 Task: Look for space in Wangon, Indonesia from 12th  July, 2023 to 15th July, 2023 for 3 adults in price range Rs.12000 to Rs.16000. Place can be entire place with 2 bedrooms having 3 beds and 1 bathroom. Property type can be house, flat, guest house. Booking option can be shelf check-in. Required host language is English.
Action: Mouse moved to (519, 89)
Screenshot: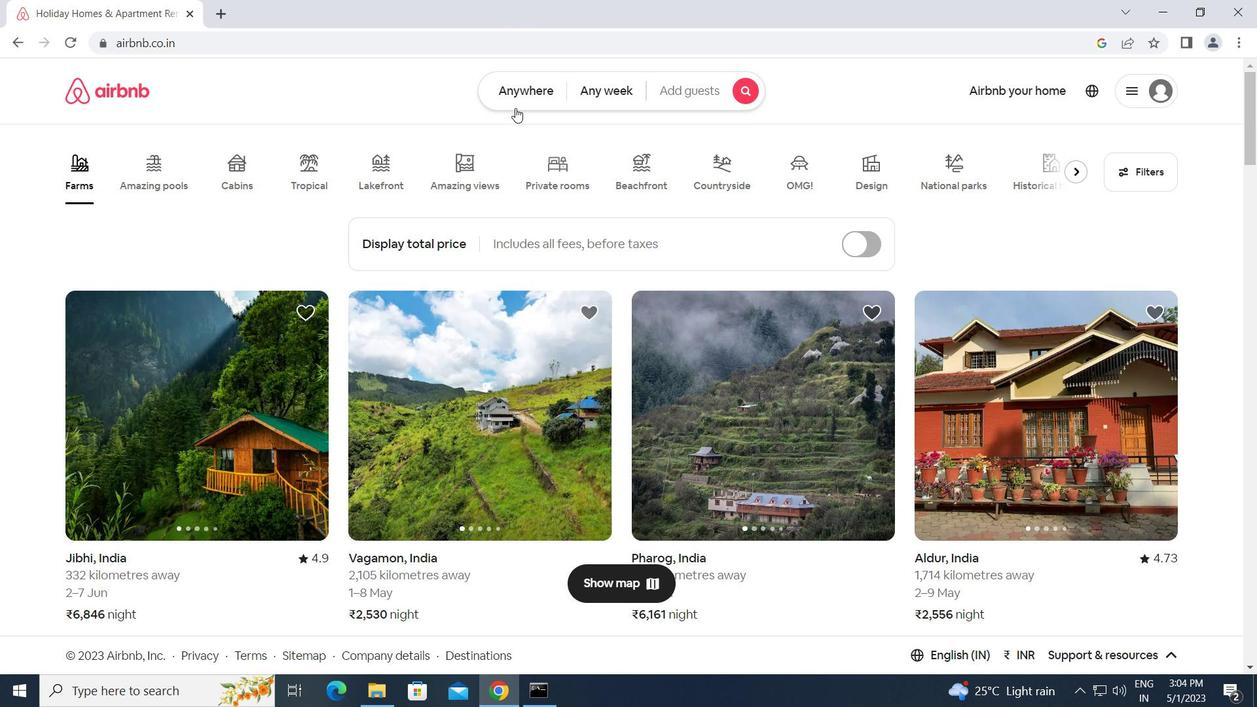 
Action: Mouse pressed left at (519, 89)
Screenshot: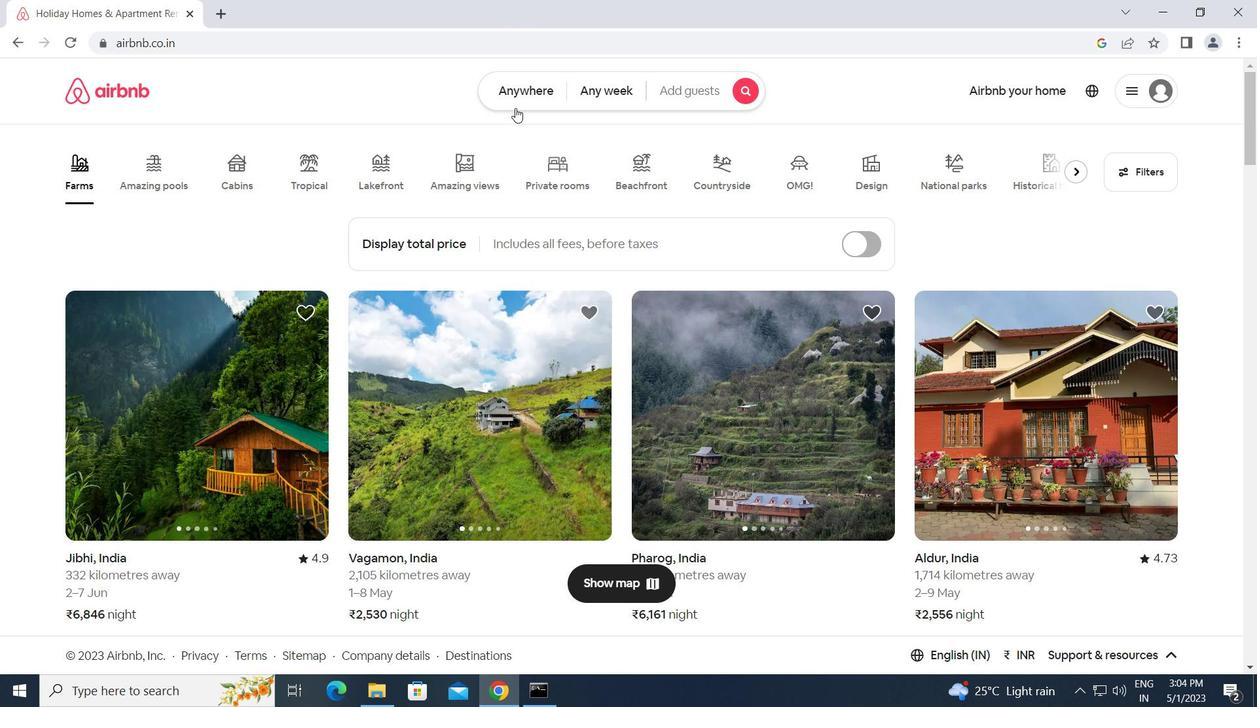 
Action: Mouse moved to (402, 147)
Screenshot: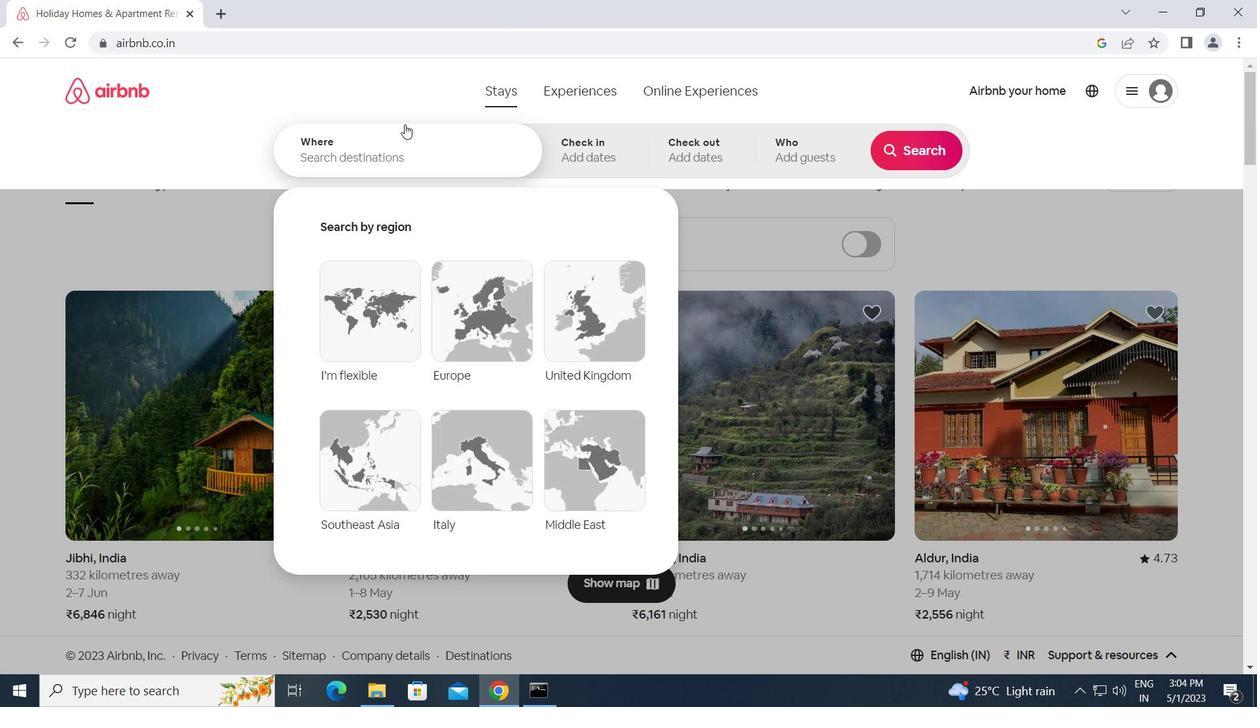 
Action: Mouse pressed left at (402, 147)
Screenshot: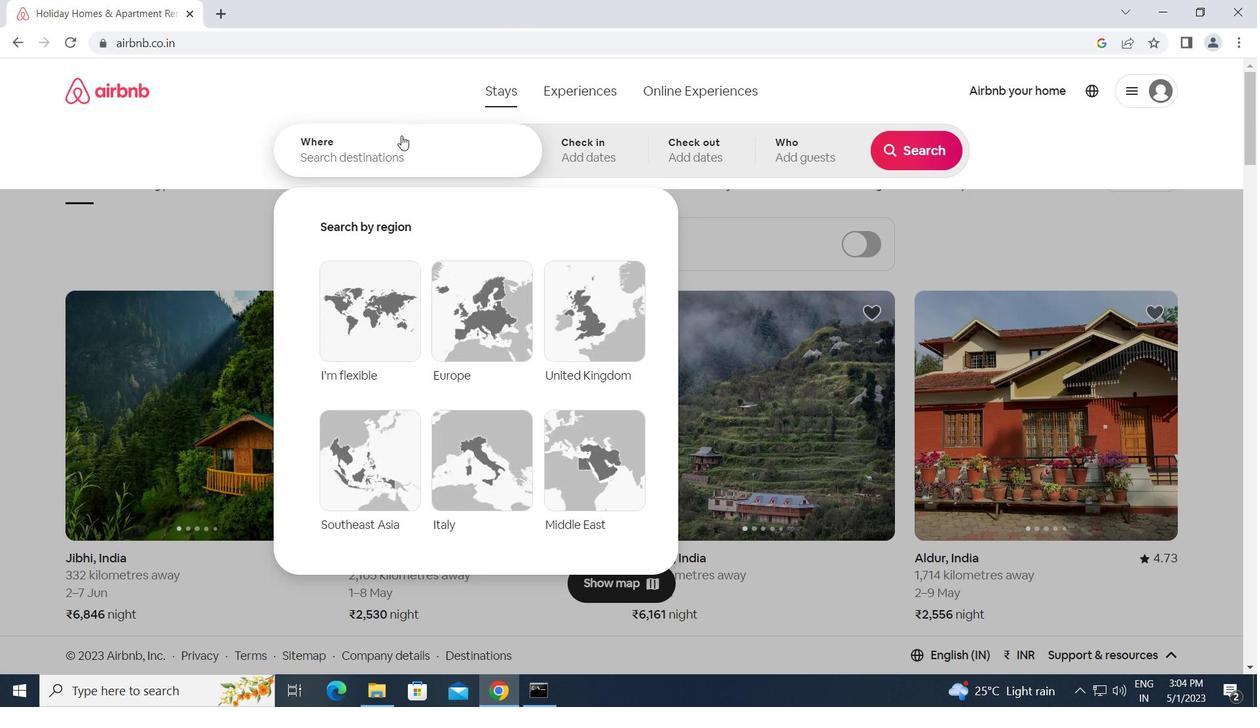 
Action: Key pressed <Key.caps_lock>w<Key.caps_lock>angon,<Key.space><Key.caps_lock>i<Key.caps_lock>ndonesia<Key.enter>
Screenshot: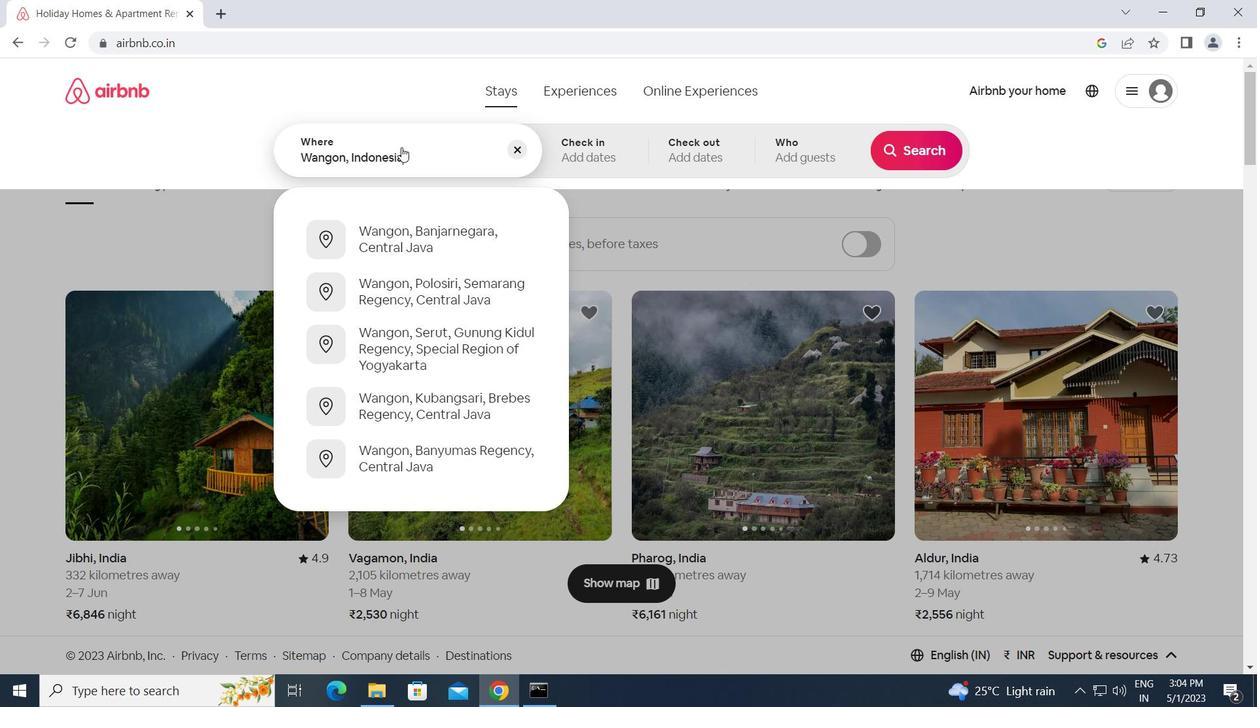 
Action: Mouse moved to (907, 279)
Screenshot: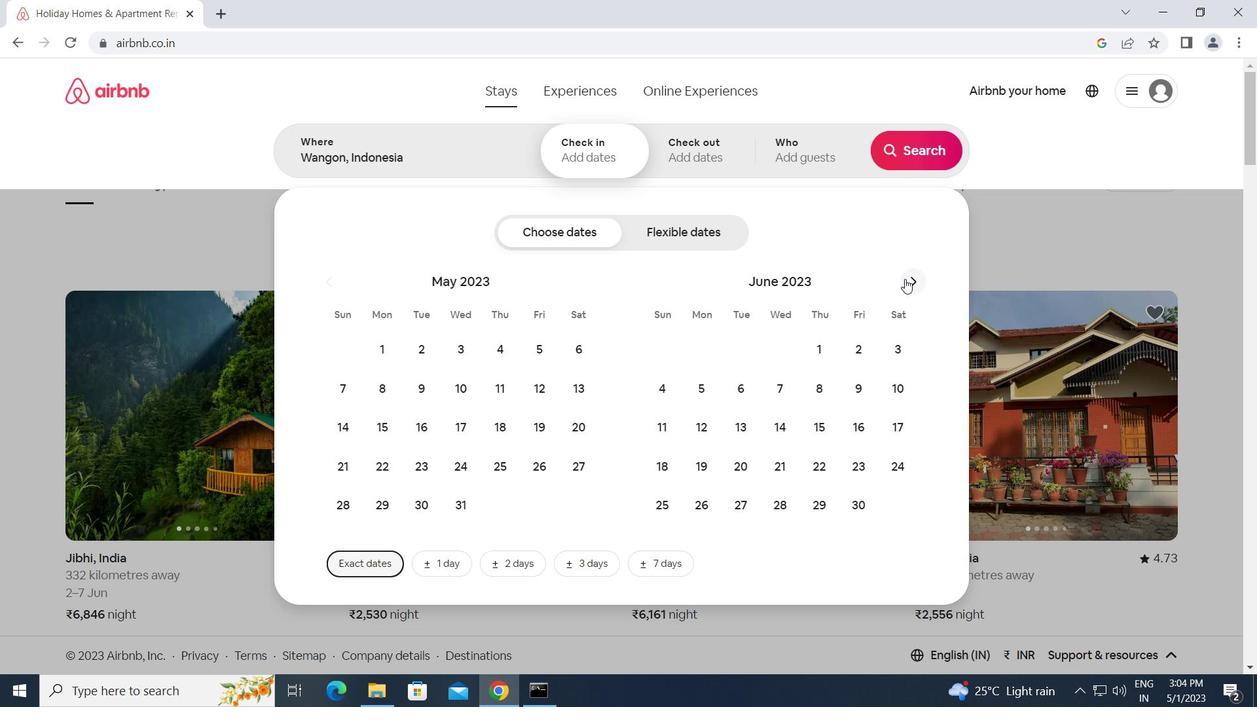 
Action: Mouse pressed left at (907, 279)
Screenshot: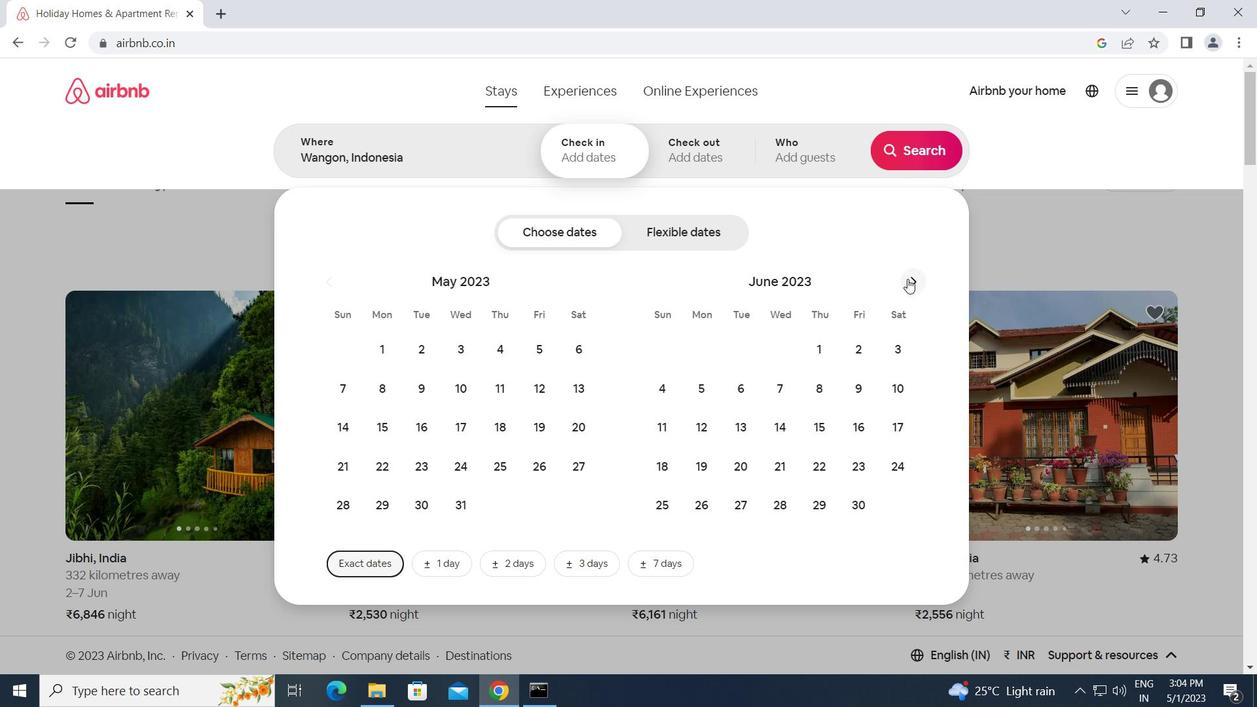 
Action: Mouse moved to (776, 428)
Screenshot: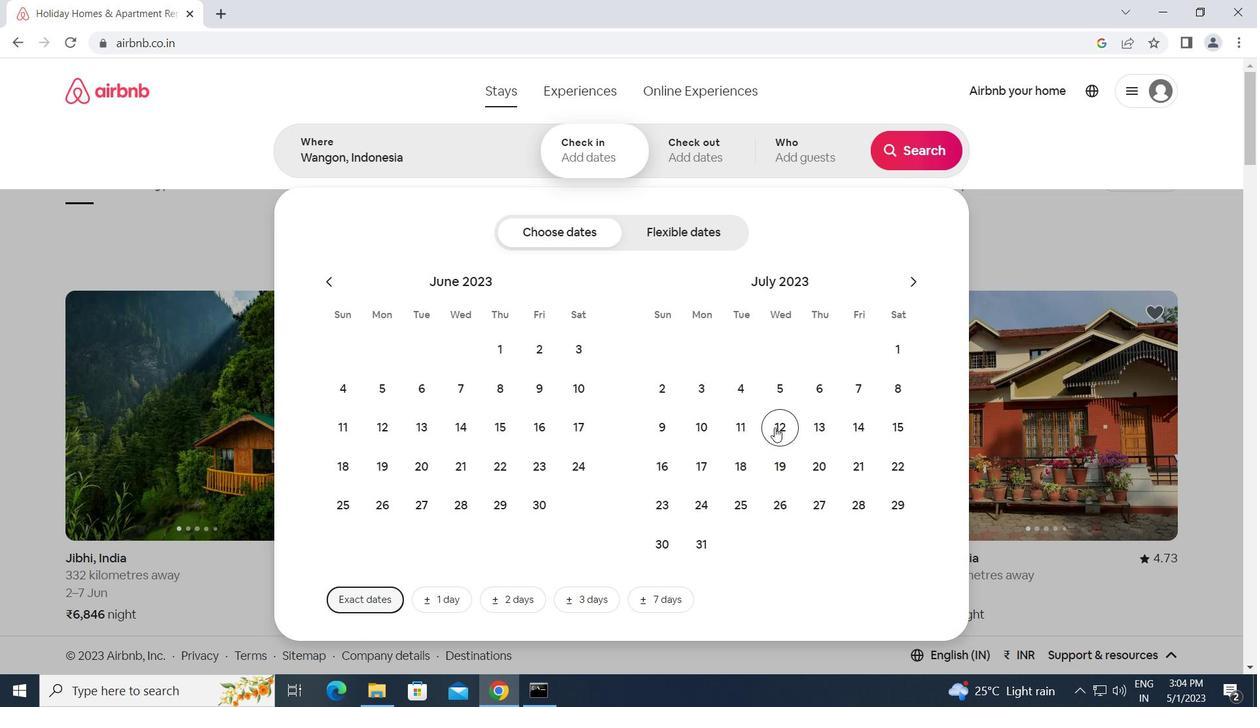 
Action: Mouse pressed left at (776, 428)
Screenshot: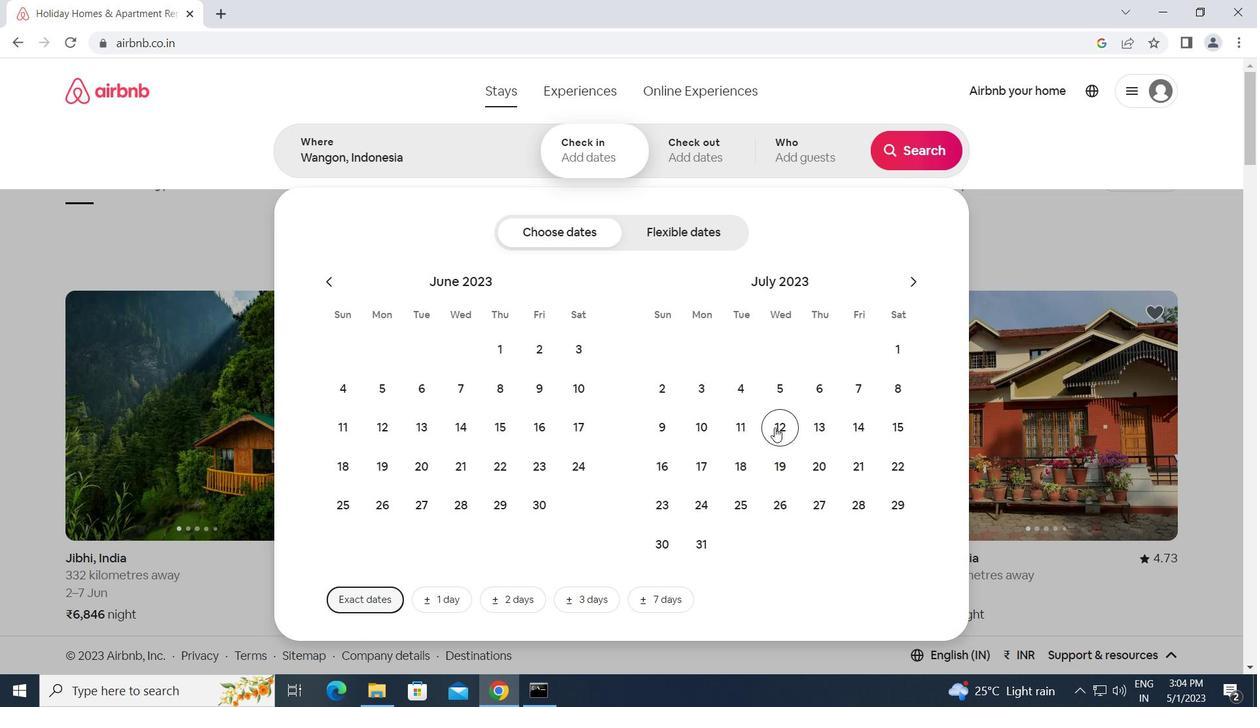 
Action: Mouse moved to (903, 429)
Screenshot: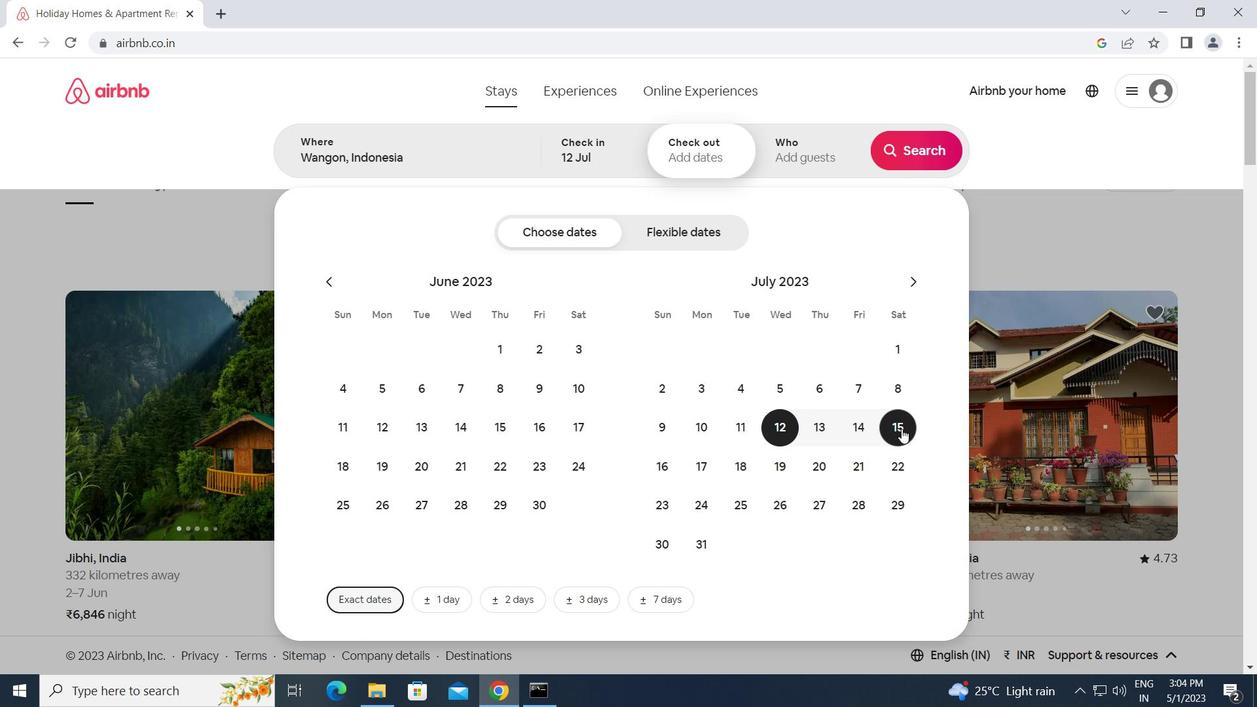 
Action: Mouse pressed left at (903, 429)
Screenshot: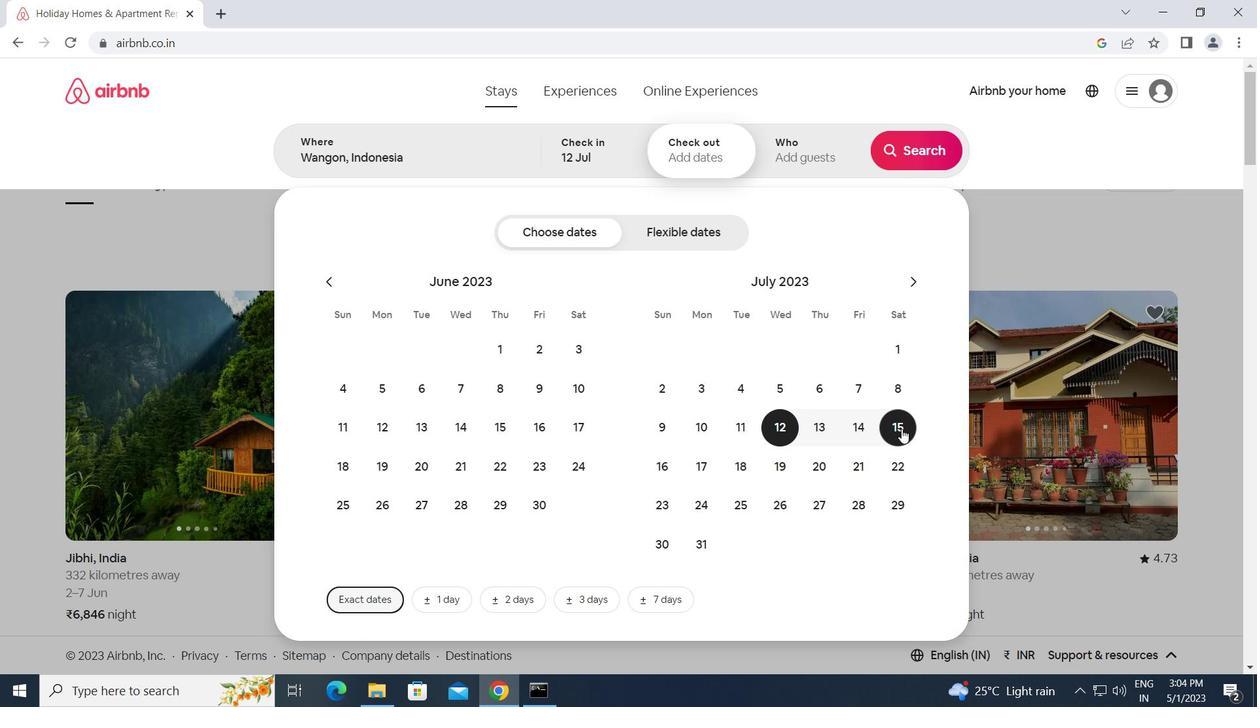 
Action: Mouse moved to (812, 149)
Screenshot: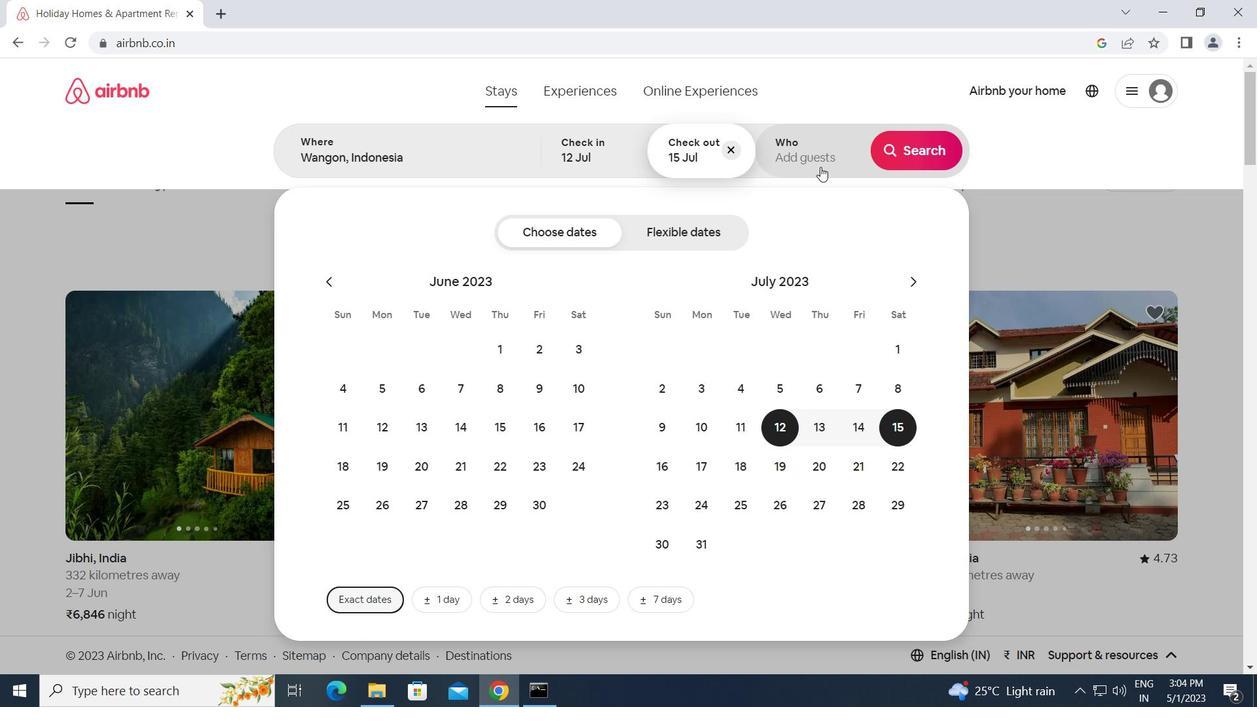 
Action: Mouse pressed left at (812, 149)
Screenshot: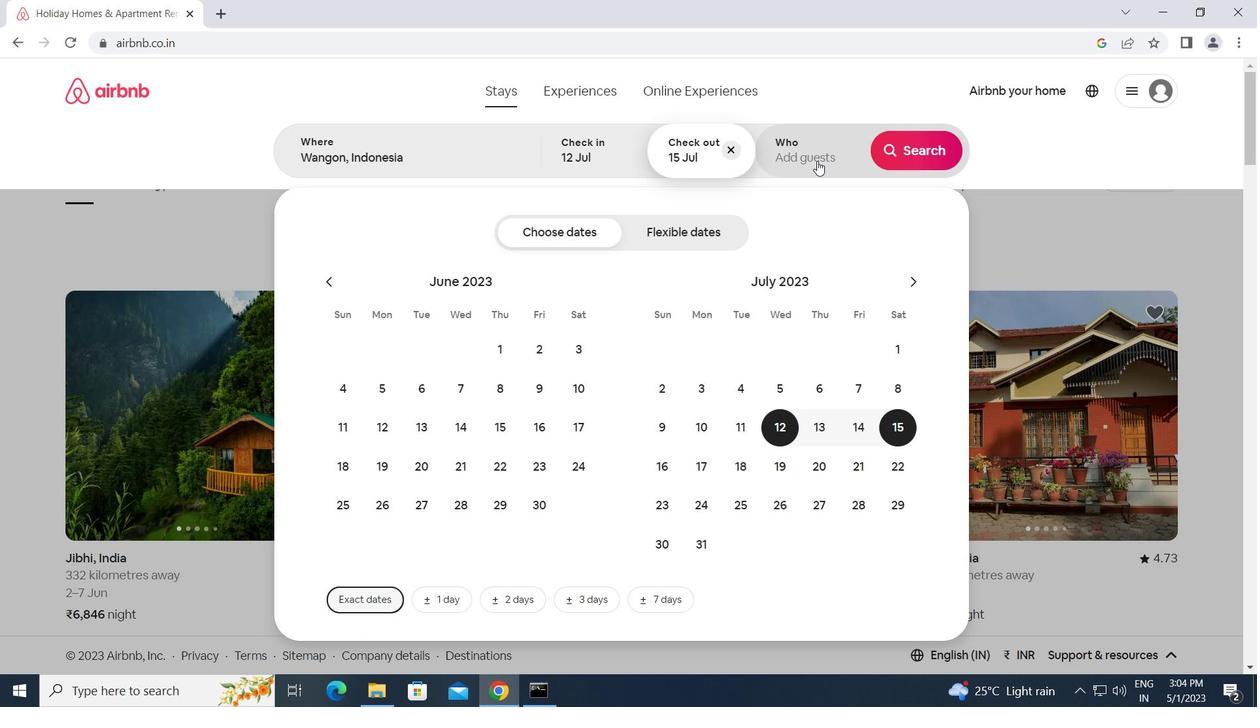 
Action: Mouse moved to (924, 231)
Screenshot: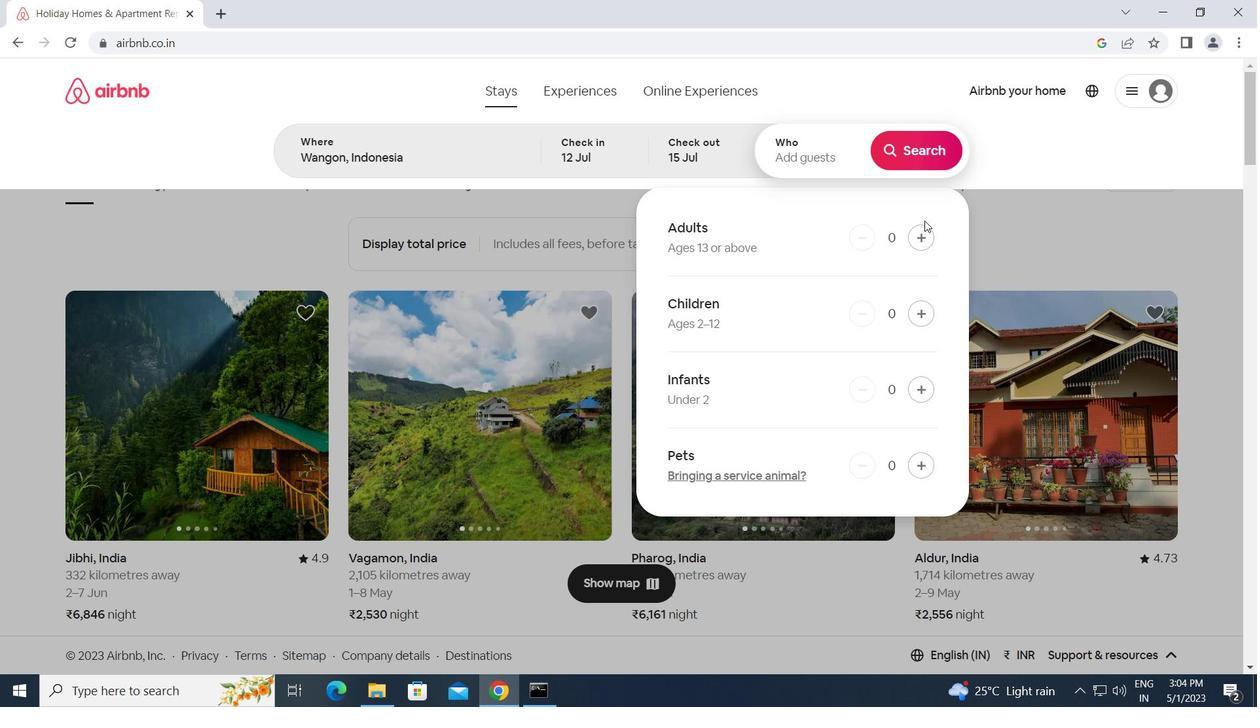 
Action: Mouse pressed left at (924, 231)
Screenshot: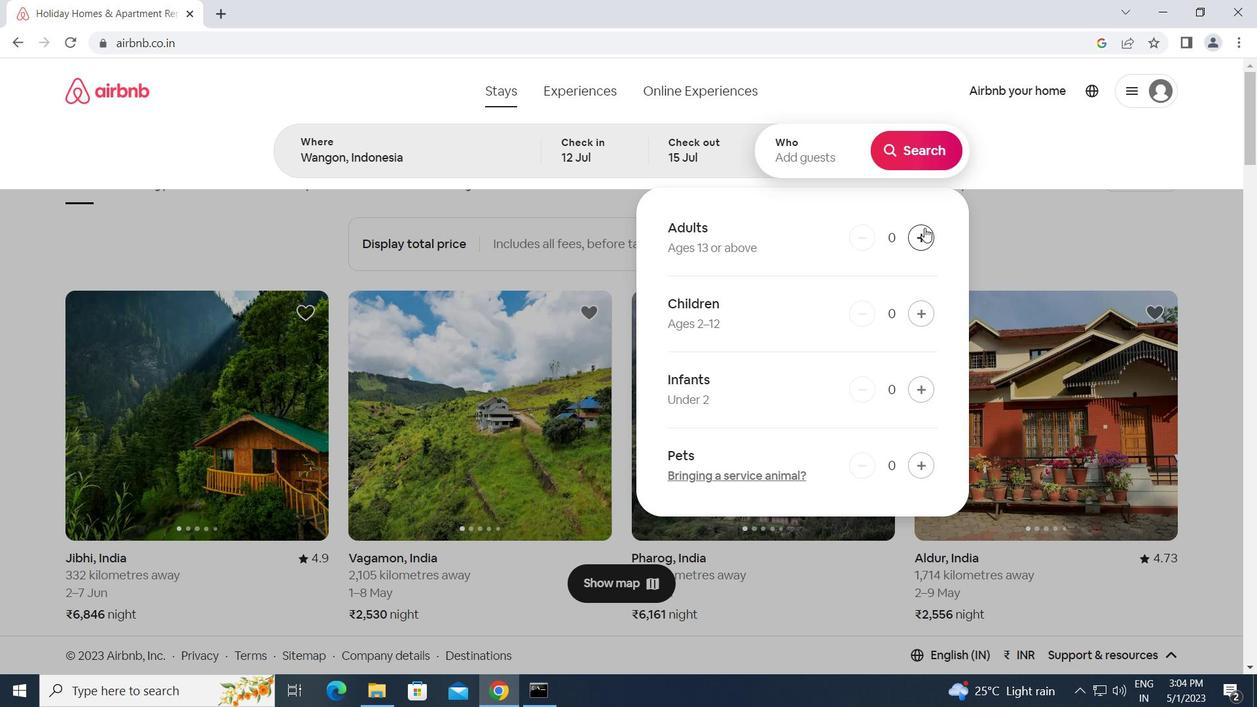 
Action: Mouse pressed left at (924, 231)
Screenshot: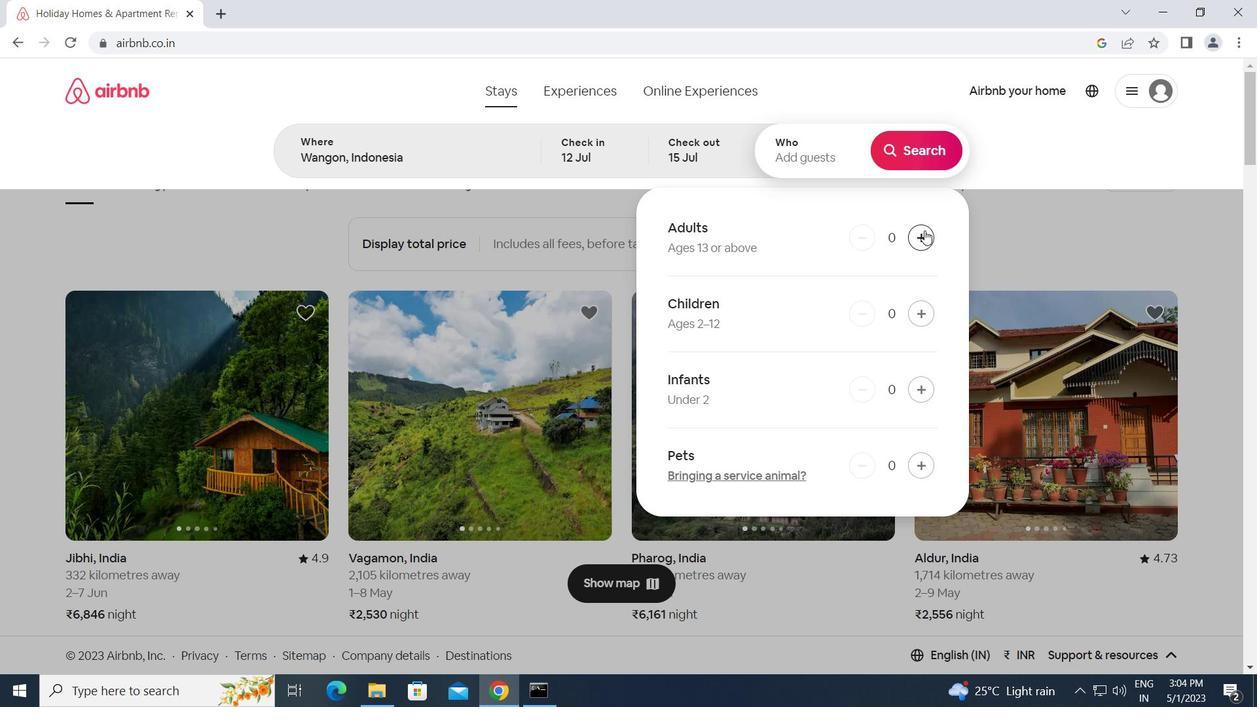 
Action: Mouse pressed left at (924, 231)
Screenshot: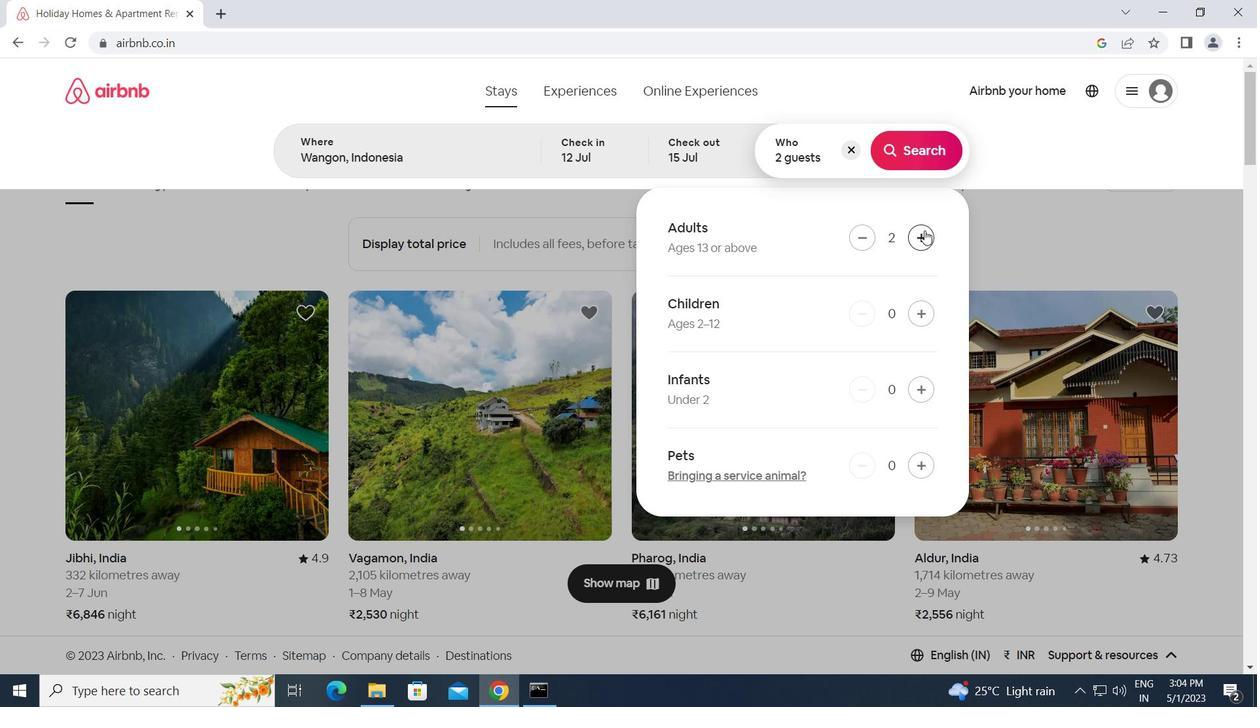 
Action: Mouse moved to (909, 147)
Screenshot: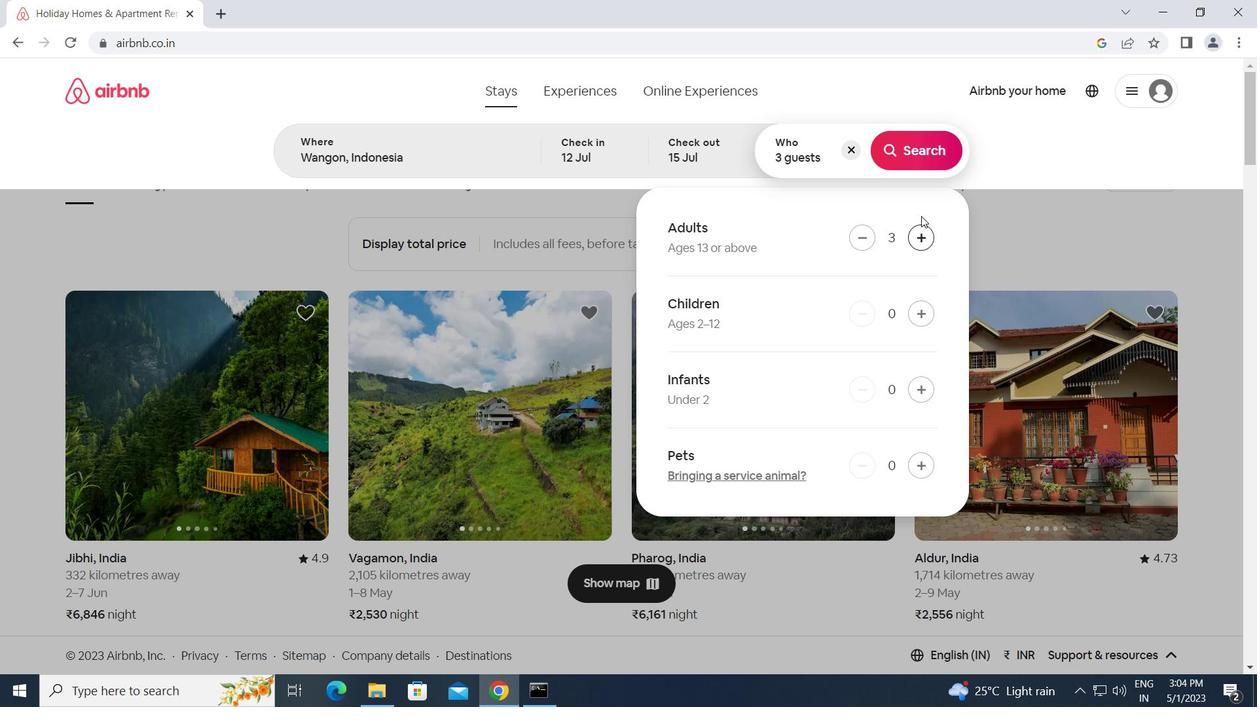 
Action: Mouse pressed left at (909, 147)
Screenshot: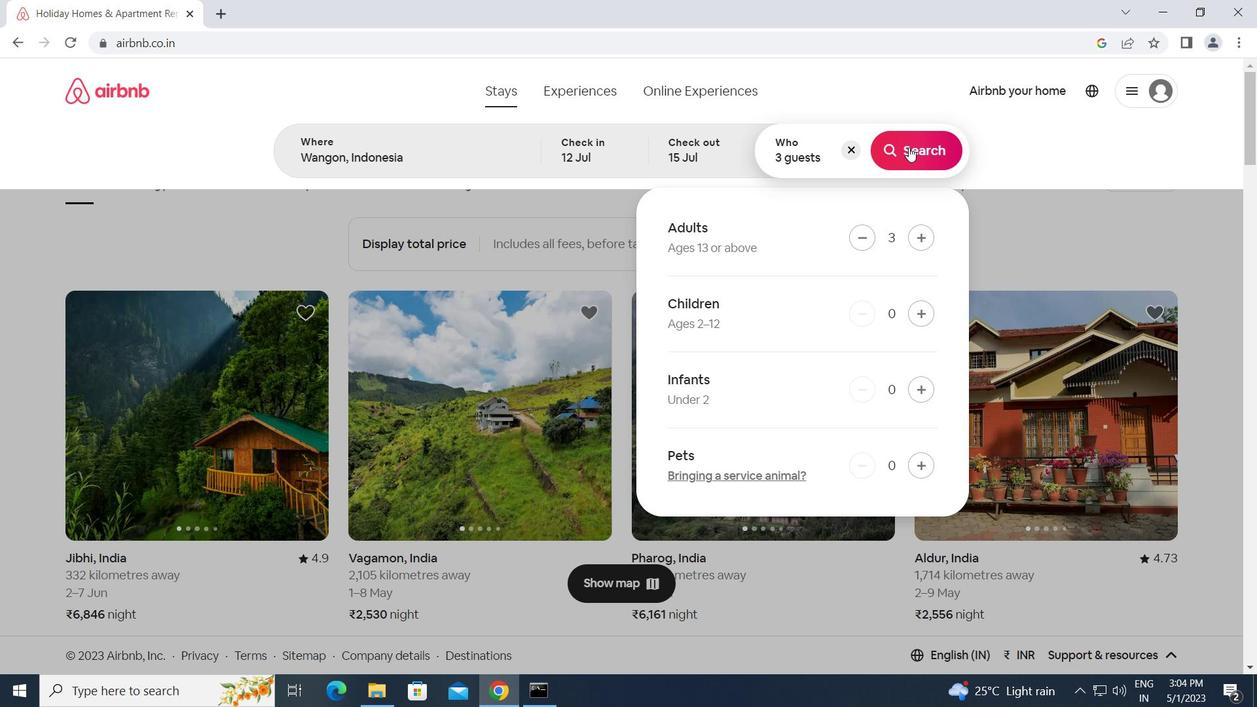 
Action: Mouse moved to (1189, 153)
Screenshot: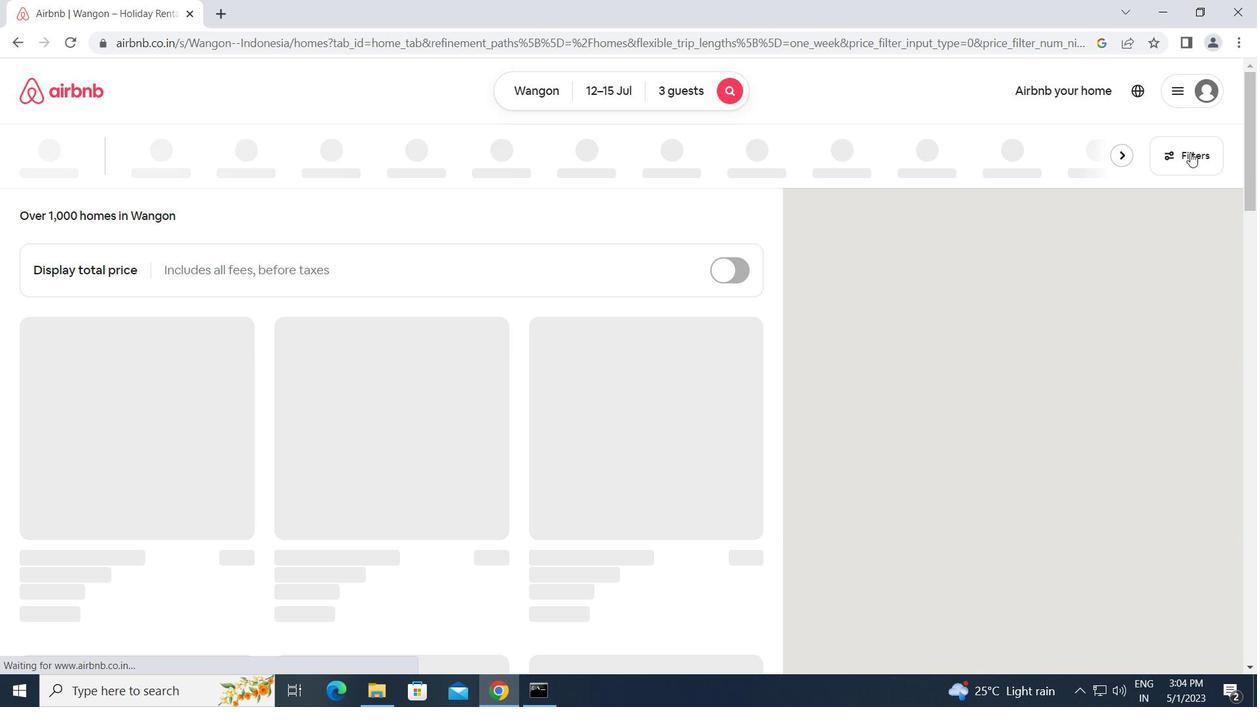 
Action: Mouse pressed left at (1189, 153)
Screenshot: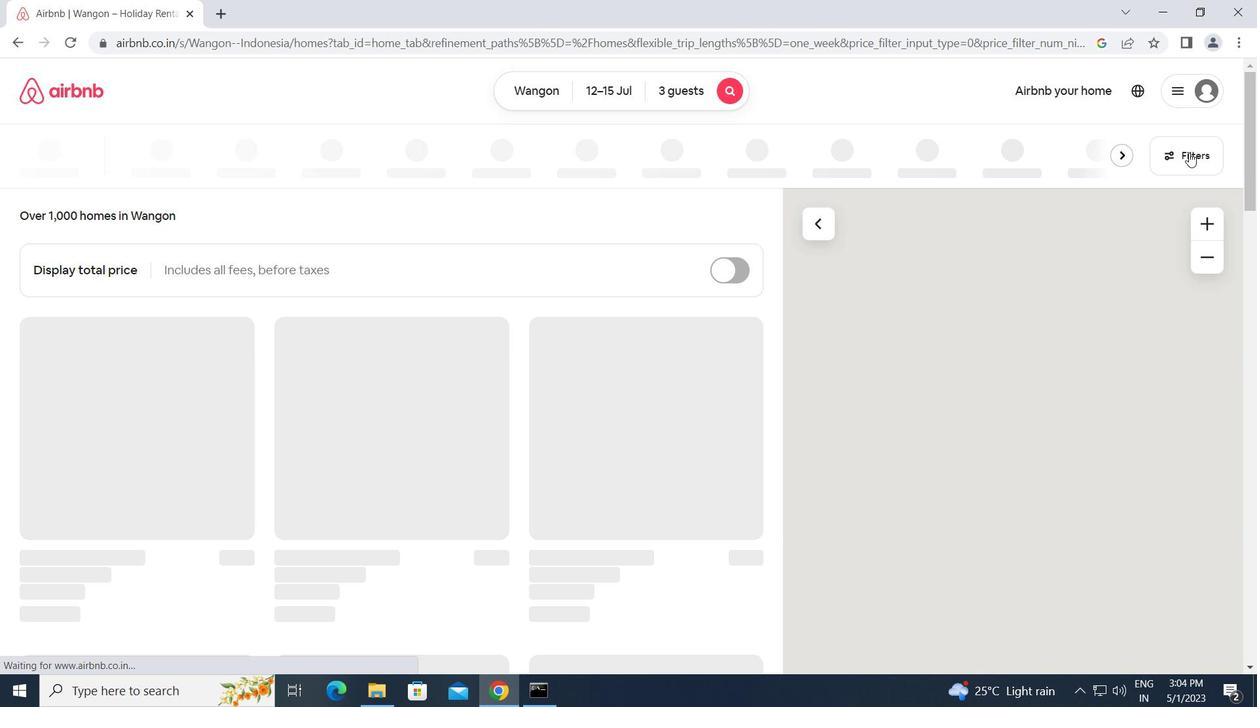 
Action: Mouse moved to (435, 359)
Screenshot: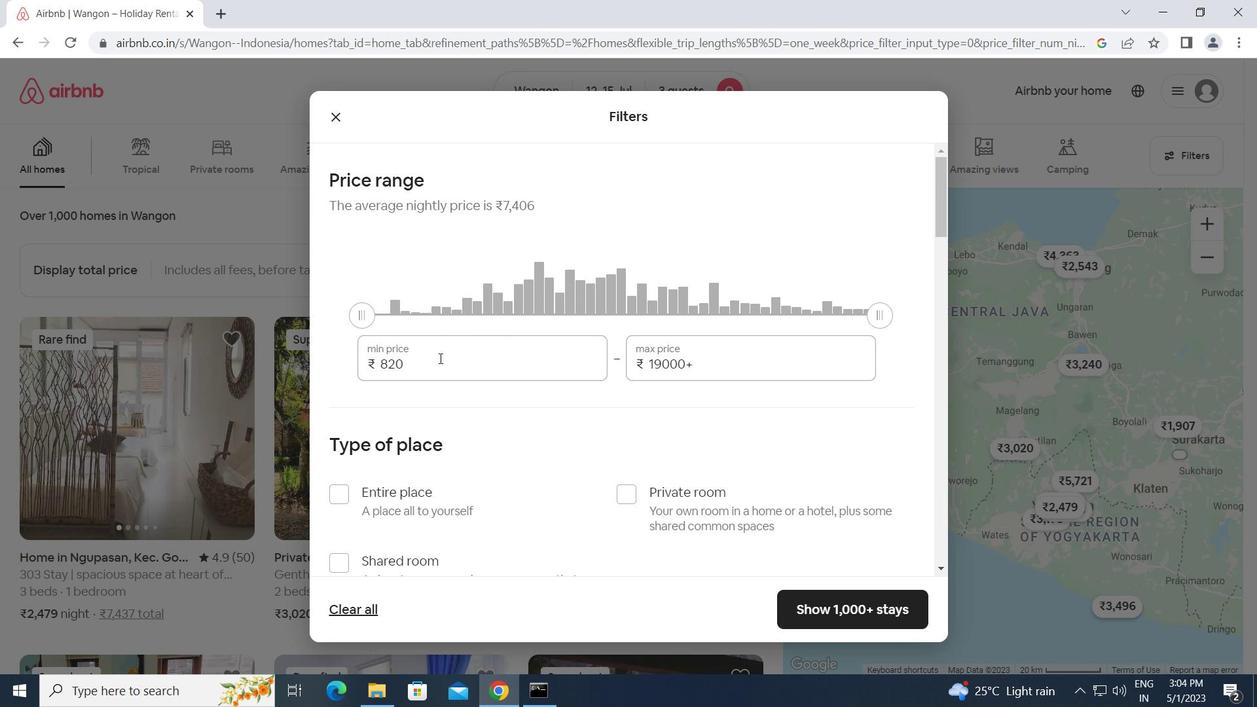
Action: Mouse pressed left at (435, 359)
Screenshot: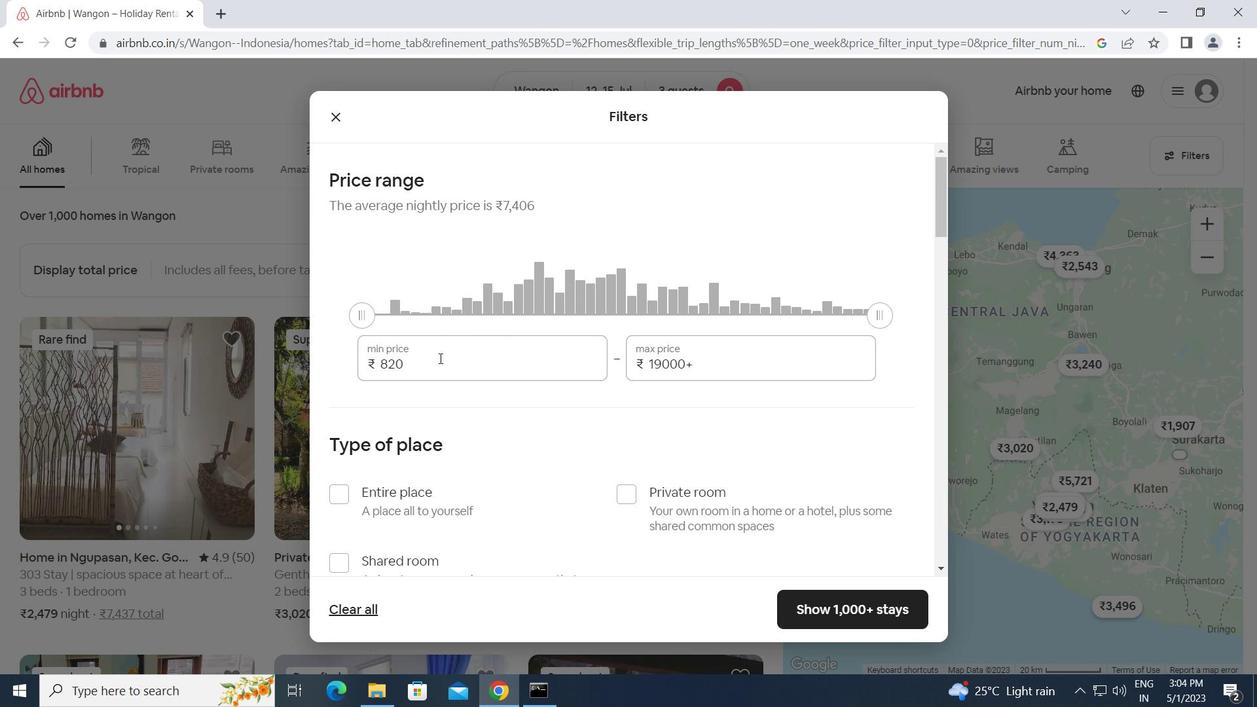 
Action: Mouse moved to (336, 368)
Screenshot: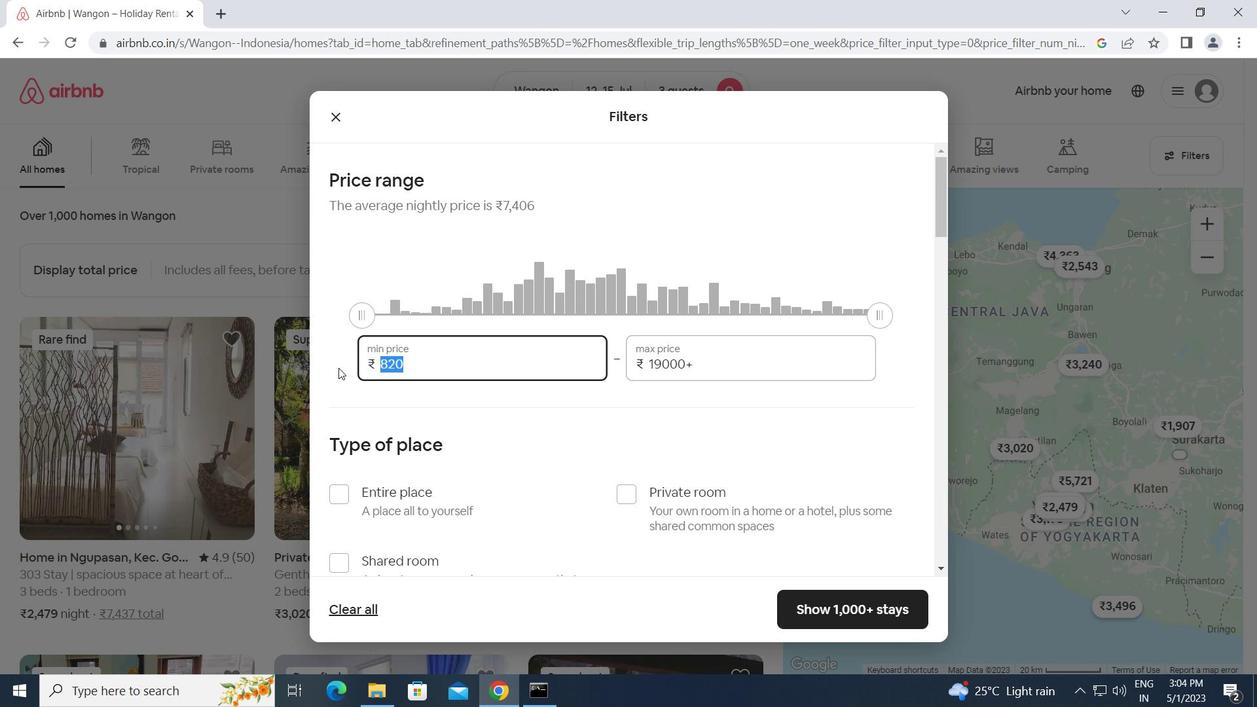 
Action: Key pressed 1
Screenshot: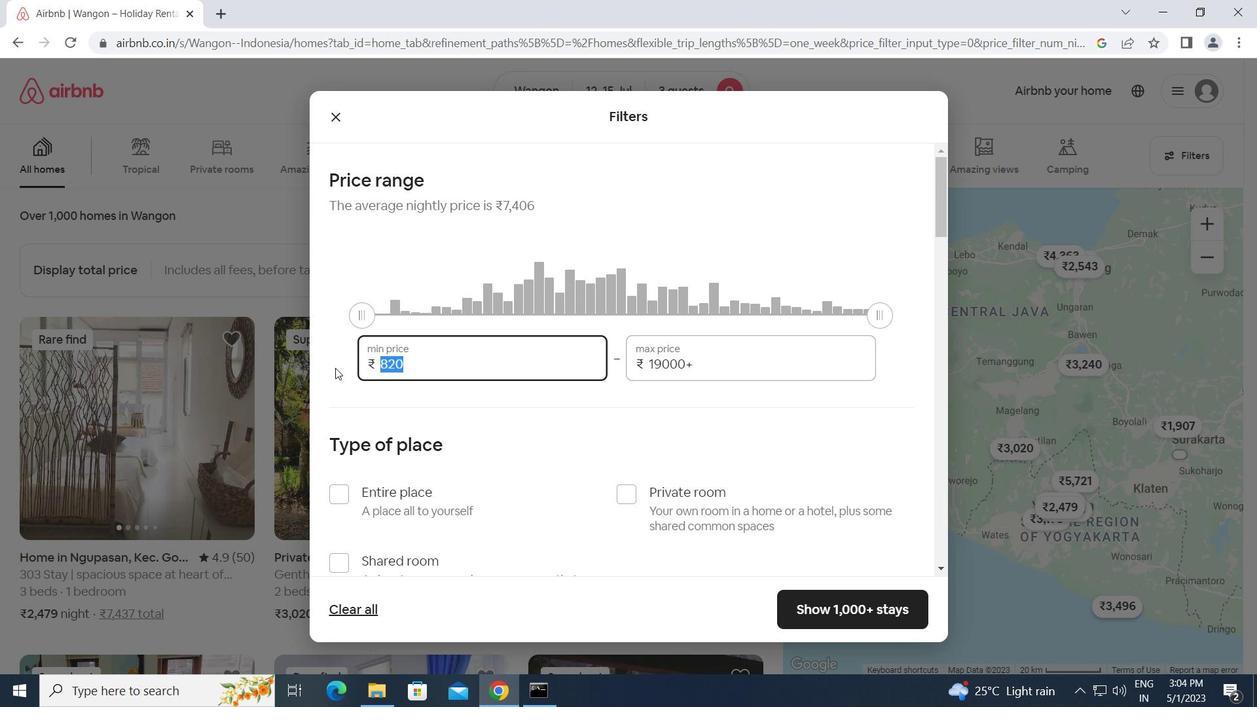 
Action: Mouse moved to (334, 369)
Screenshot: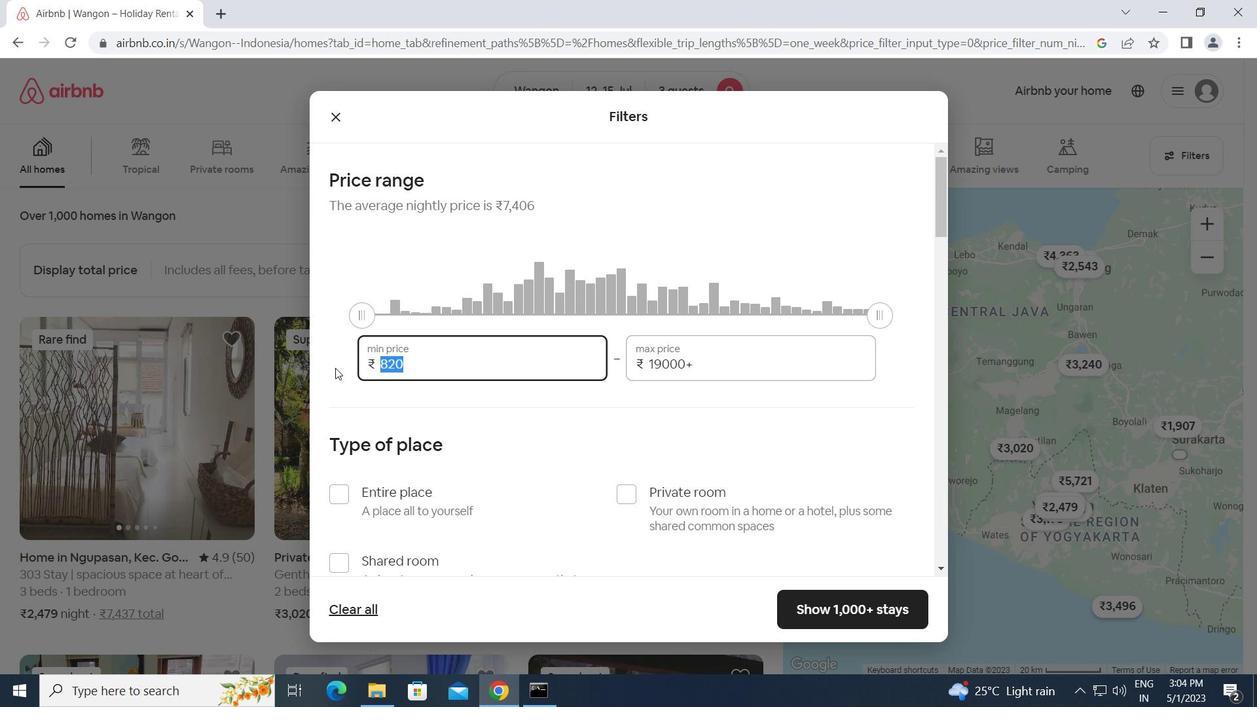 
Action: Key pressed 2000<Key.tab><Key.backspace><Key.backspace><Key.backspace><Key.backspace><Key.backspace><Key.backspace><Key.backspace><Key.backspace><Key.backspace><Key.backspace><Key.backspace><Key.backspace><Key.backspace><Key.backspace><Key.backspace><Key.backspace>16000
Screenshot: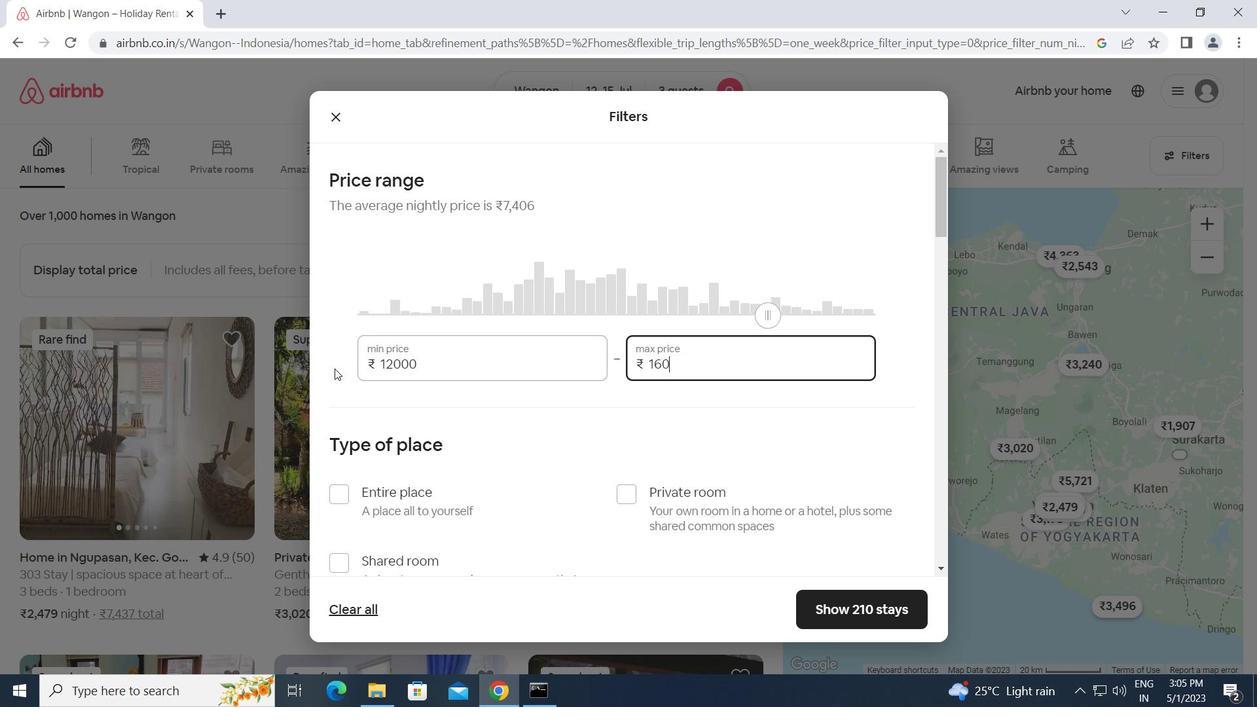 
Action: Mouse moved to (335, 369)
Screenshot: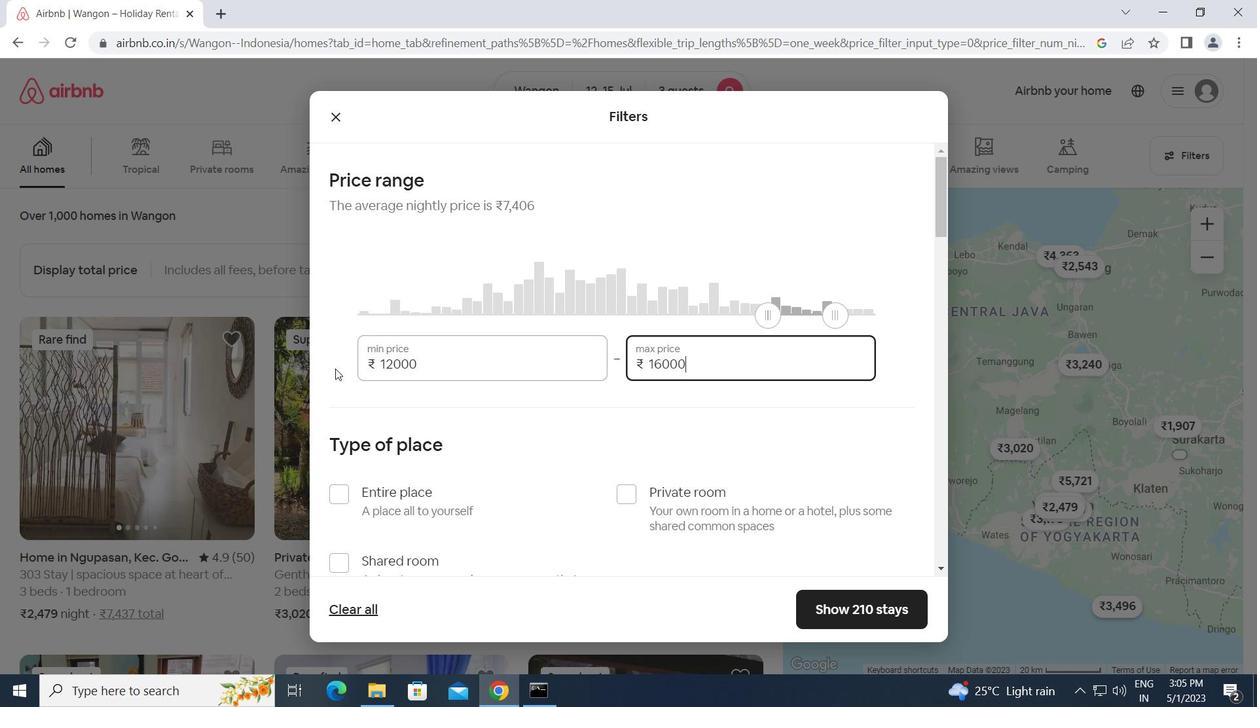 
Action: Mouse scrolled (335, 368) with delta (0, 0)
Screenshot: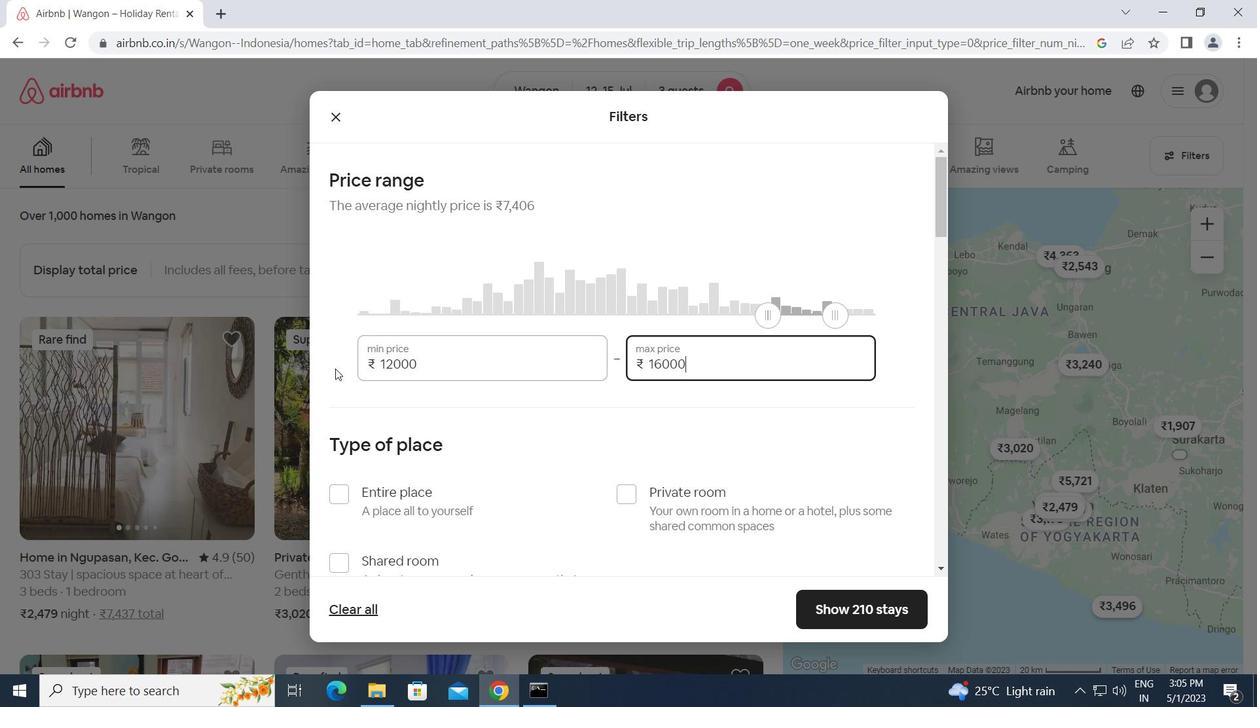 
Action: Mouse moved to (342, 415)
Screenshot: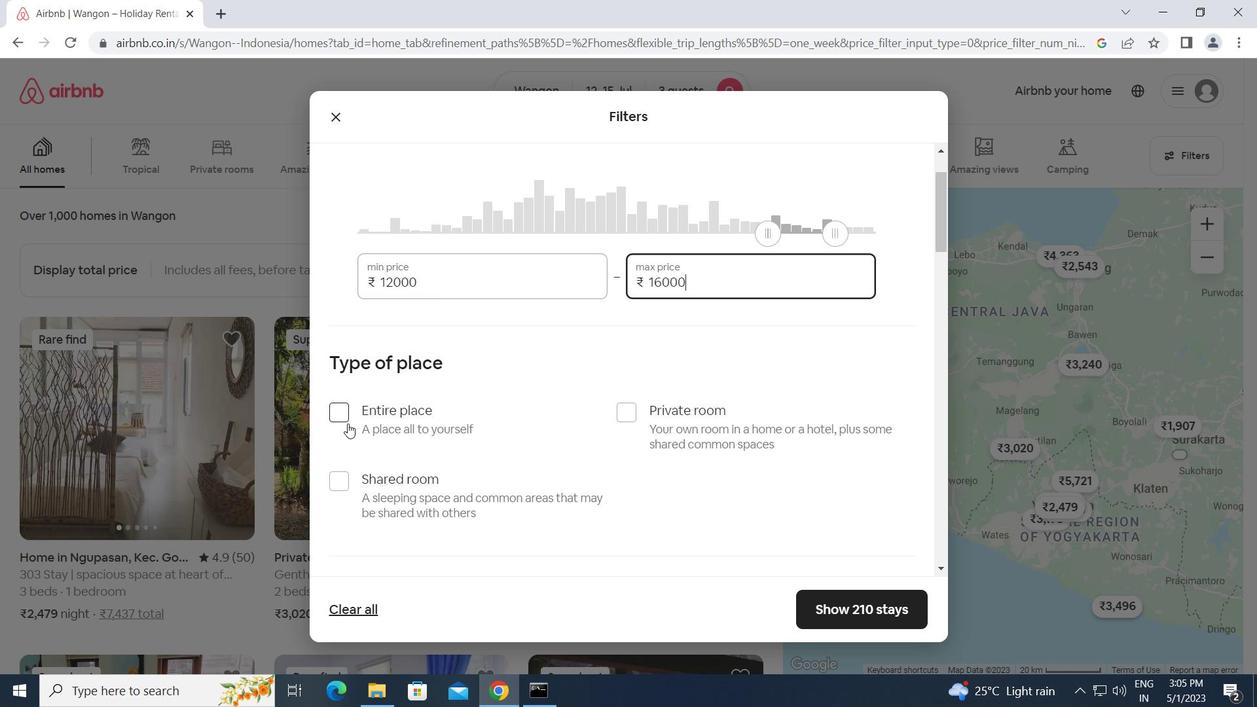 
Action: Mouse pressed left at (342, 415)
Screenshot: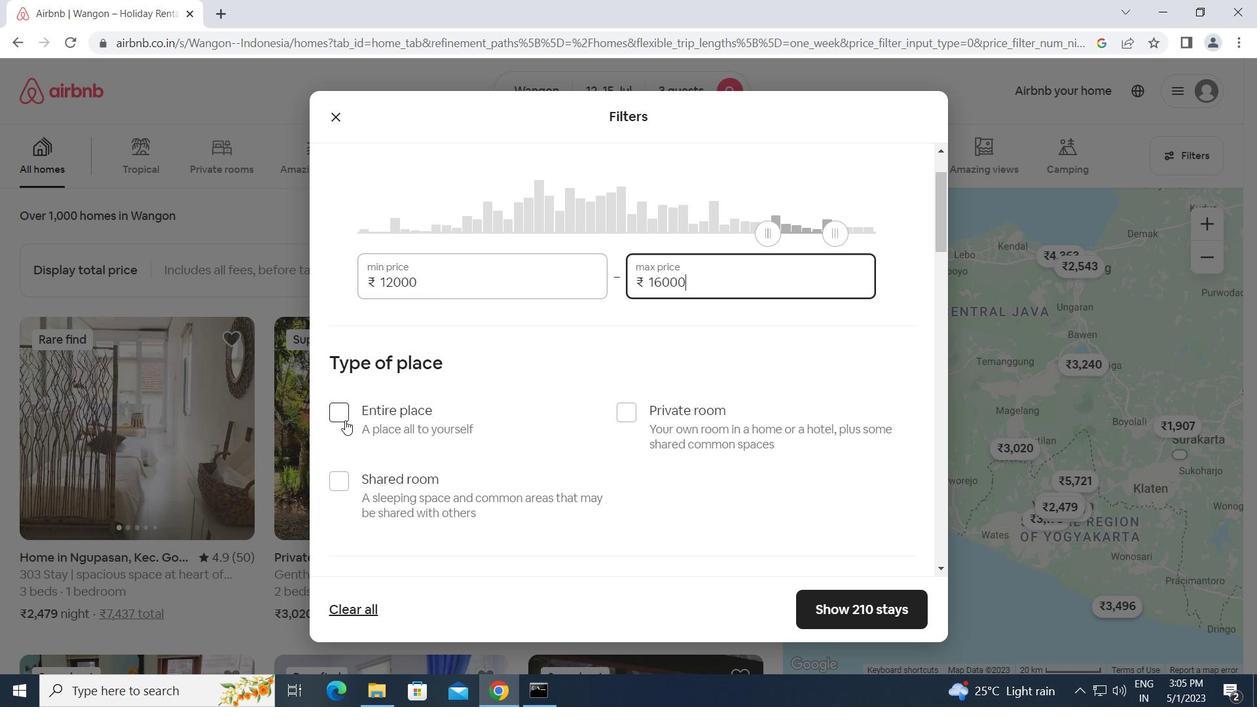 
Action: Mouse moved to (442, 423)
Screenshot: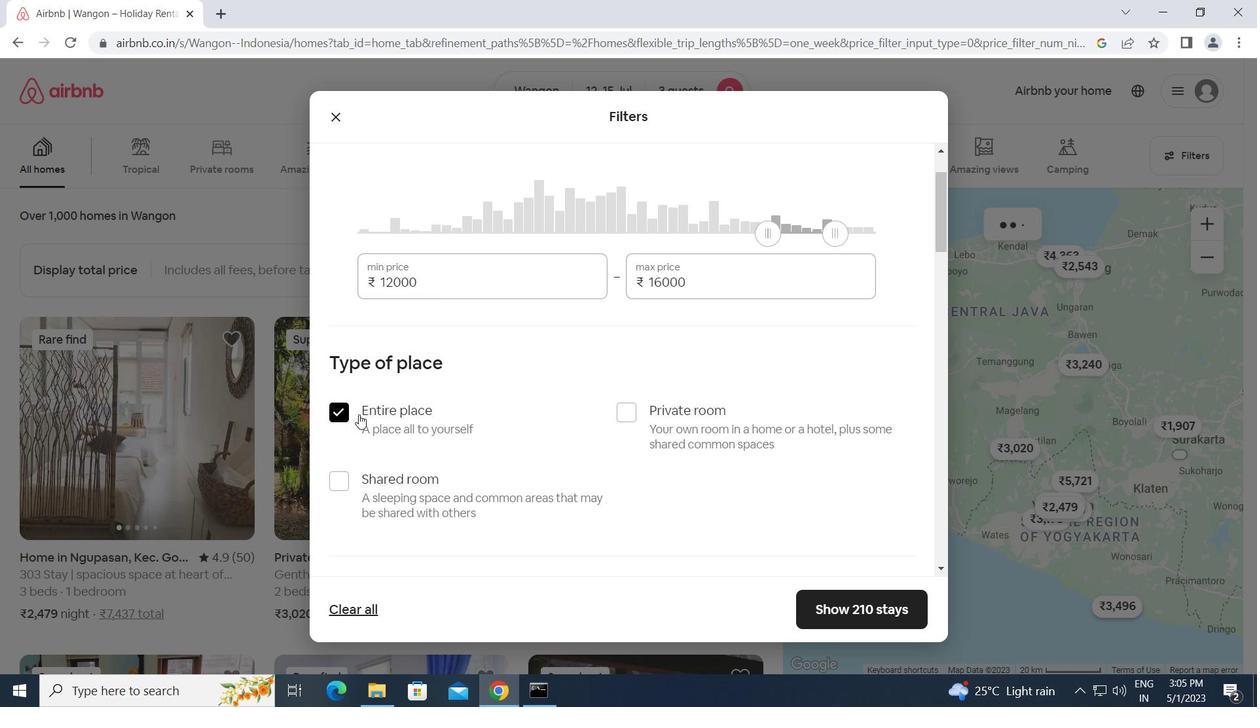 
Action: Mouse scrolled (442, 423) with delta (0, 0)
Screenshot: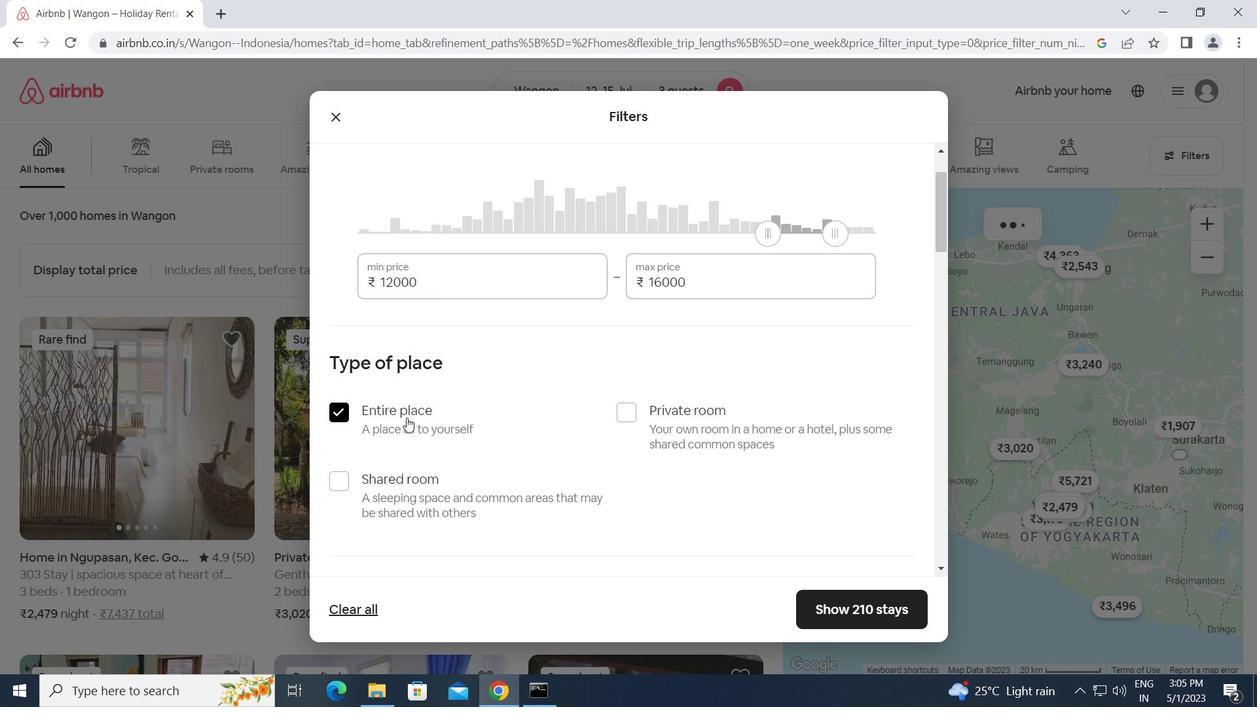 
Action: Mouse scrolled (442, 423) with delta (0, 0)
Screenshot: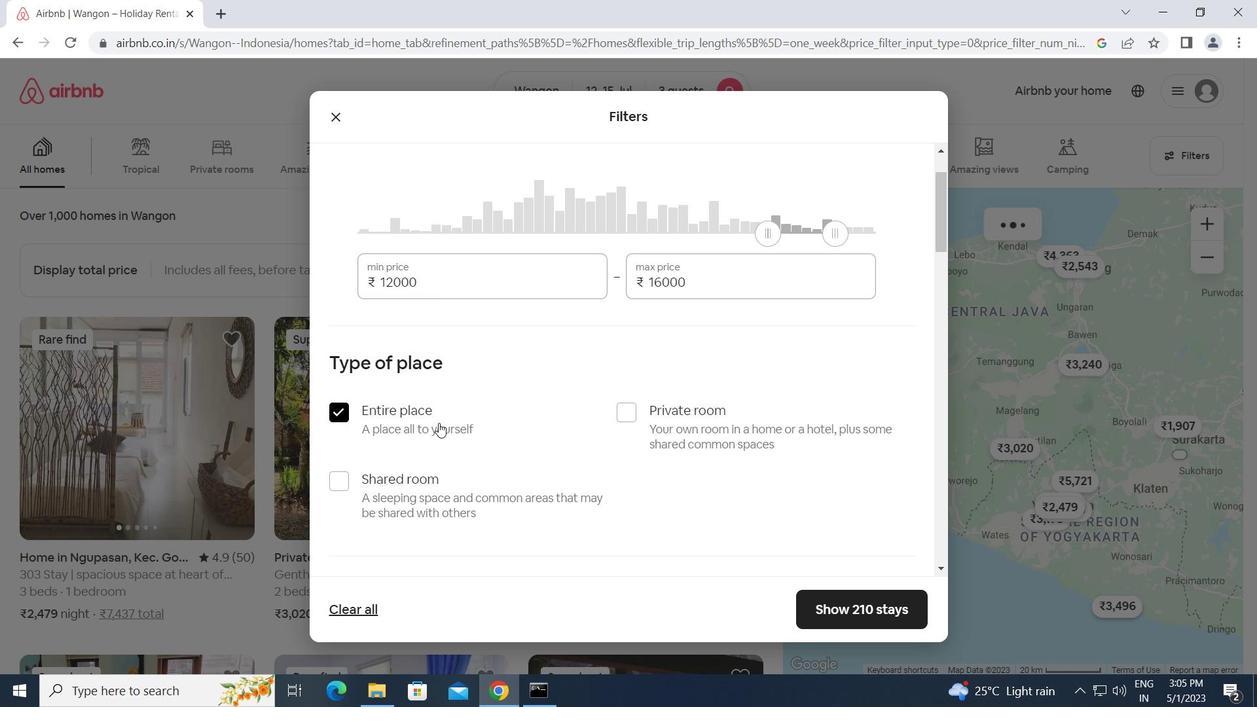 
Action: Mouse scrolled (442, 423) with delta (0, 0)
Screenshot: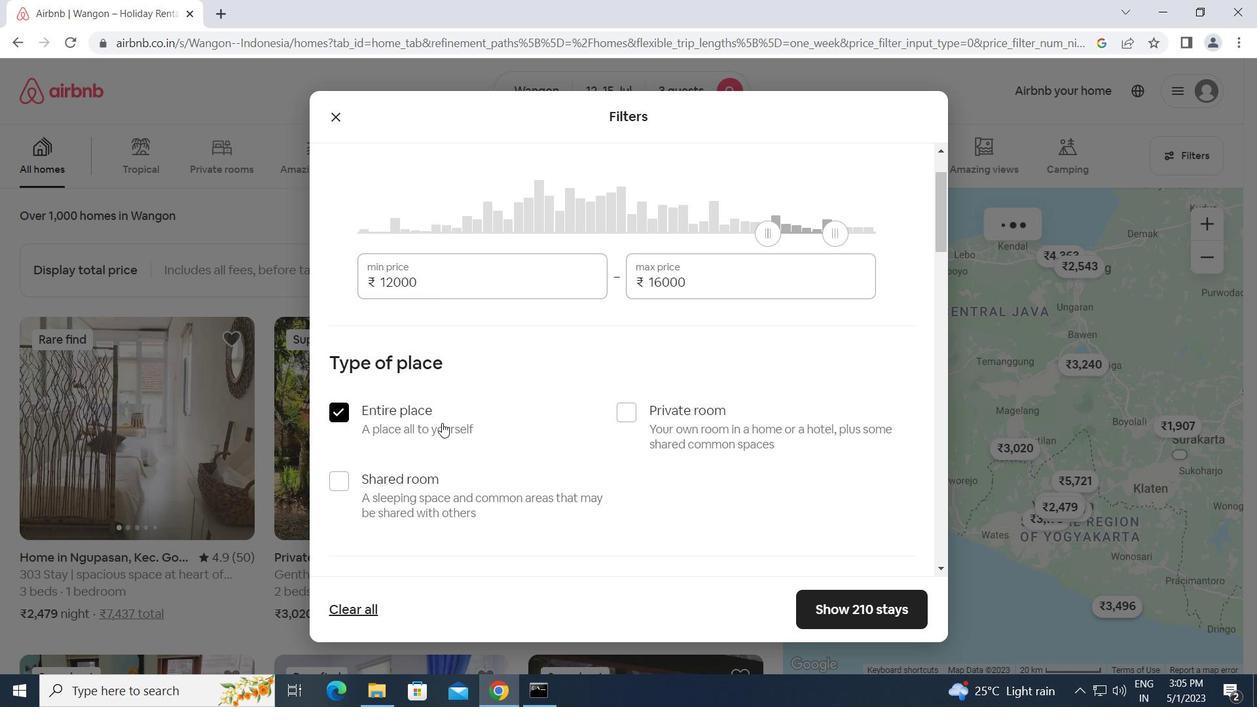
Action: Mouse scrolled (442, 423) with delta (0, 0)
Screenshot: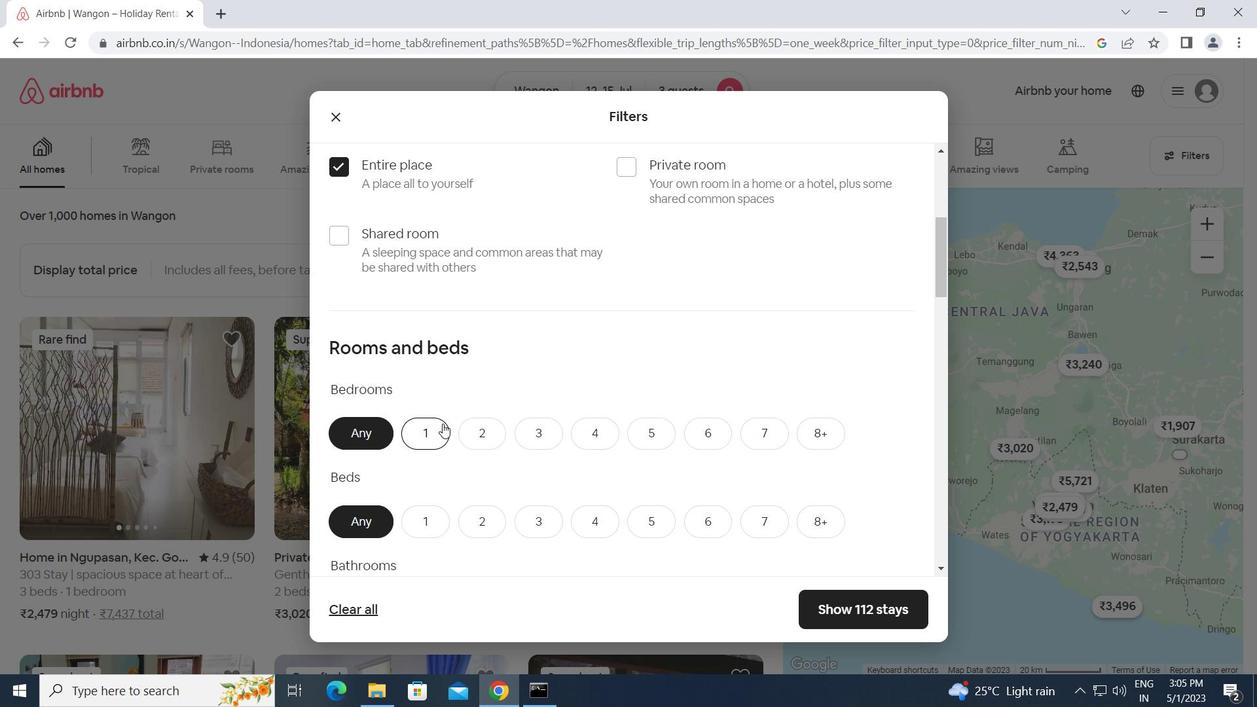 
Action: Mouse moved to (491, 356)
Screenshot: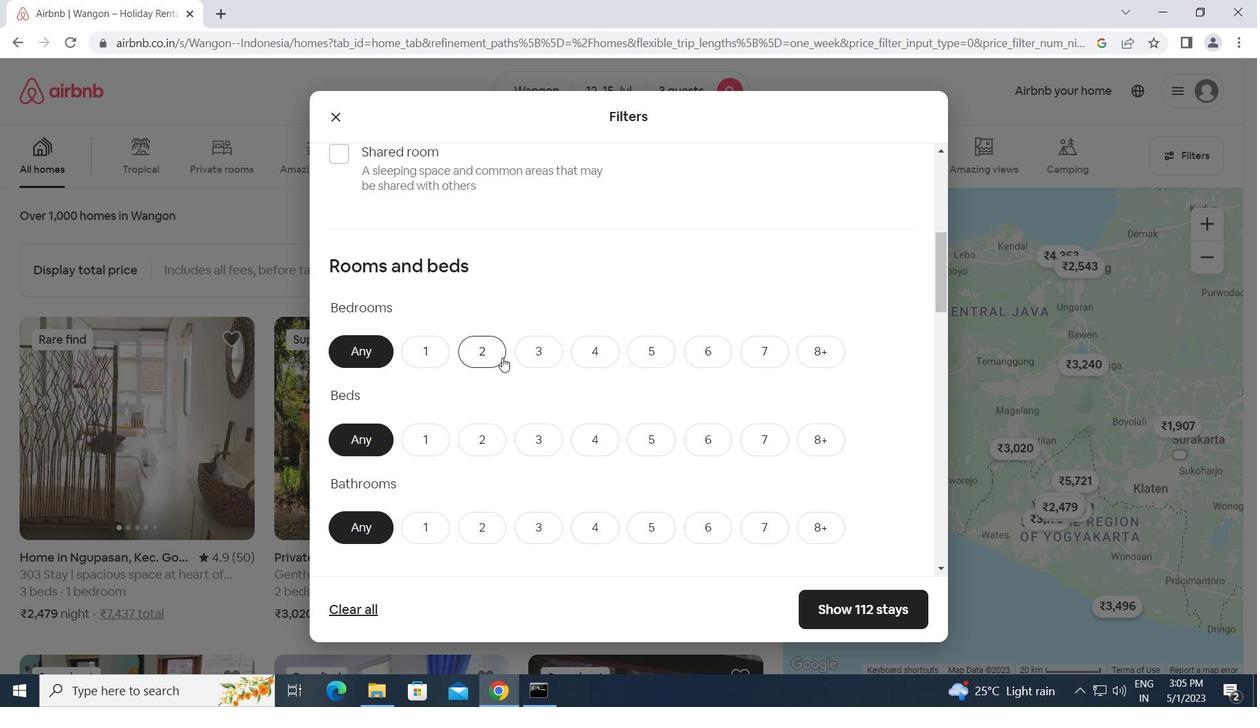 
Action: Mouse pressed left at (491, 356)
Screenshot: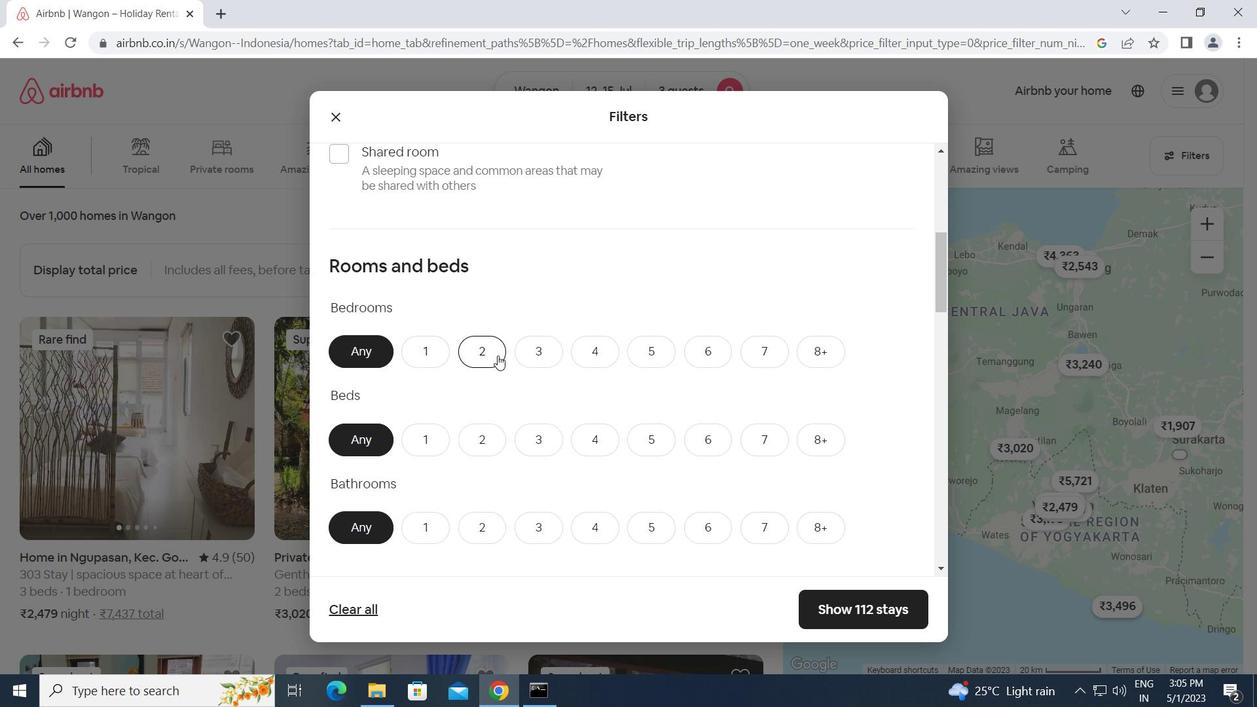 
Action: Mouse moved to (546, 446)
Screenshot: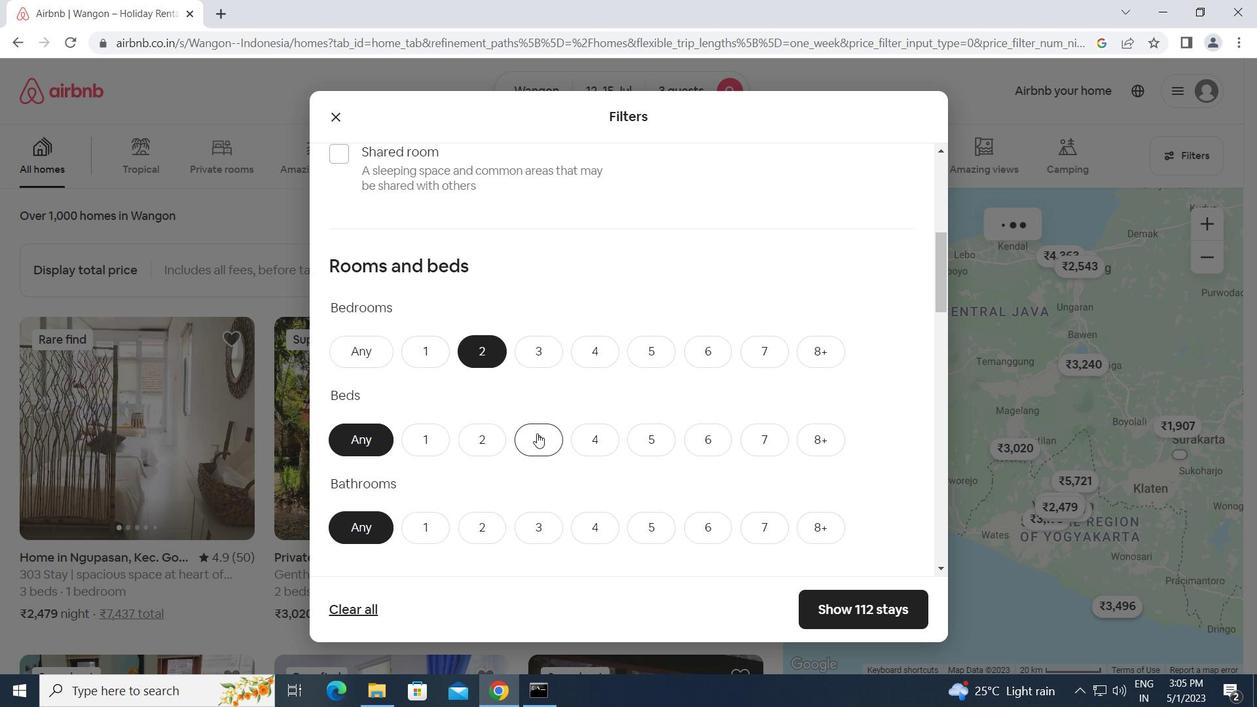 
Action: Mouse pressed left at (546, 446)
Screenshot: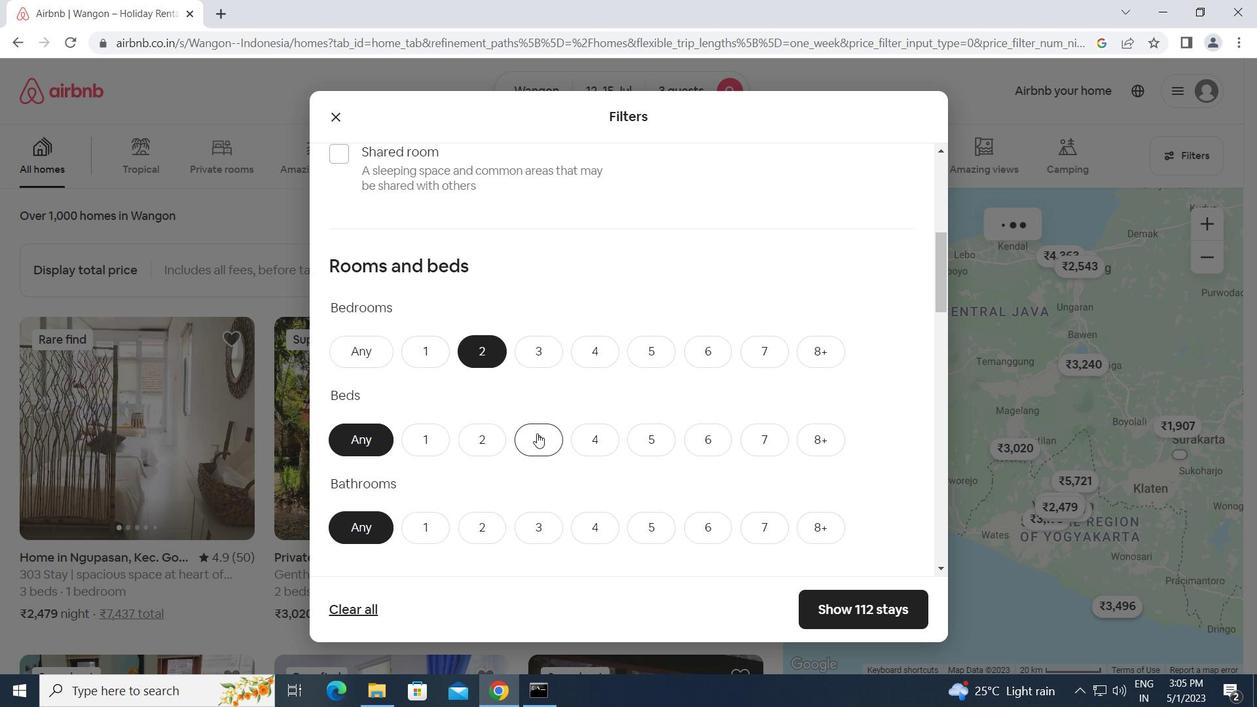 
Action: Mouse moved to (436, 529)
Screenshot: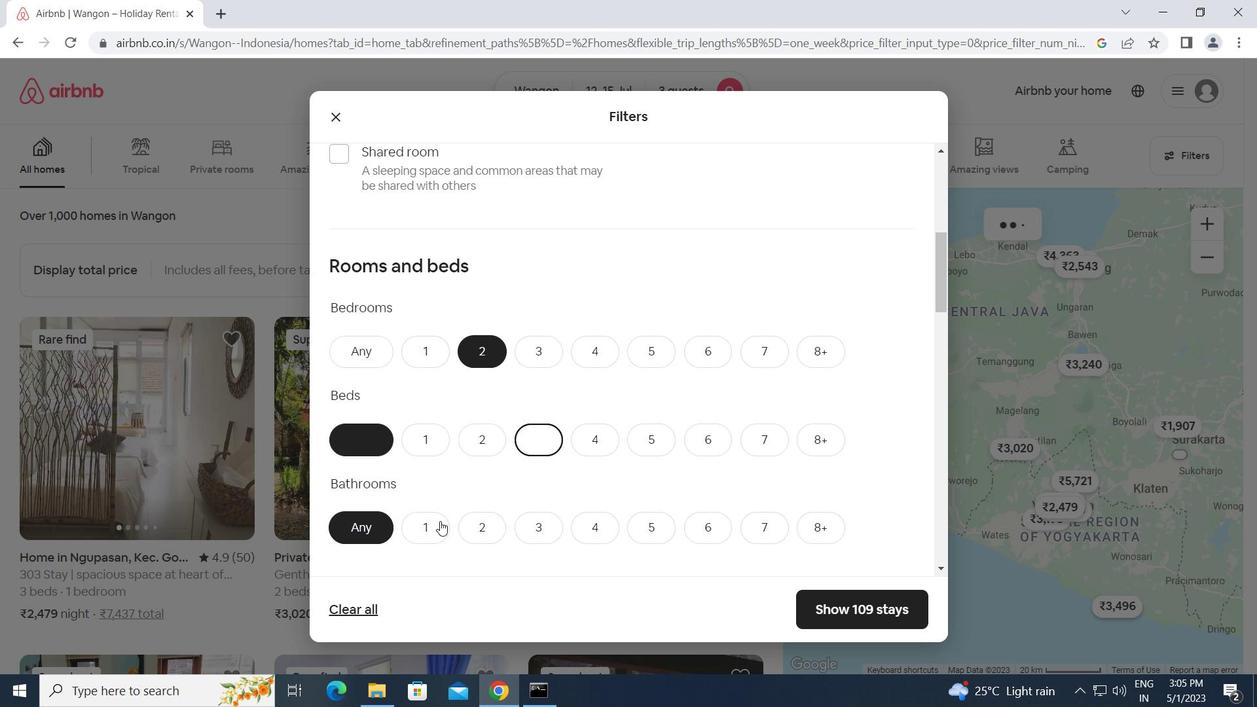 
Action: Mouse pressed left at (436, 529)
Screenshot: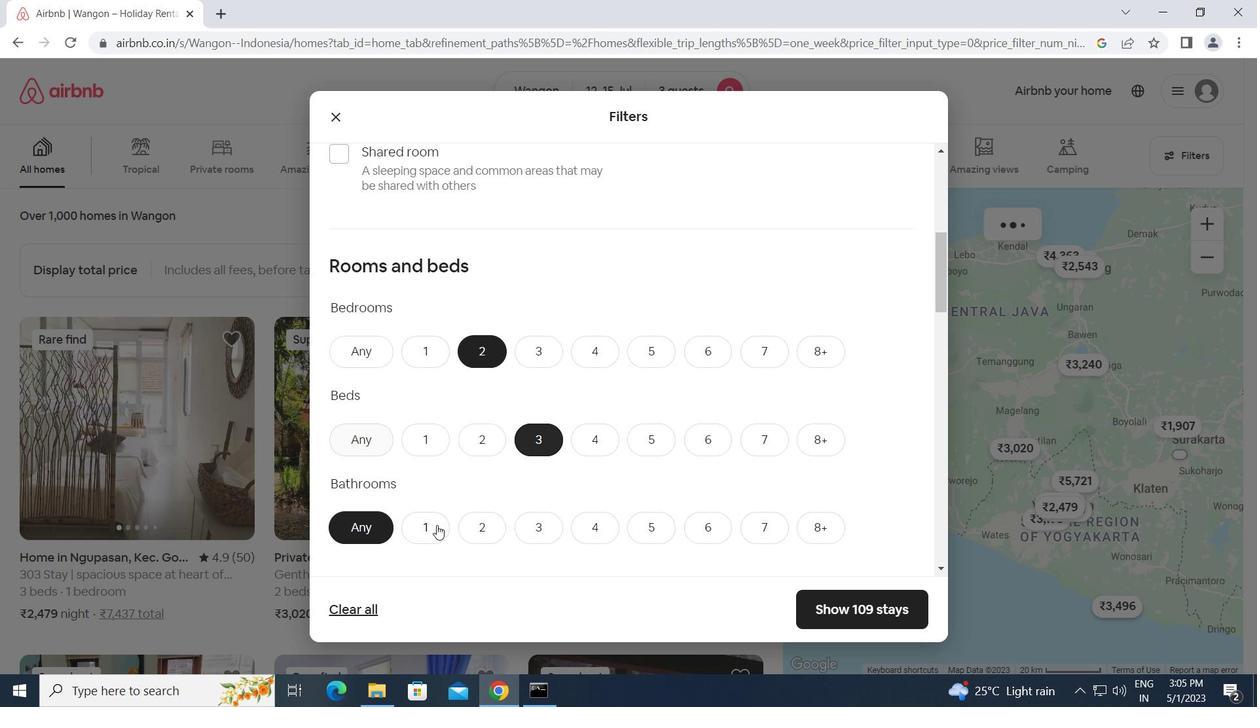 
Action: Mouse moved to (531, 508)
Screenshot: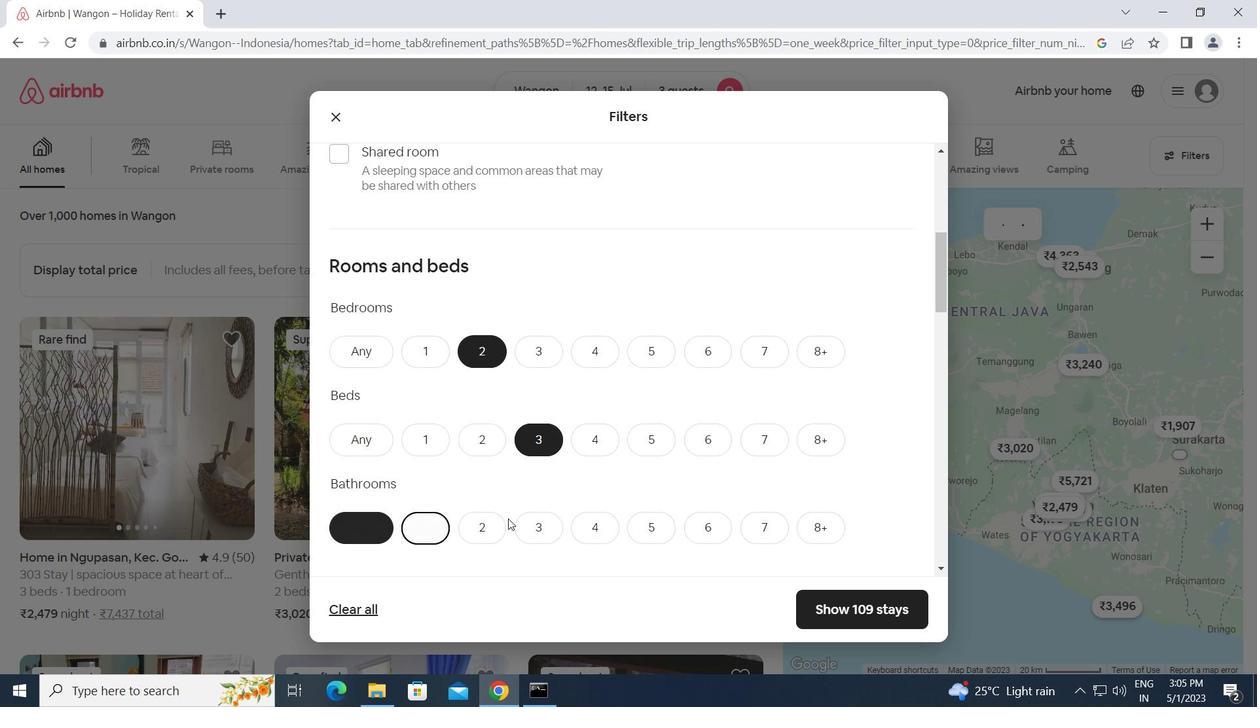 
Action: Mouse scrolled (531, 508) with delta (0, 0)
Screenshot: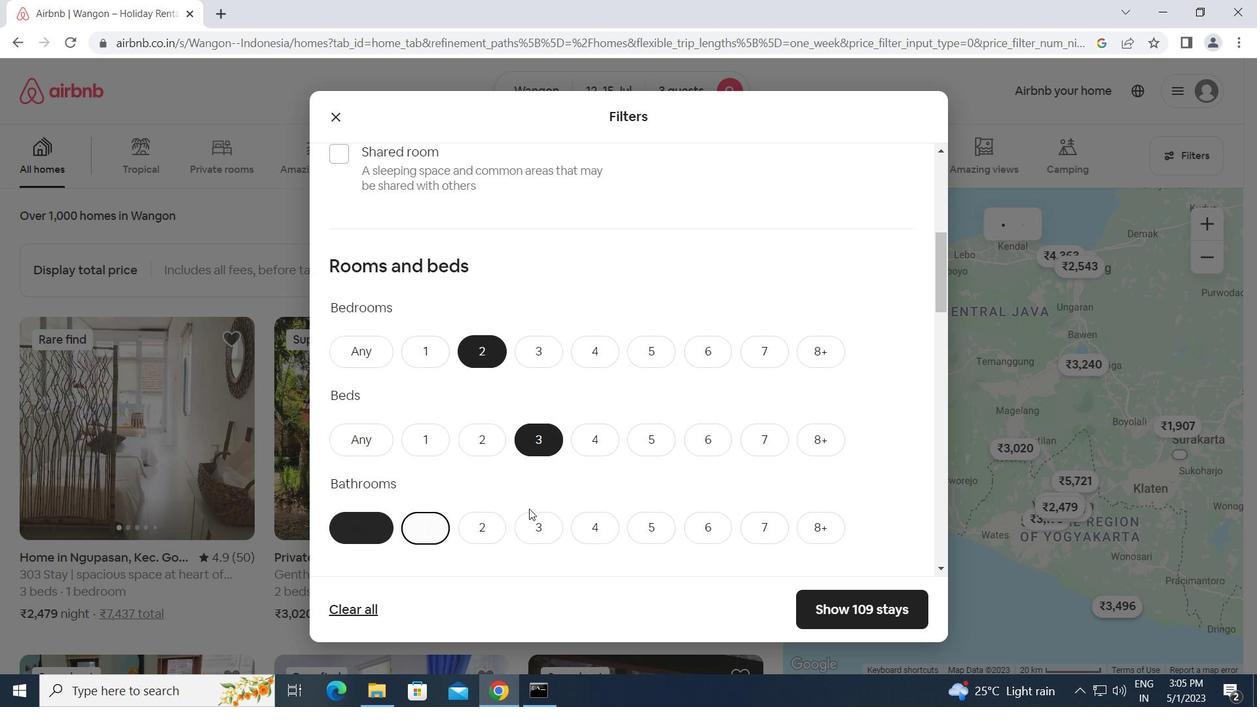
Action: Mouse scrolled (531, 508) with delta (0, 0)
Screenshot: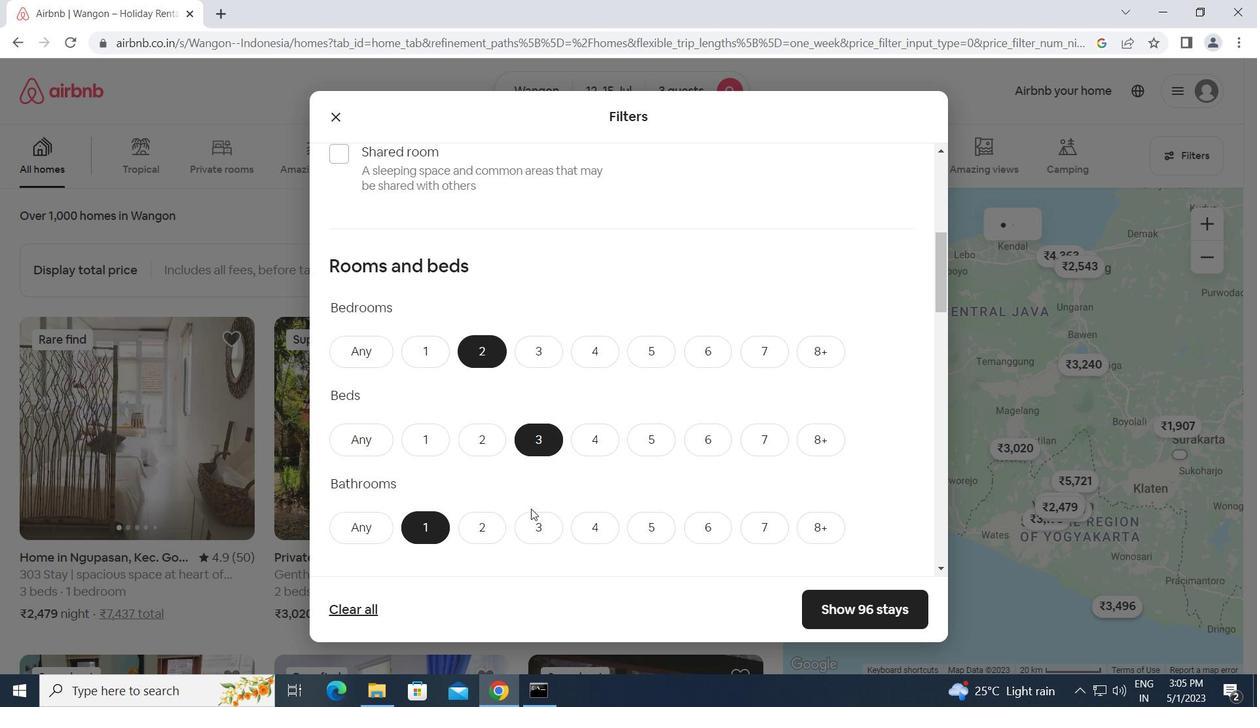 
Action: Mouse moved to (638, 419)
Screenshot: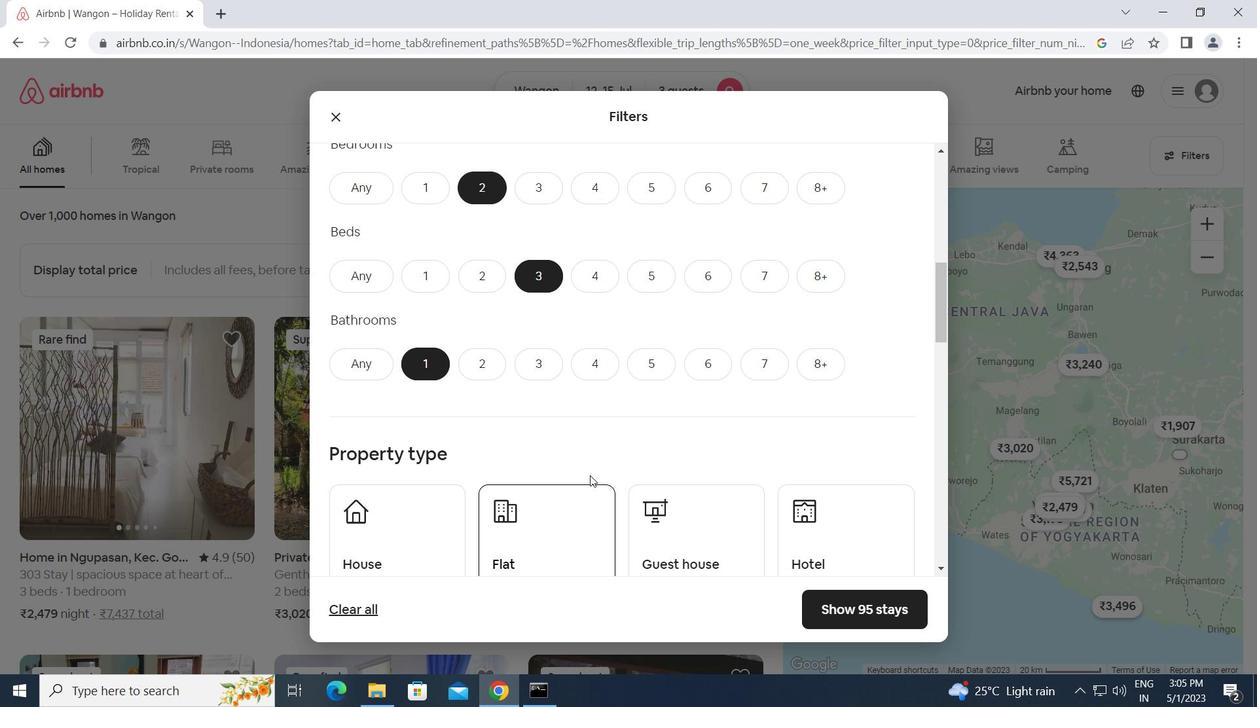 
Action: Mouse scrolled (638, 419) with delta (0, 0)
Screenshot: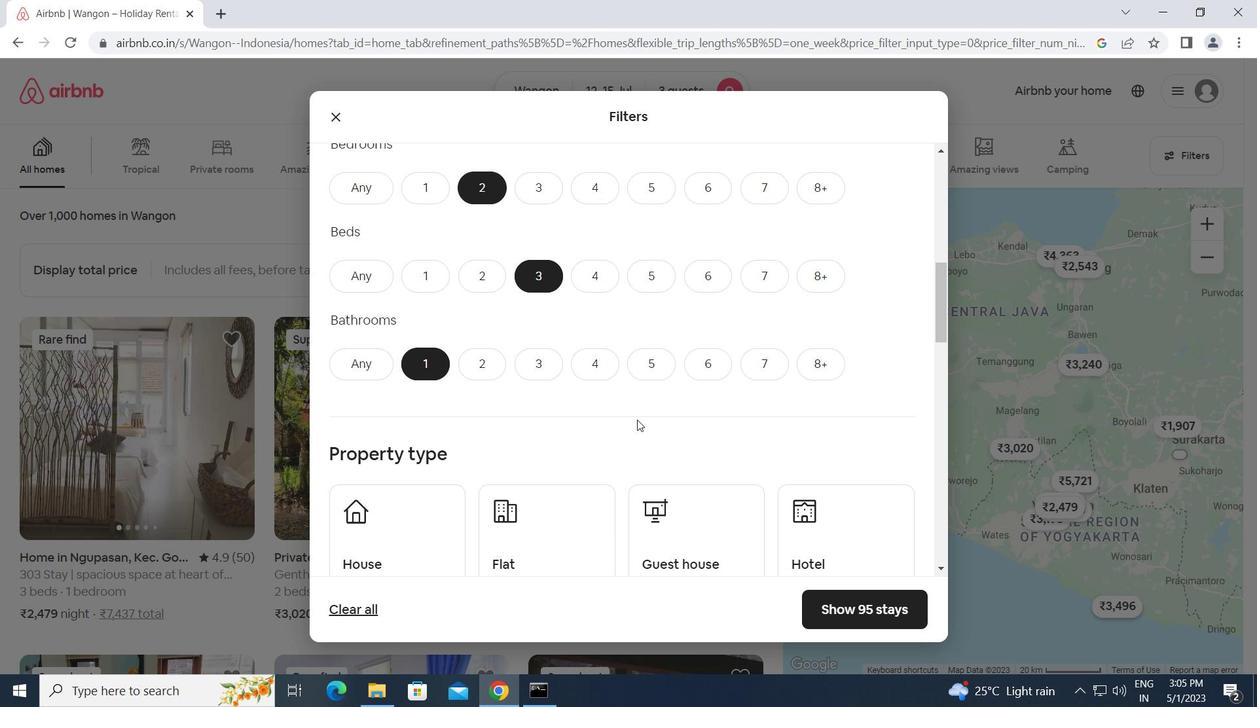 
Action: Mouse moved to (438, 448)
Screenshot: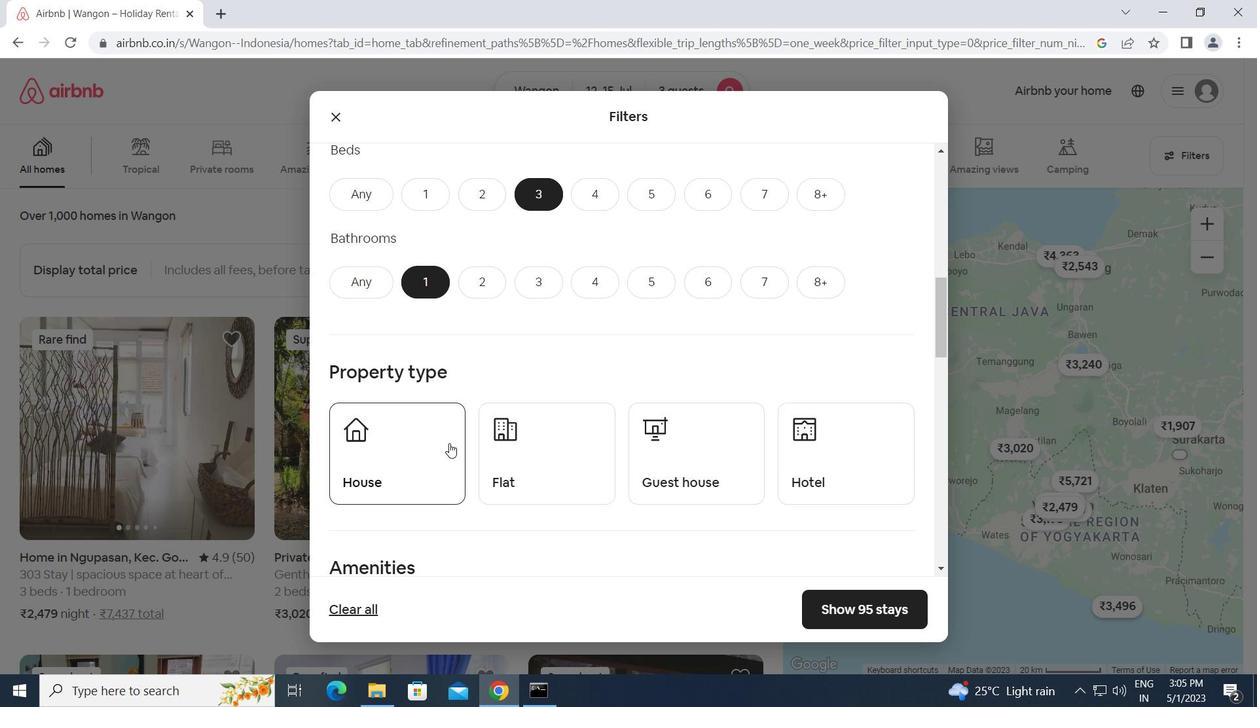 
Action: Mouse pressed left at (438, 448)
Screenshot: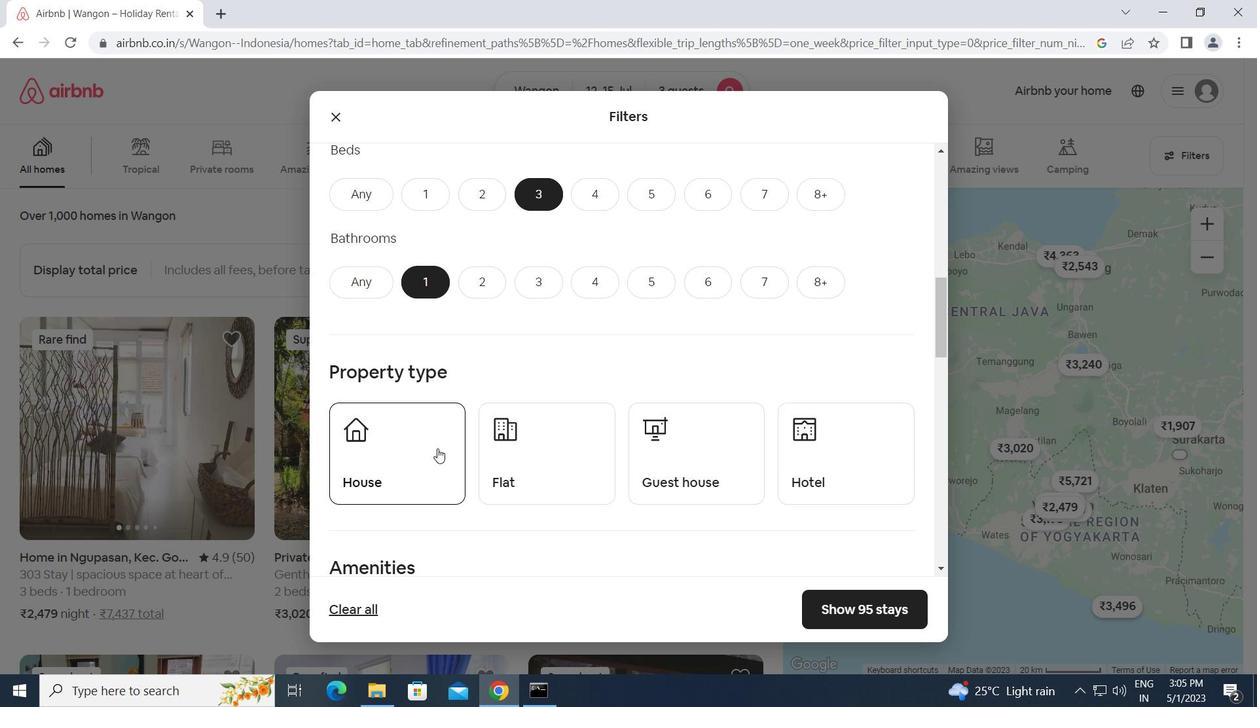 
Action: Mouse moved to (587, 448)
Screenshot: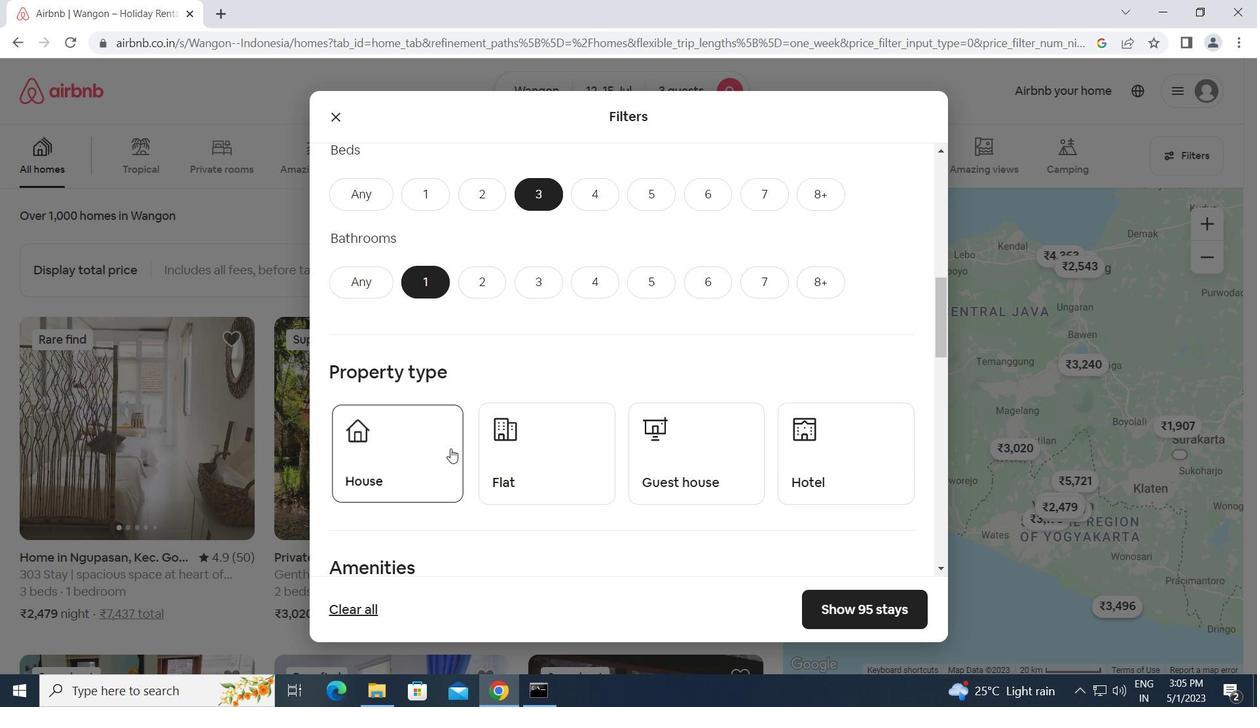 
Action: Mouse pressed left at (587, 448)
Screenshot: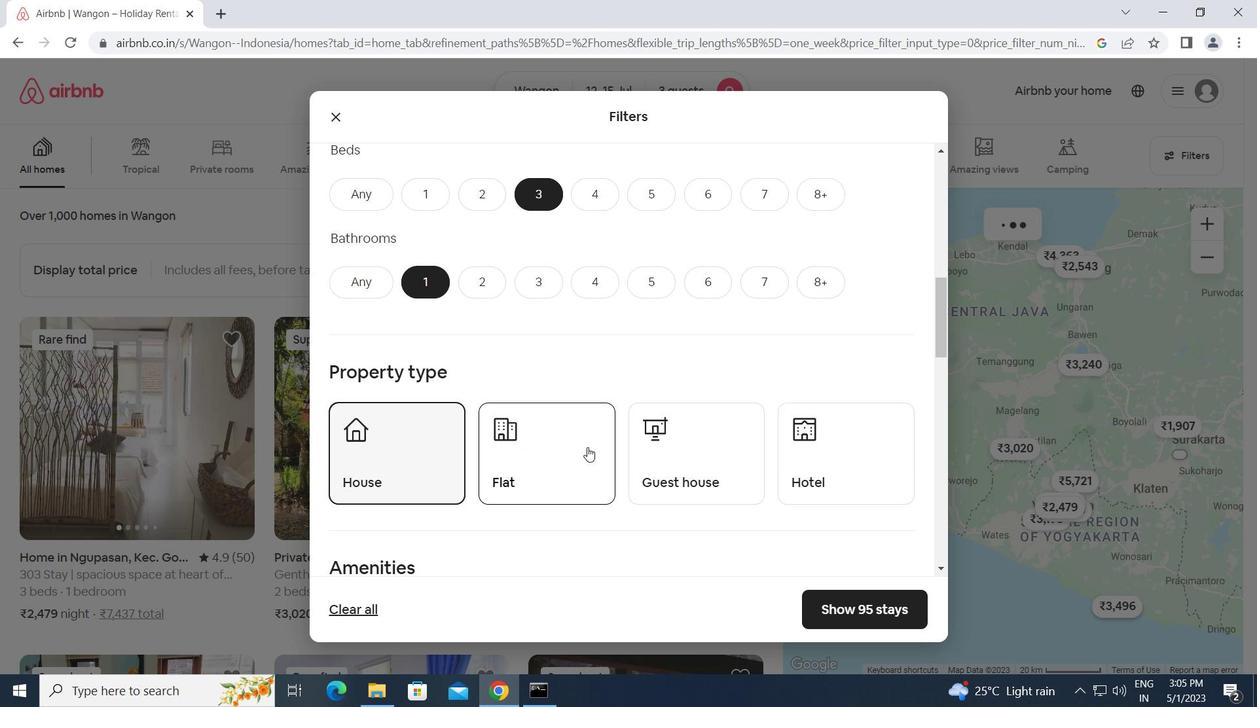 
Action: Mouse moved to (700, 447)
Screenshot: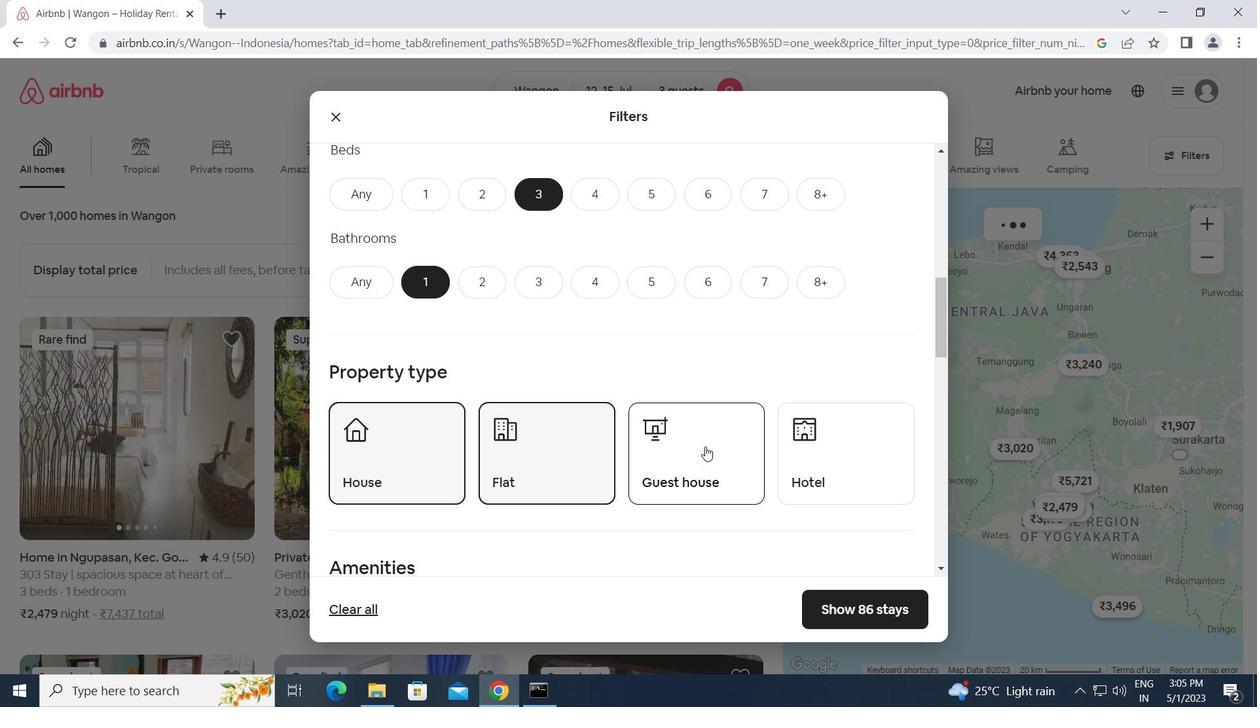 
Action: Mouse pressed left at (700, 447)
Screenshot: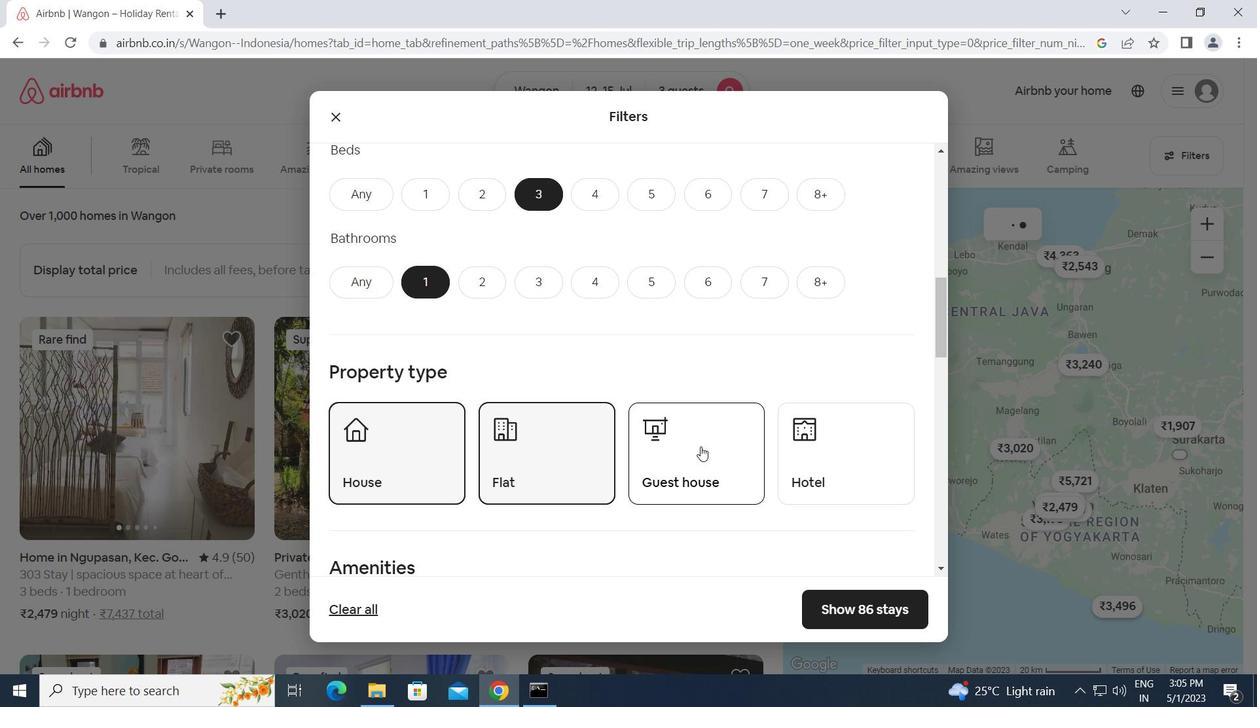 
Action: Mouse moved to (679, 455)
Screenshot: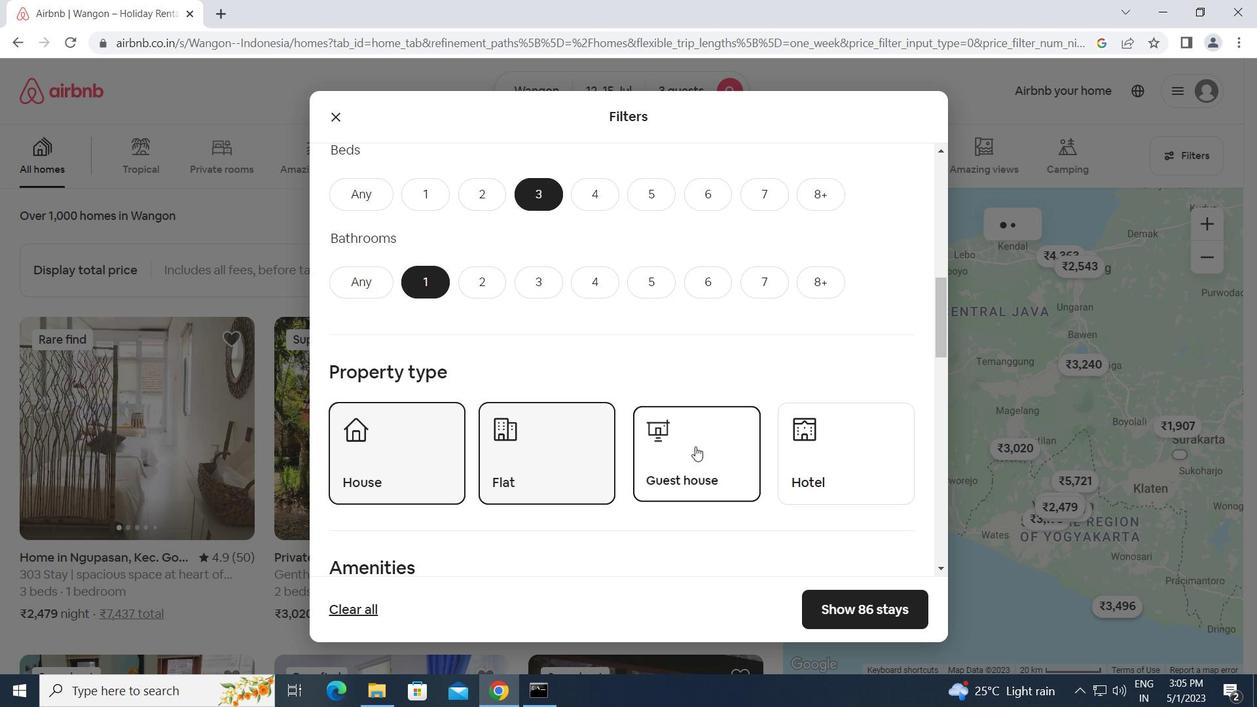 
Action: Mouse scrolled (679, 455) with delta (0, 0)
Screenshot: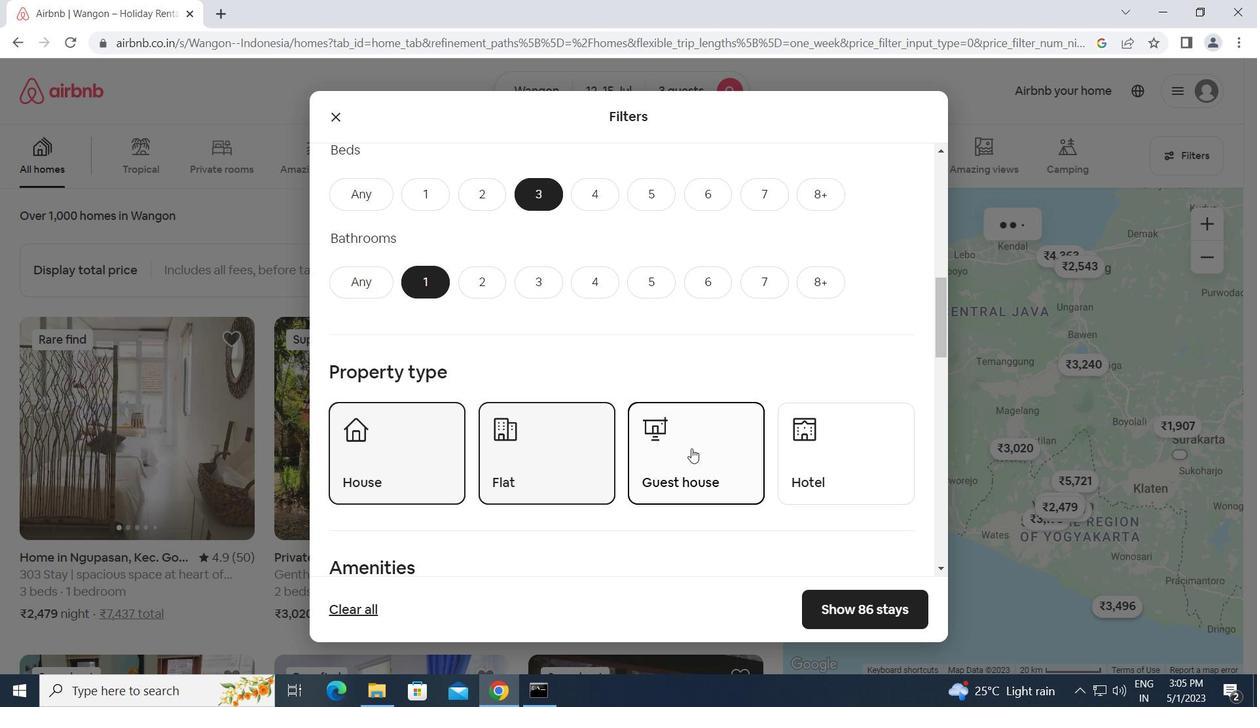 
Action: Mouse moved to (679, 456)
Screenshot: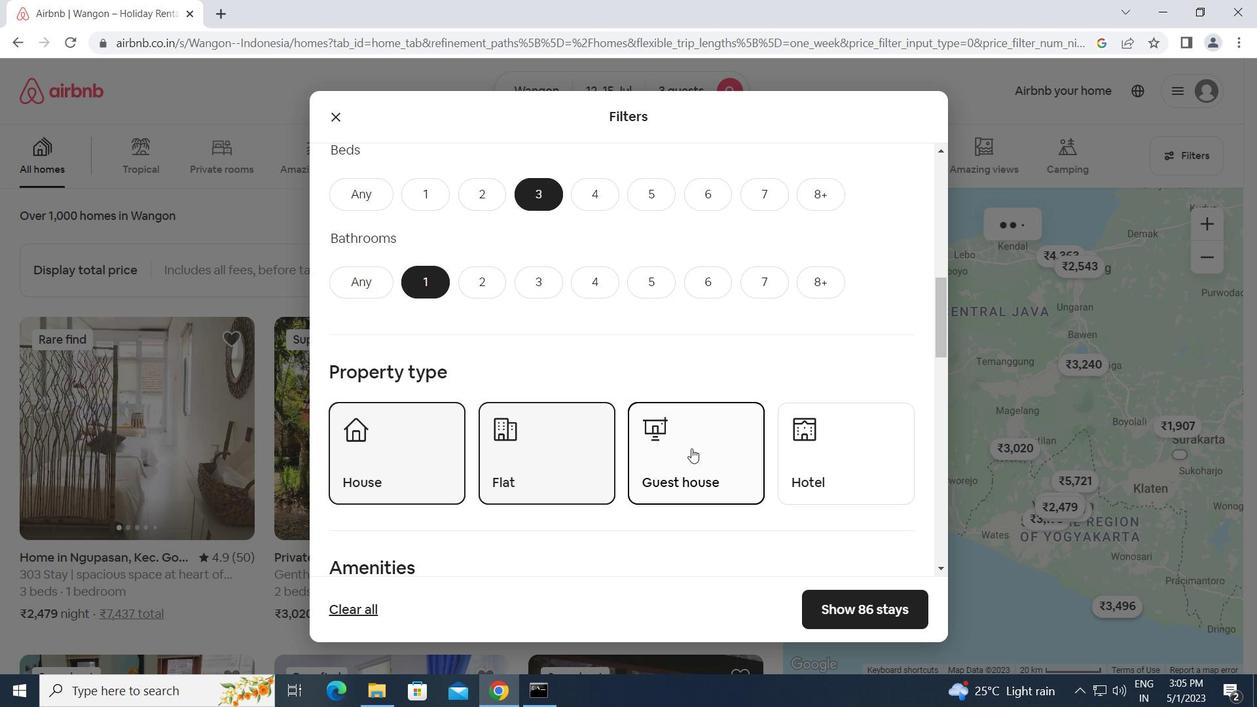 
Action: Mouse scrolled (679, 455) with delta (0, 0)
Screenshot: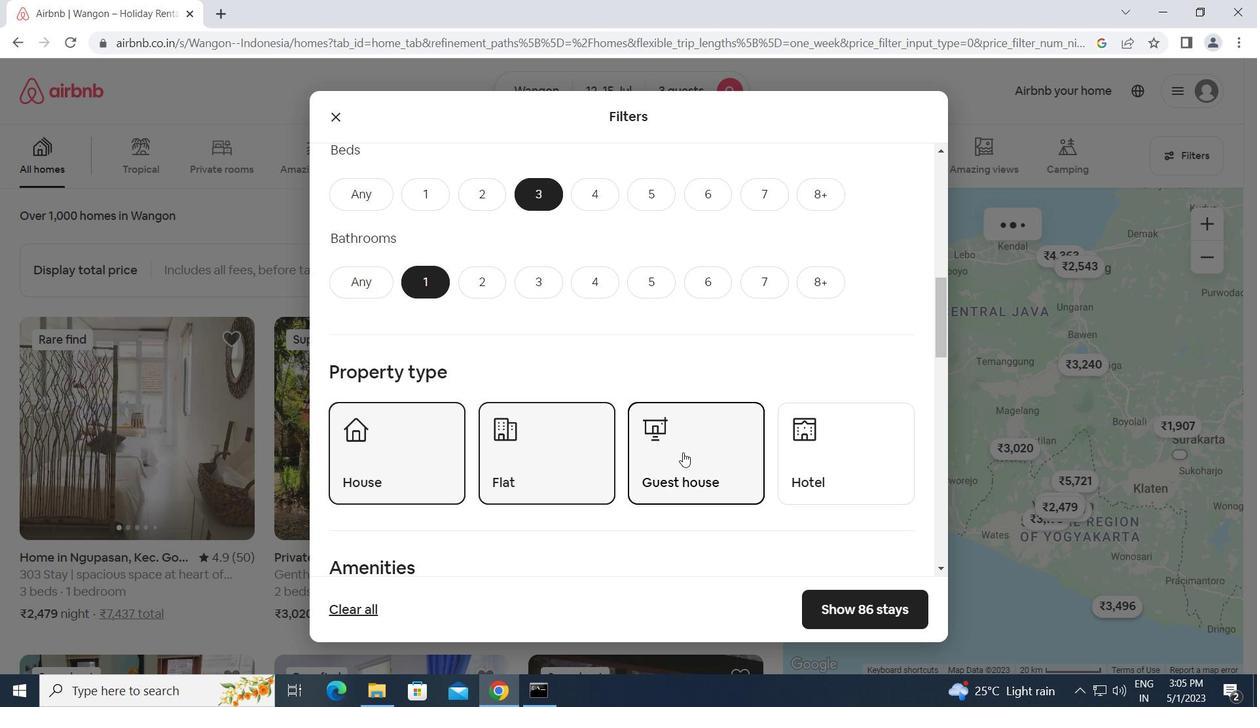 
Action: Mouse scrolled (679, 455) with delta (0, 0)
Screenshot: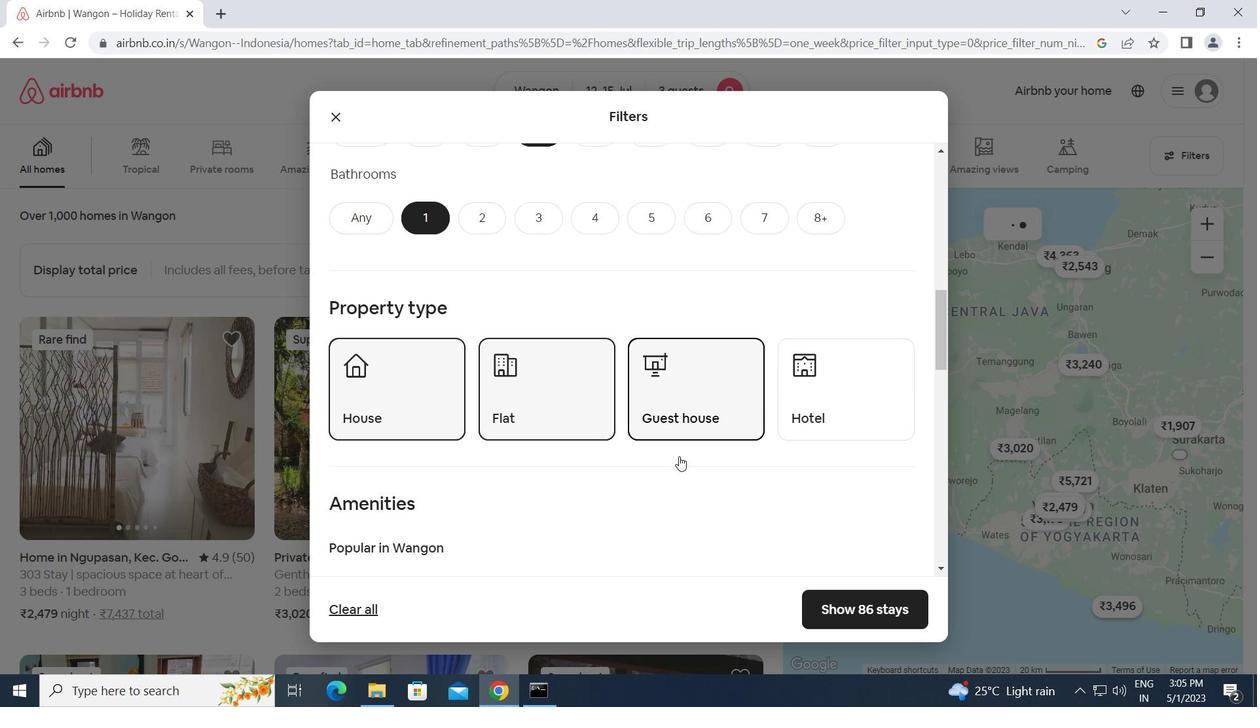
Action: Mouse moved to (393, 442)
Screenshot: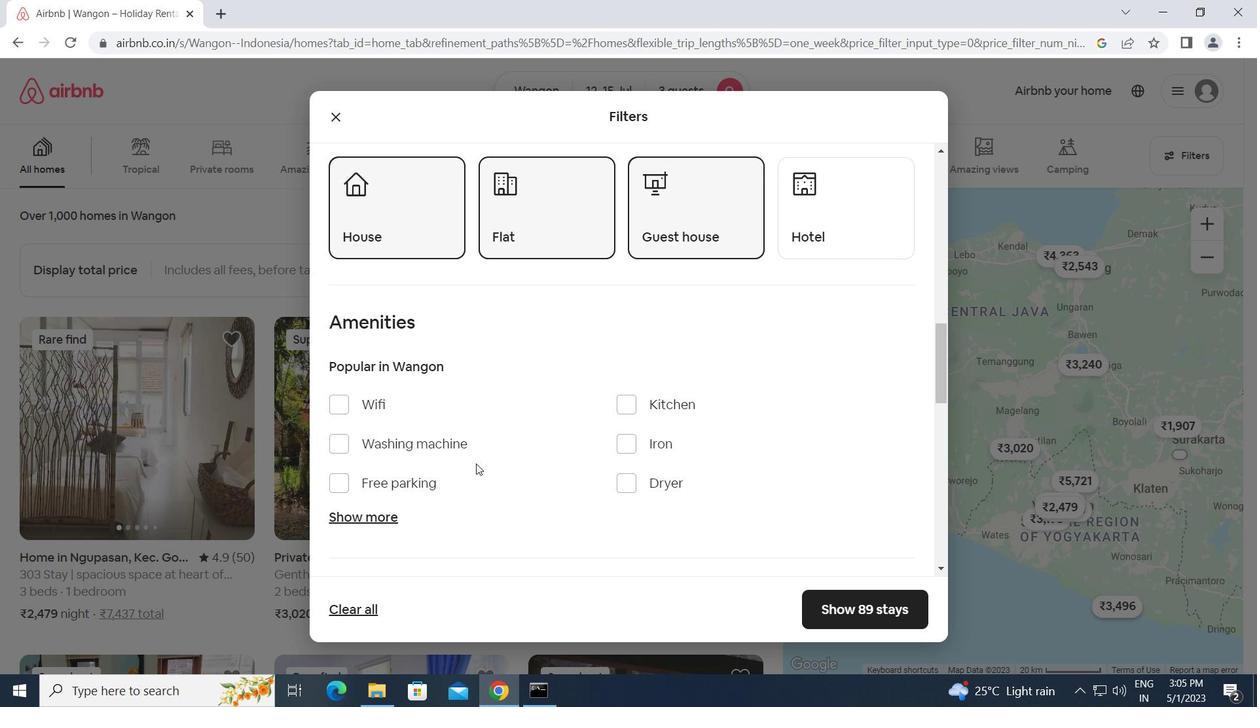 
Action: Mouse scrolled (393, 441) with delta (0, 0)
Screenshot: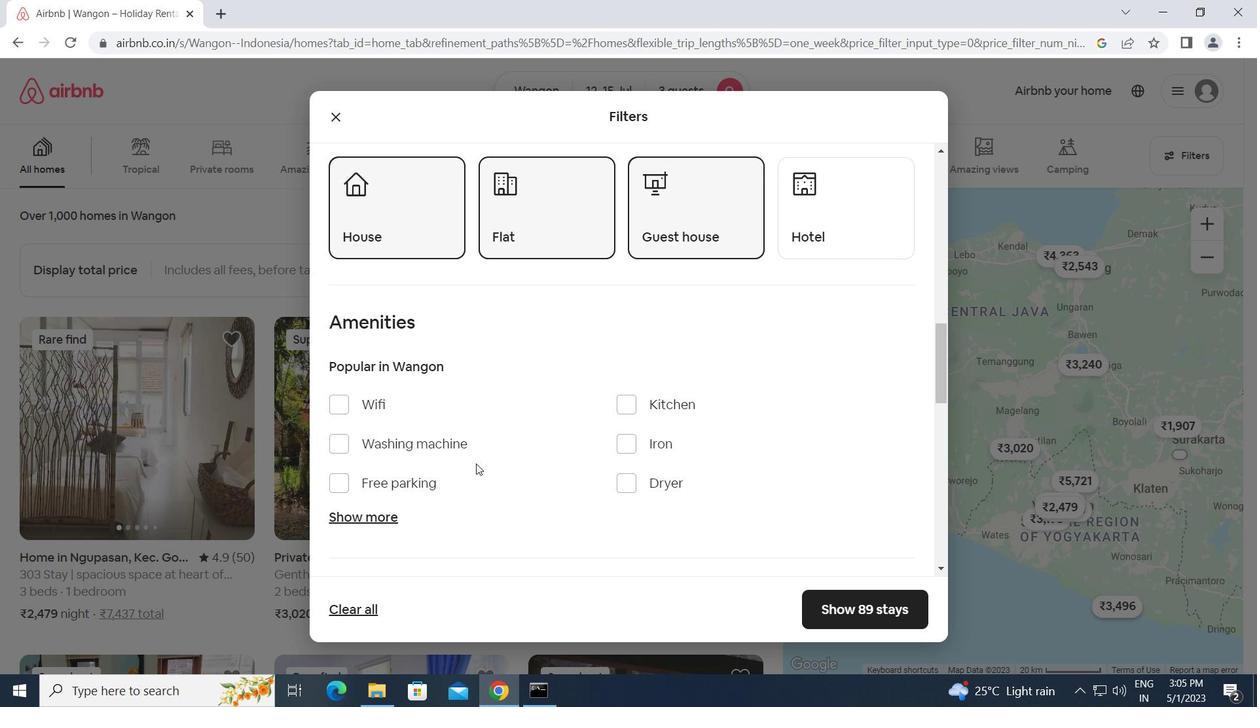 
Action: Mouse moved to (393, 443)
Screenshot: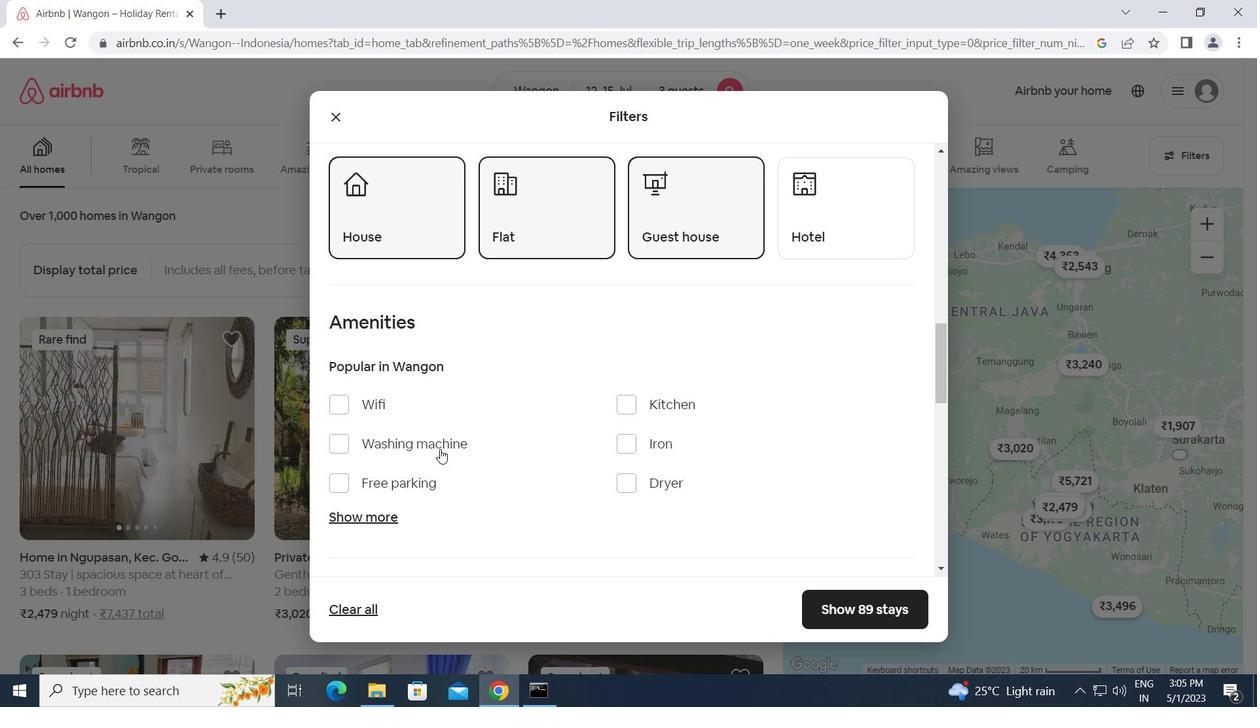 
Action: Mouse scrolled (393, 442) with delta (0, 0)
Screenshot: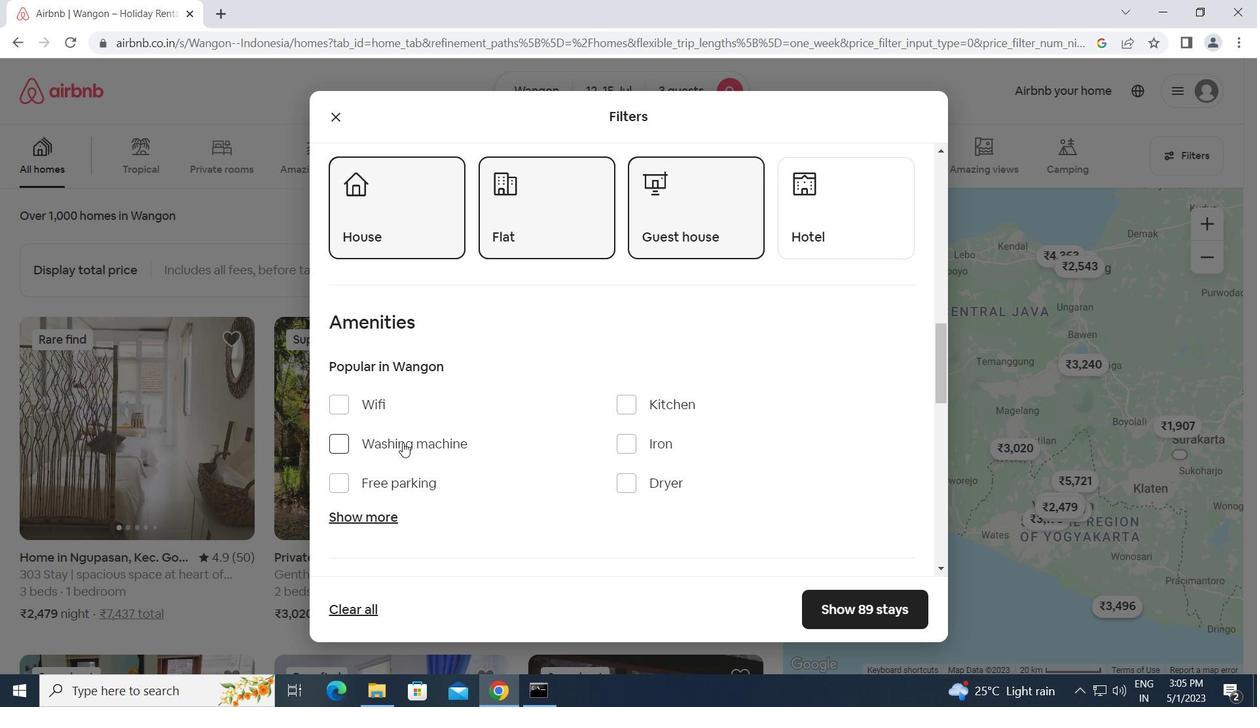 
Action: Mouse moved to (353, 495)
Screenshot: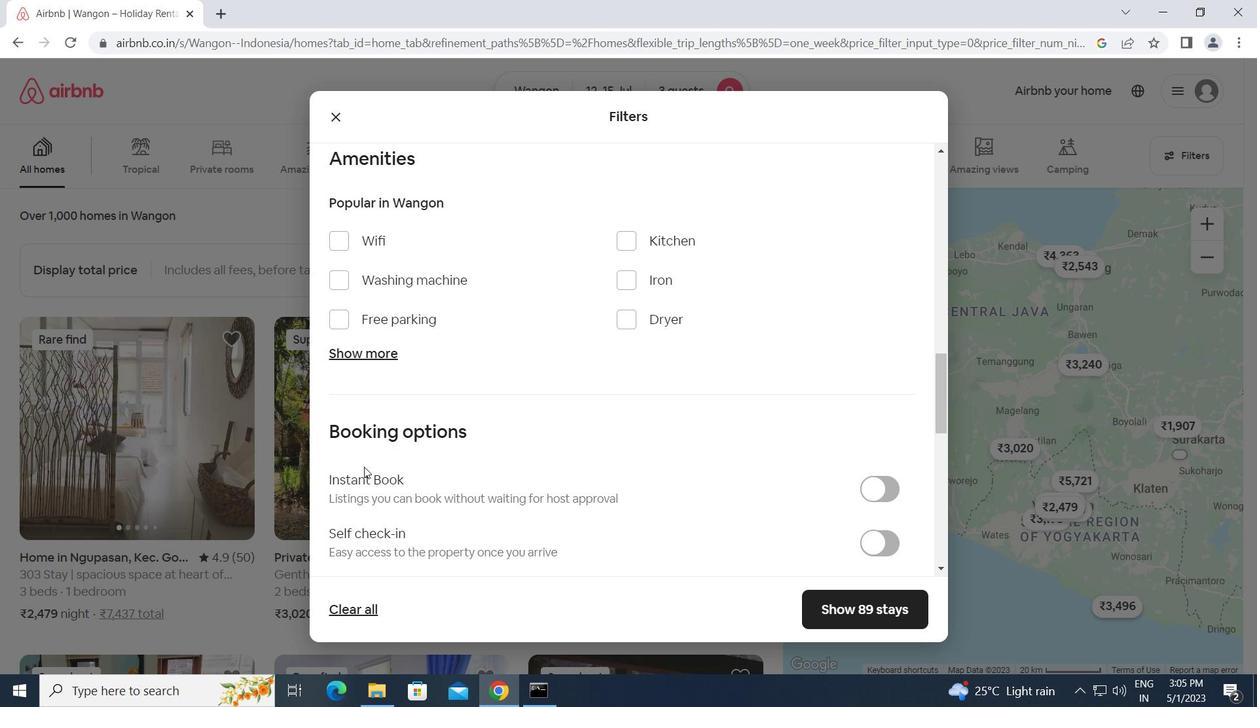 
Action: Mouse scrolled (353, 495) with delta (0, 0)
Screenshot: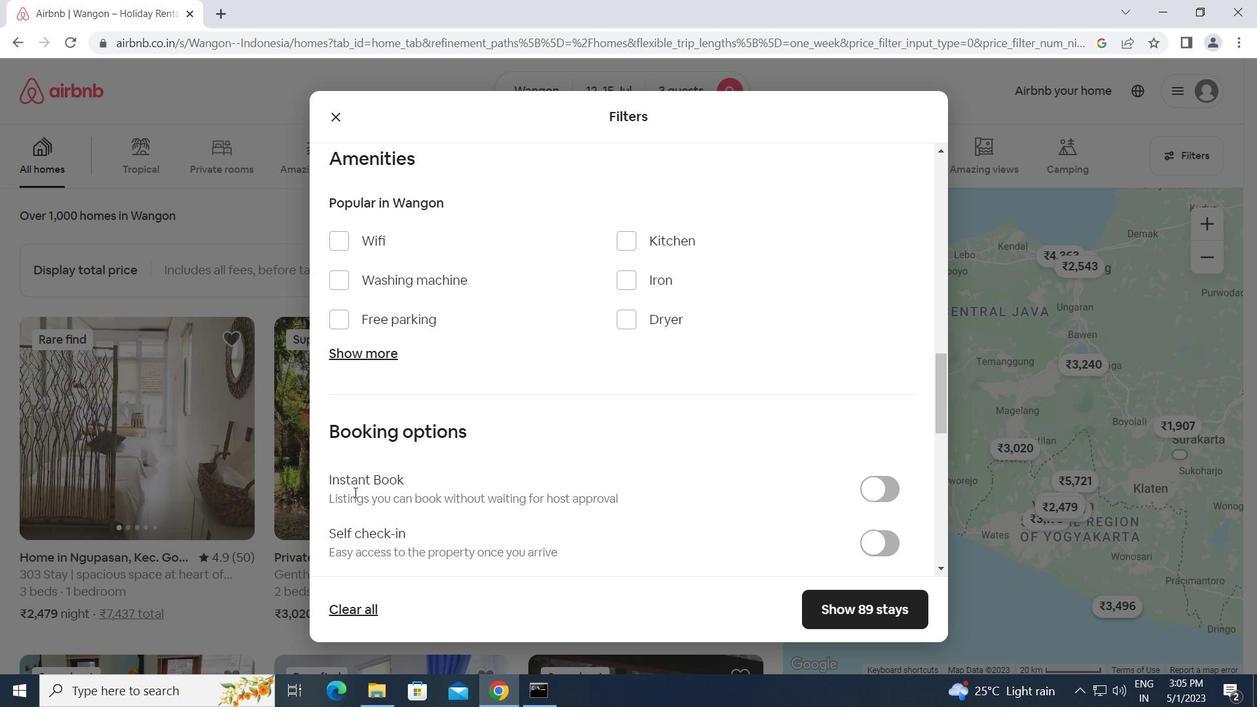 
Action: Mouse moved to (355, 497)
Screenshot: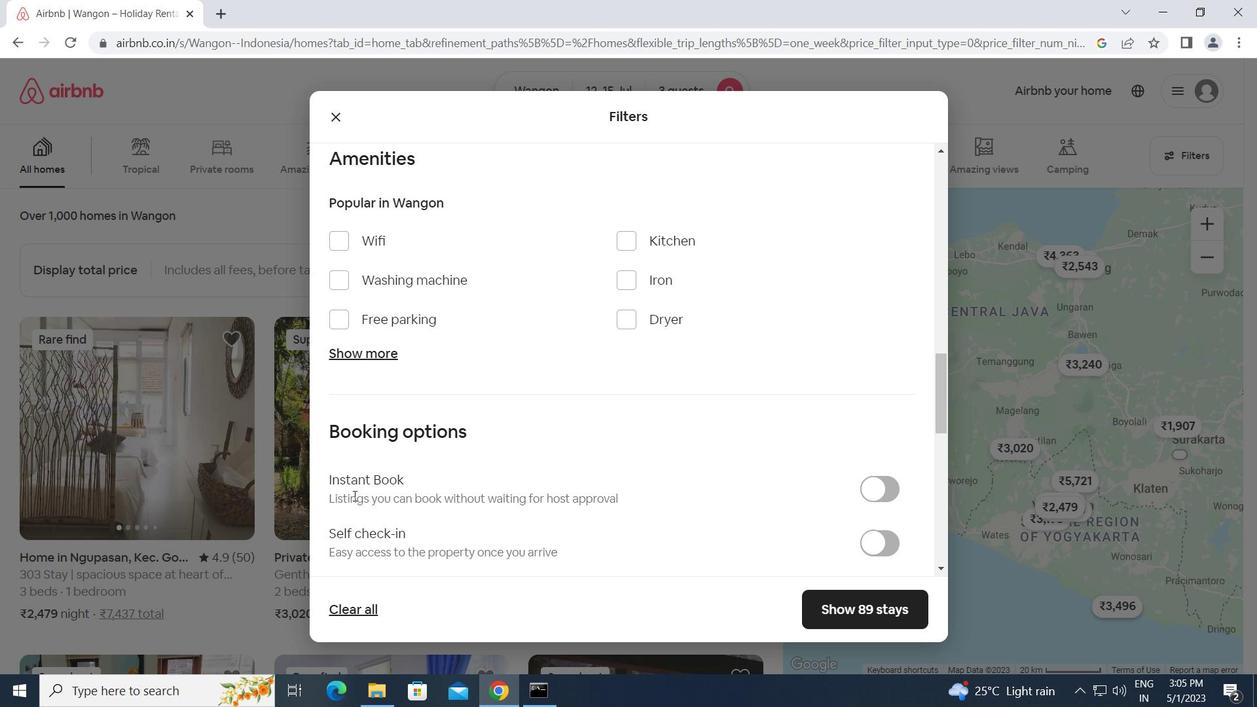 
Action: Mouse scrolled (355, 497) with delta (0, 0)
Screenshot: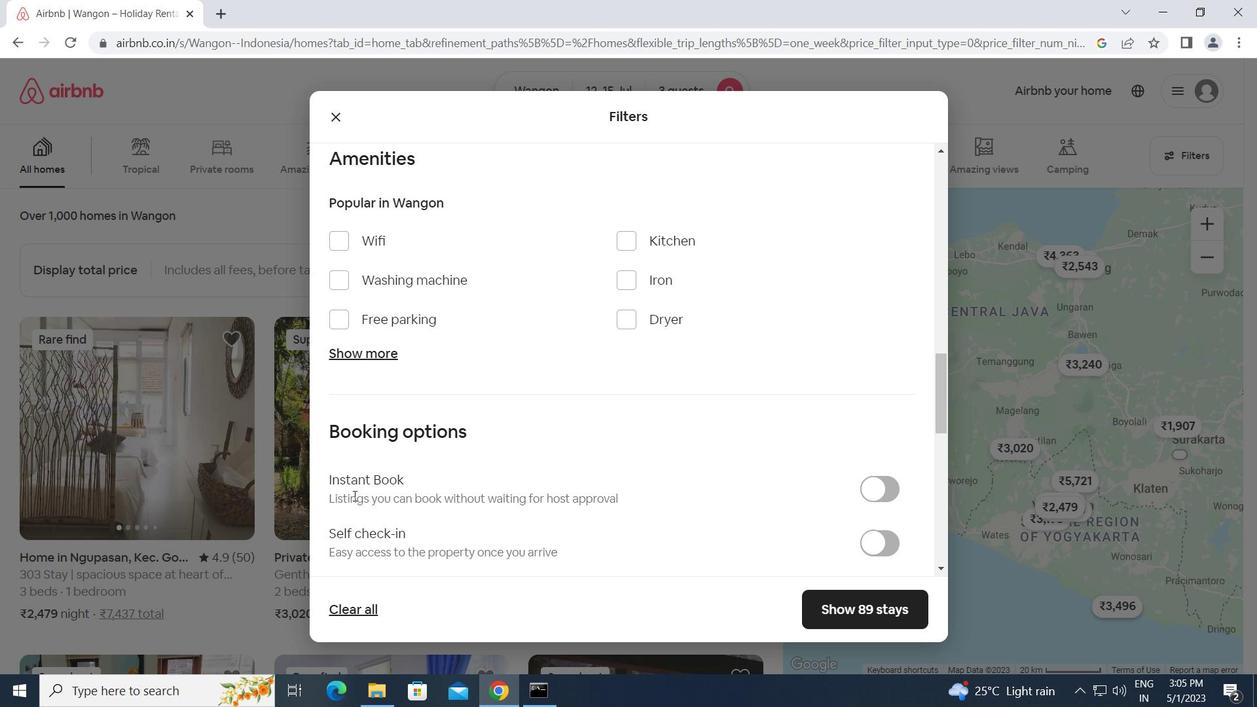 
Action: Mouse moved to (869, 386)
Screenshot: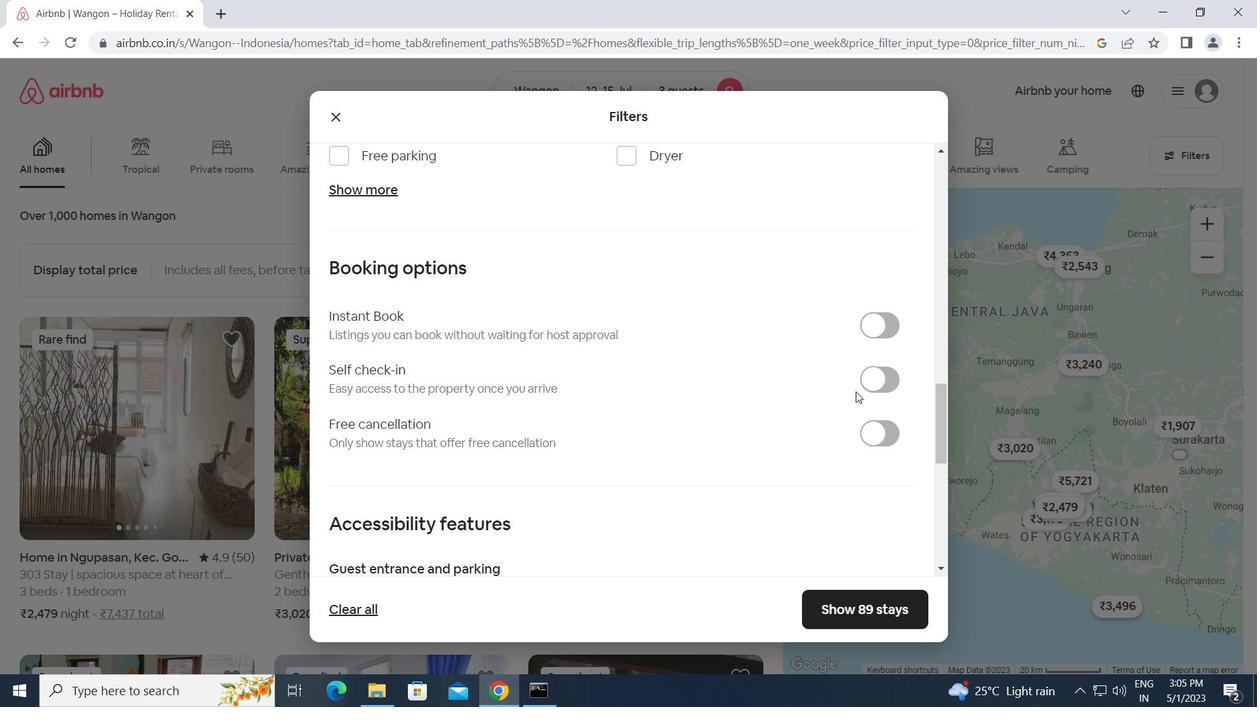 
Action: Mouse pressed left at (869, 386)
Screenshot: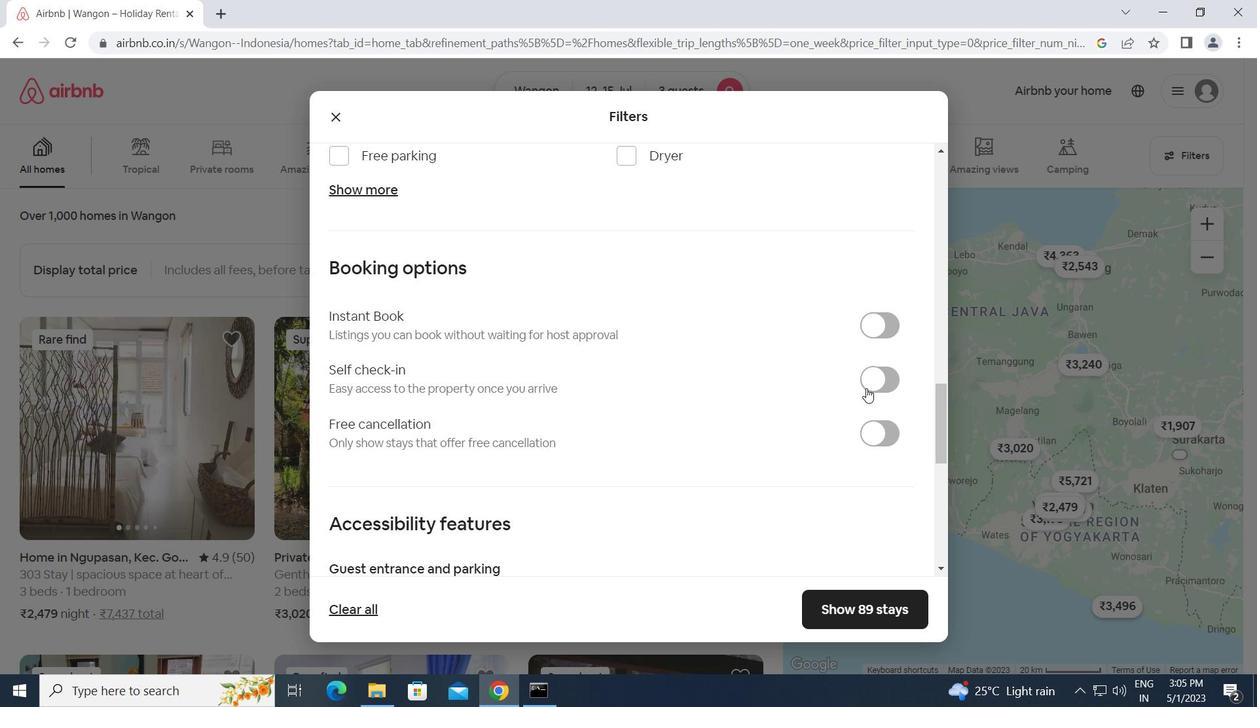 
Action: Mouse moved to (582, 441)
Screenshot: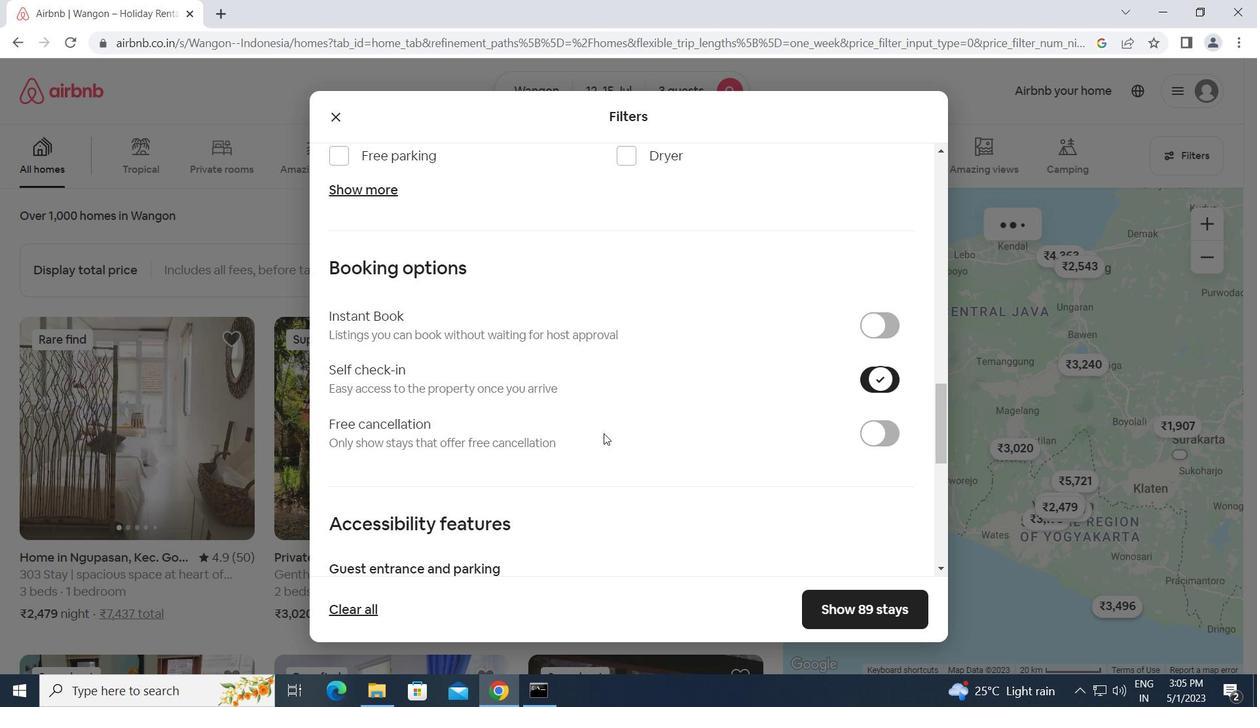 
Action: Mouse scrolled (582, 440) with delta (0, 0)
Screenshot: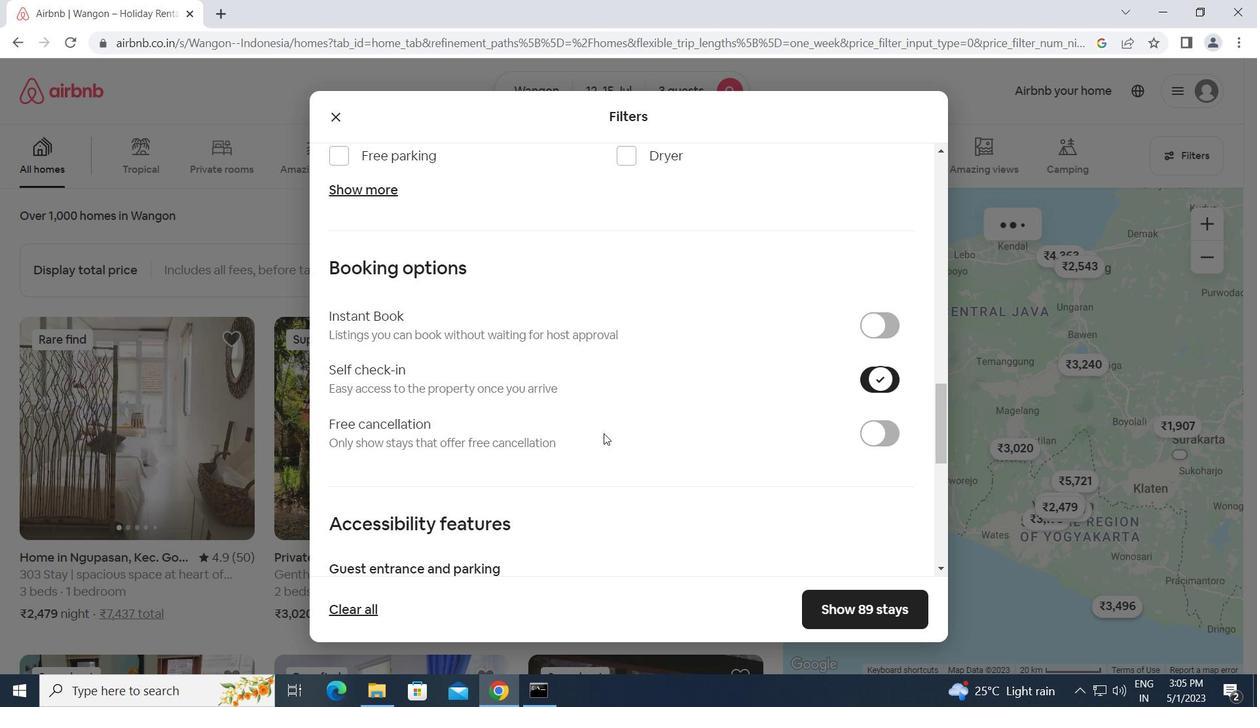 
Action: Mouse moved to (580, 443)
Screenshot: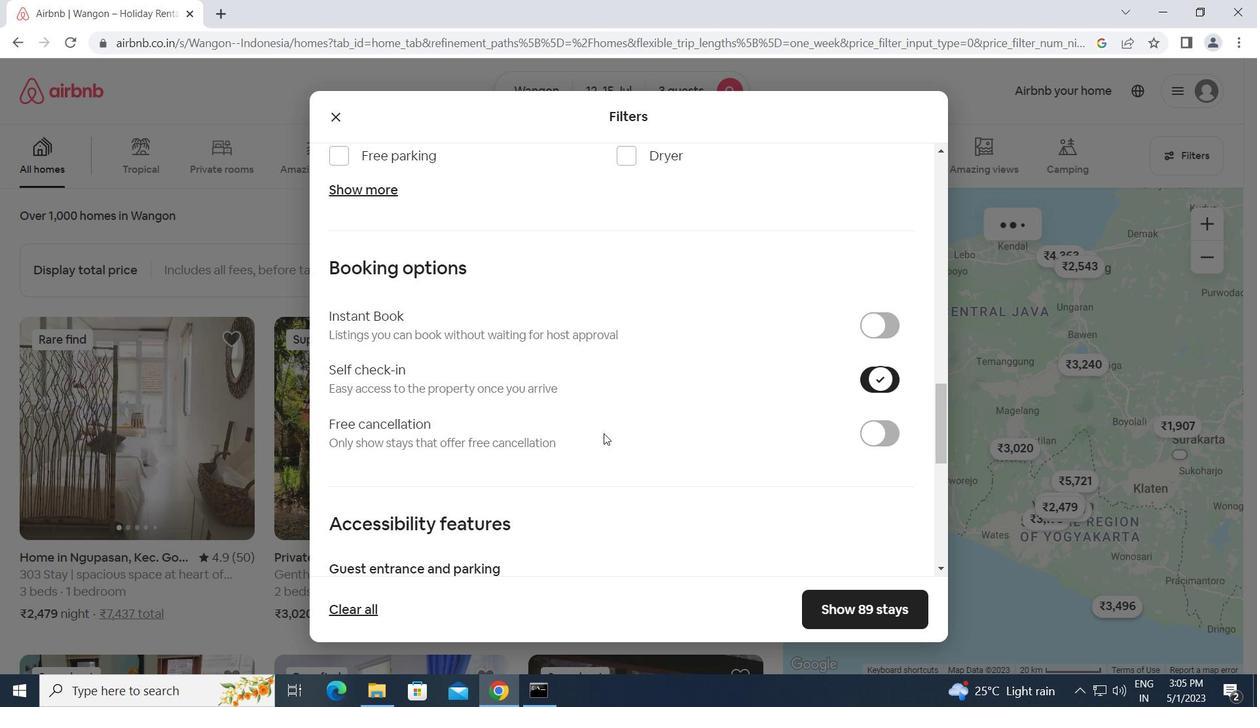 
Action: Mouse scrolled (580, 442) with delta (0, 0)
Screenshot: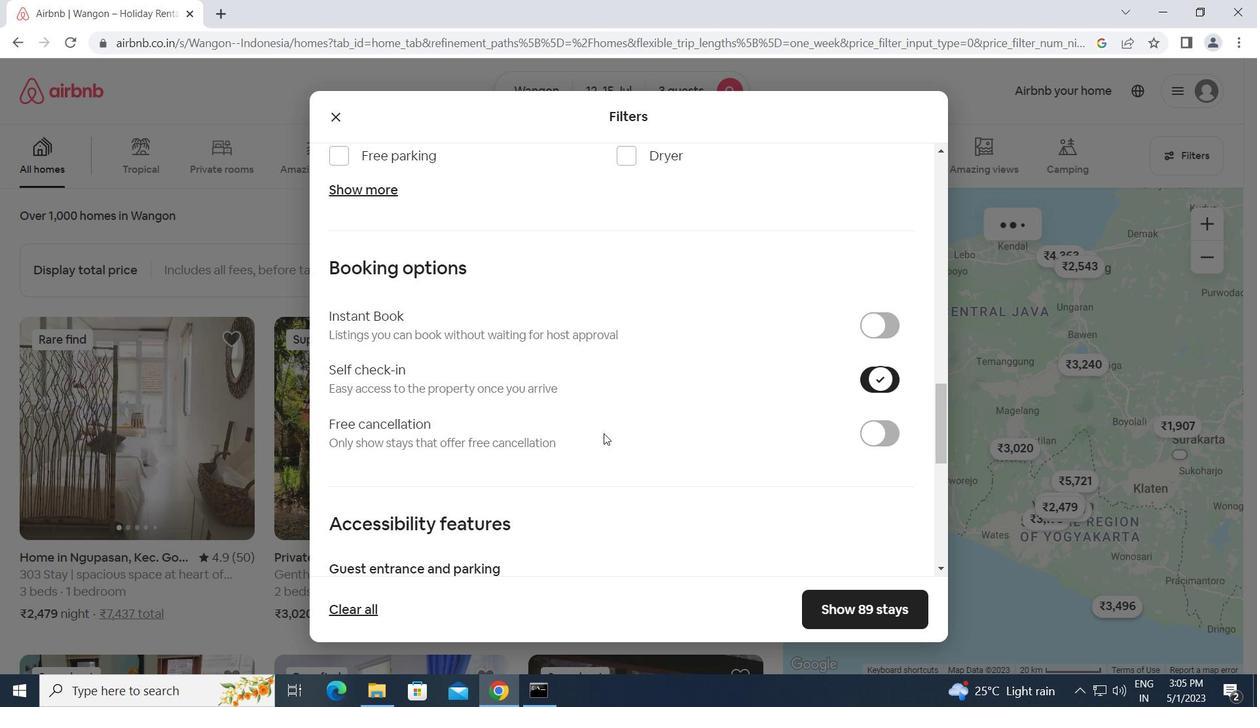 
Action: Mouse moved to (580, 444)
Screenshot: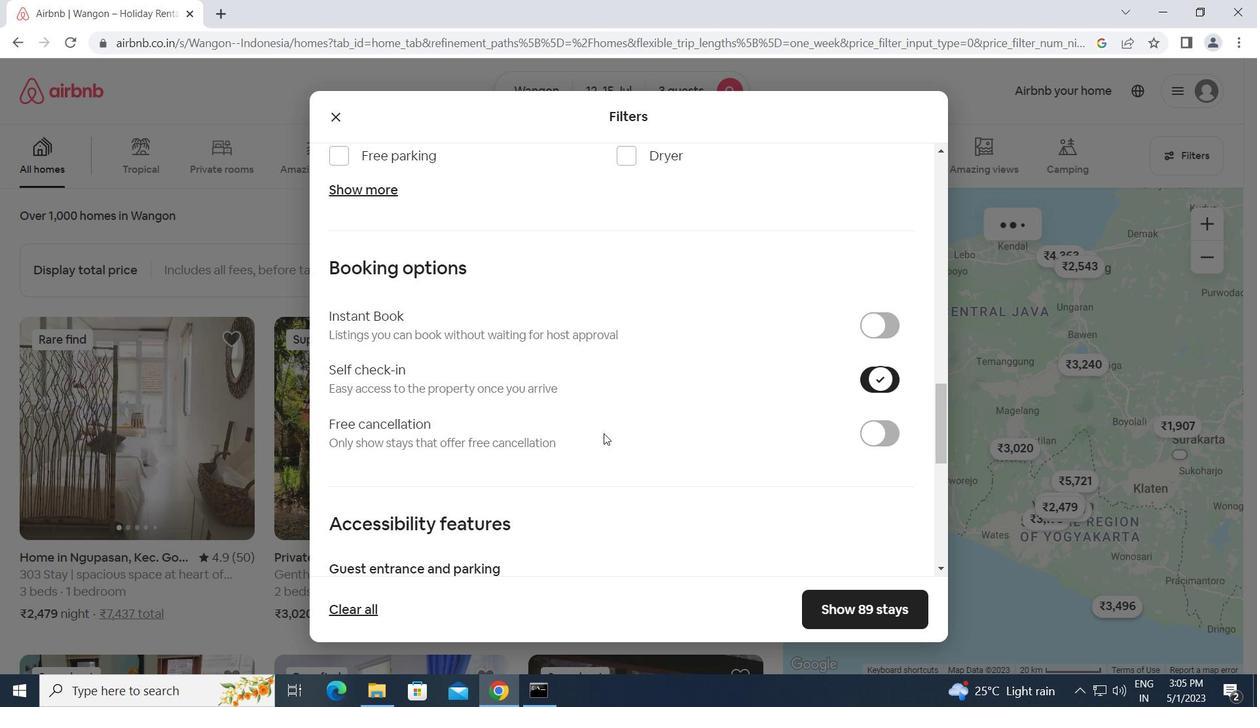 
Action: Mouse scrolled (580, 443) with delta (0, 0)
Screenshot: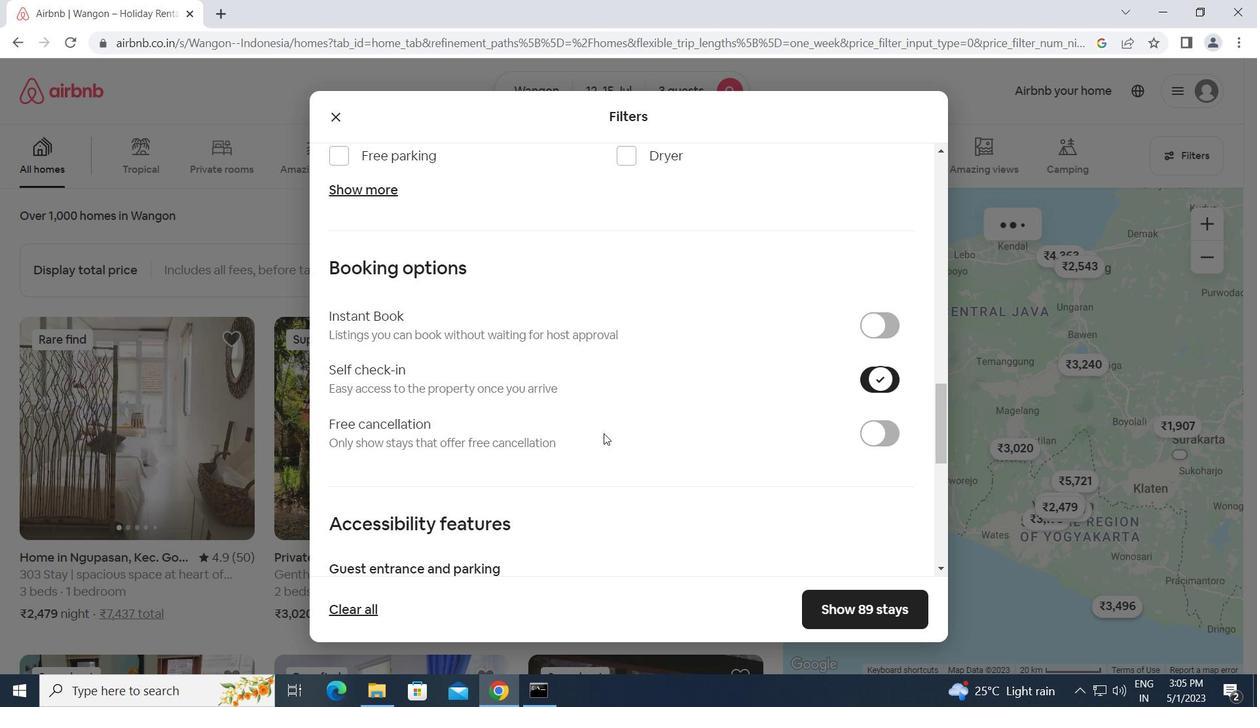 
Action: Mouse scrolled (580, 443) with delta (0, 0)
Screenshot: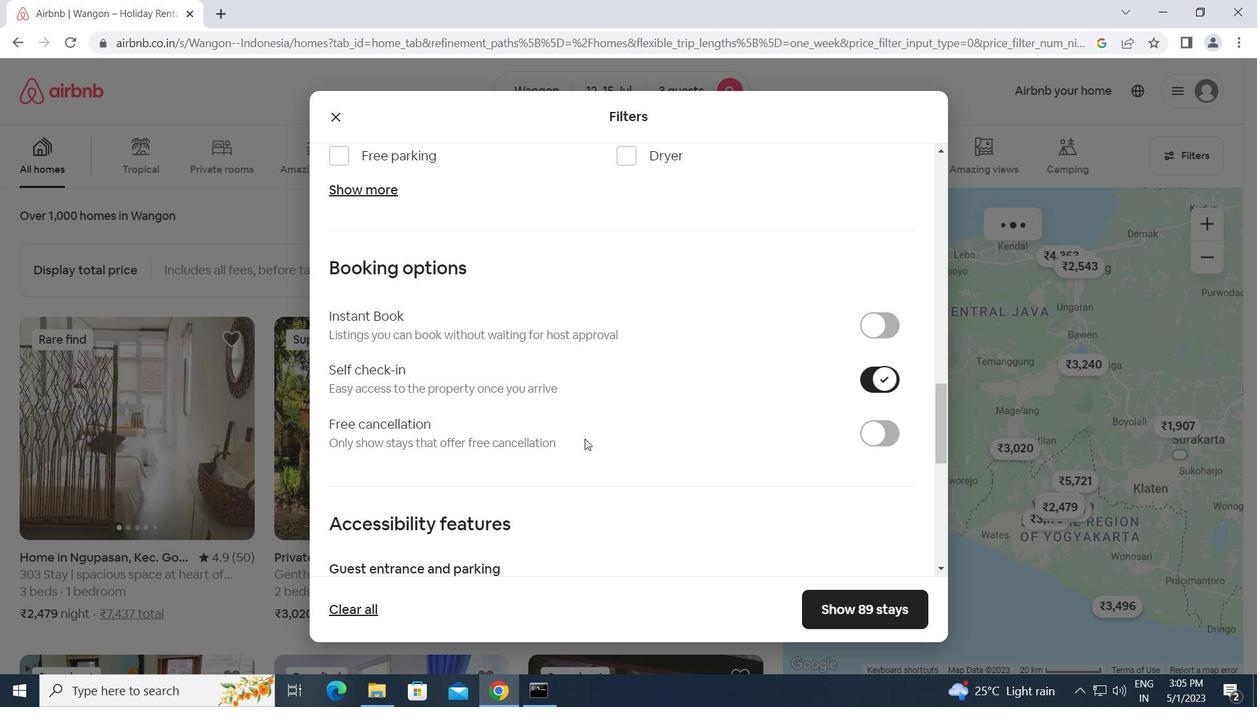 
Action: Mouse moved to (579, 444)
Screenshot: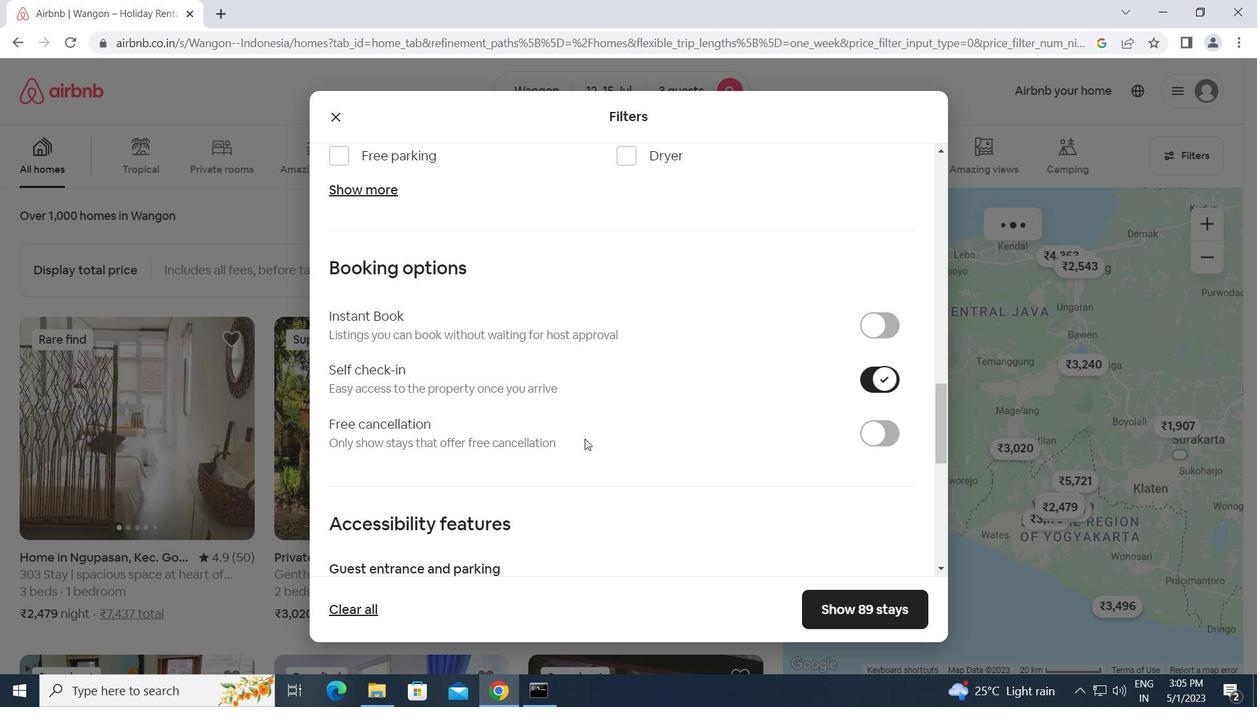 
Action: Mouse scrolled (579, 444) with delta (0, 0)
Screenshot: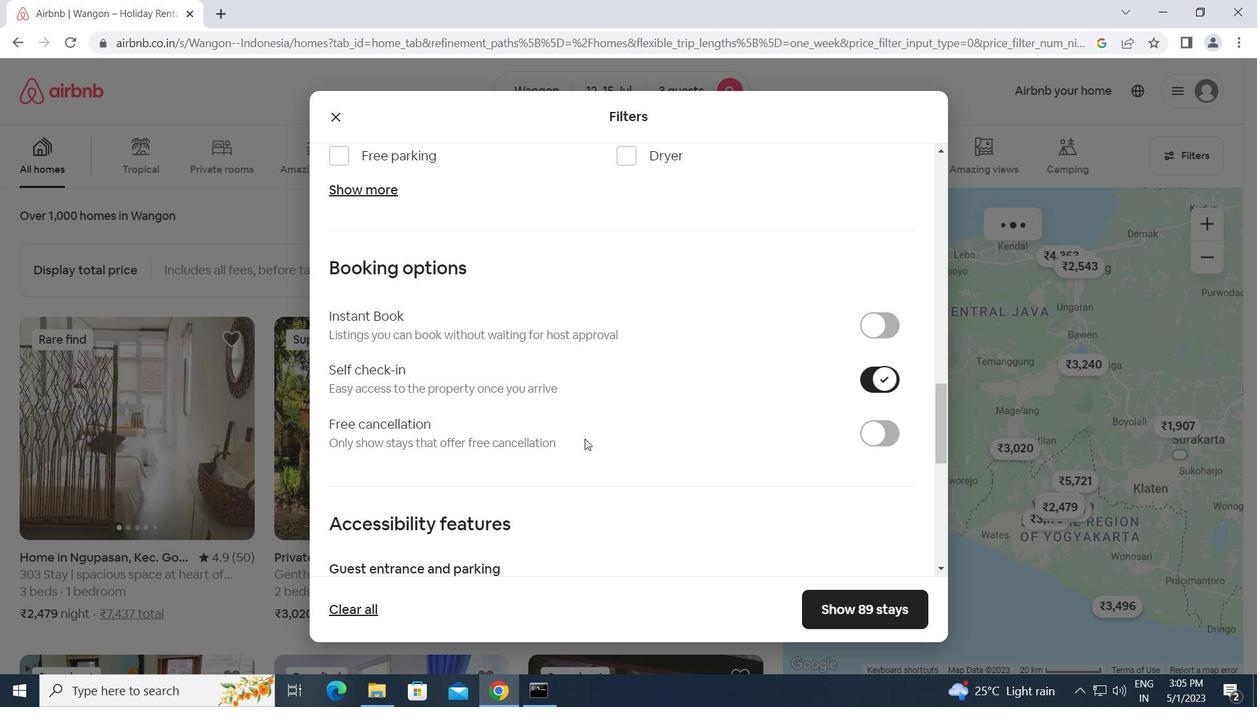
Action: Mouse scrolled (579, 444) with delta (0, 0)
Screenshot: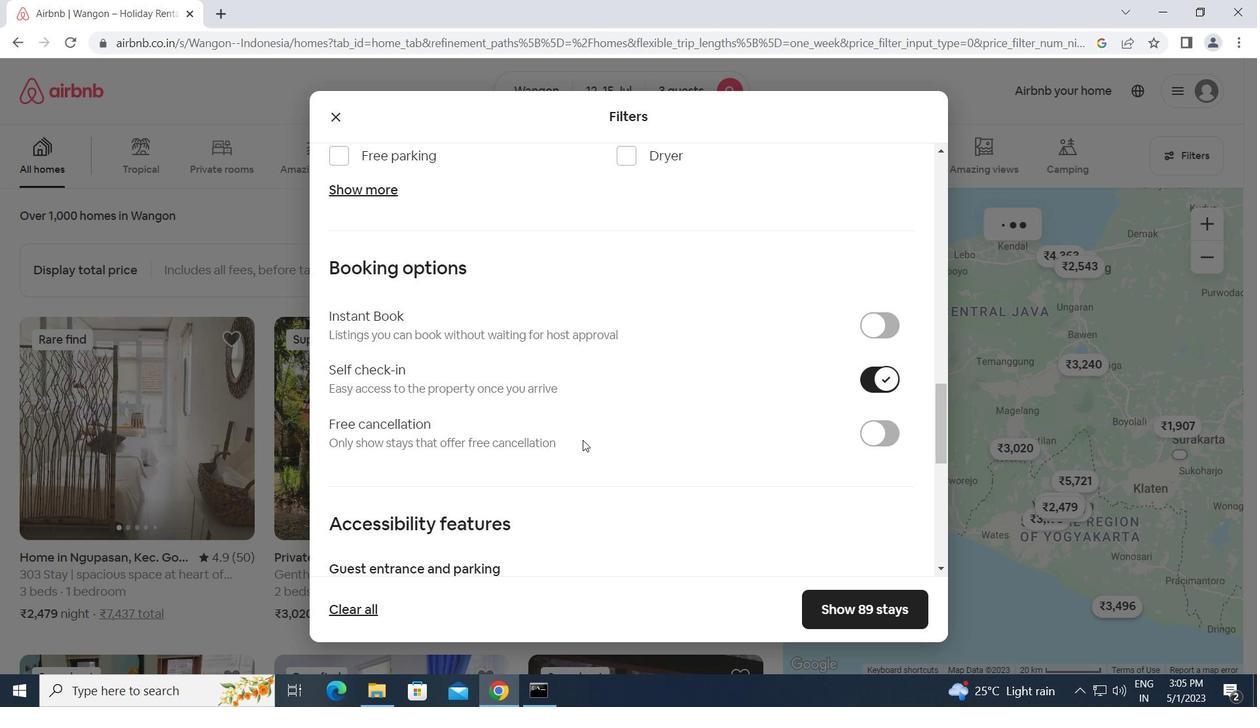 
Action: Mouse moved to (334, 500)
Screenshot: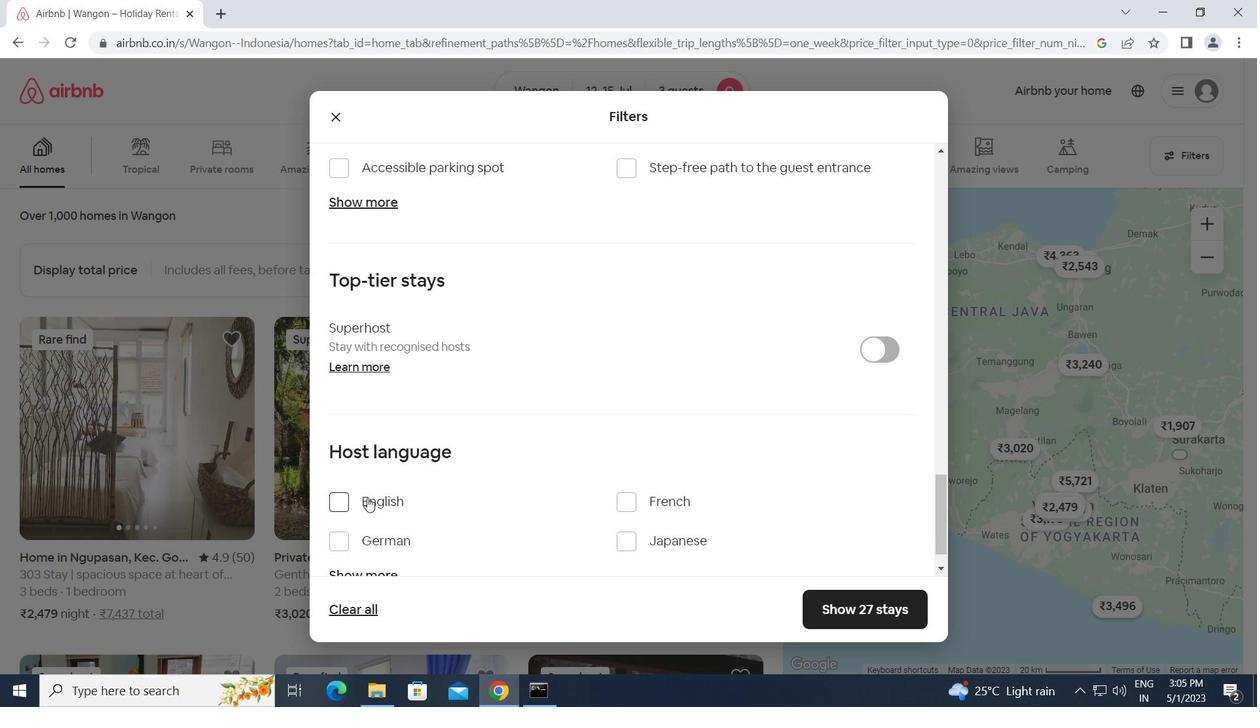 
Action: Mouse pressed left at (334, 500)
Screenshot: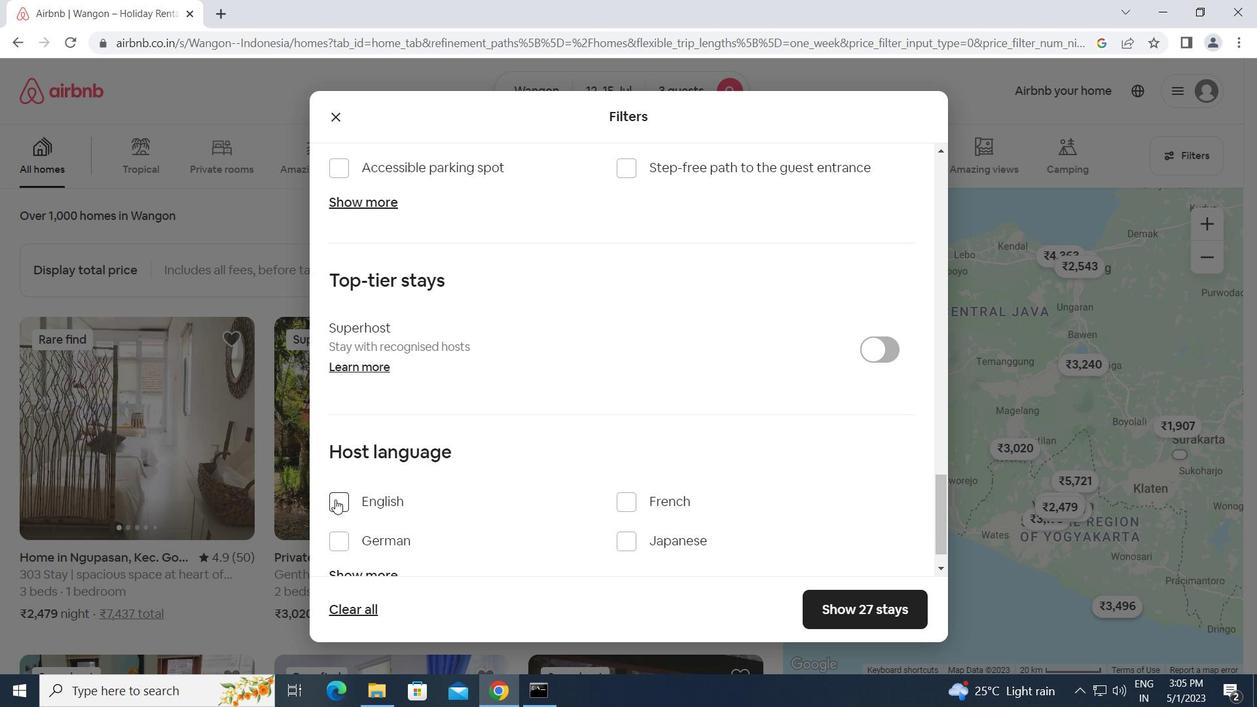 
Action: Mouse moved to (871, 607)
Screenshot: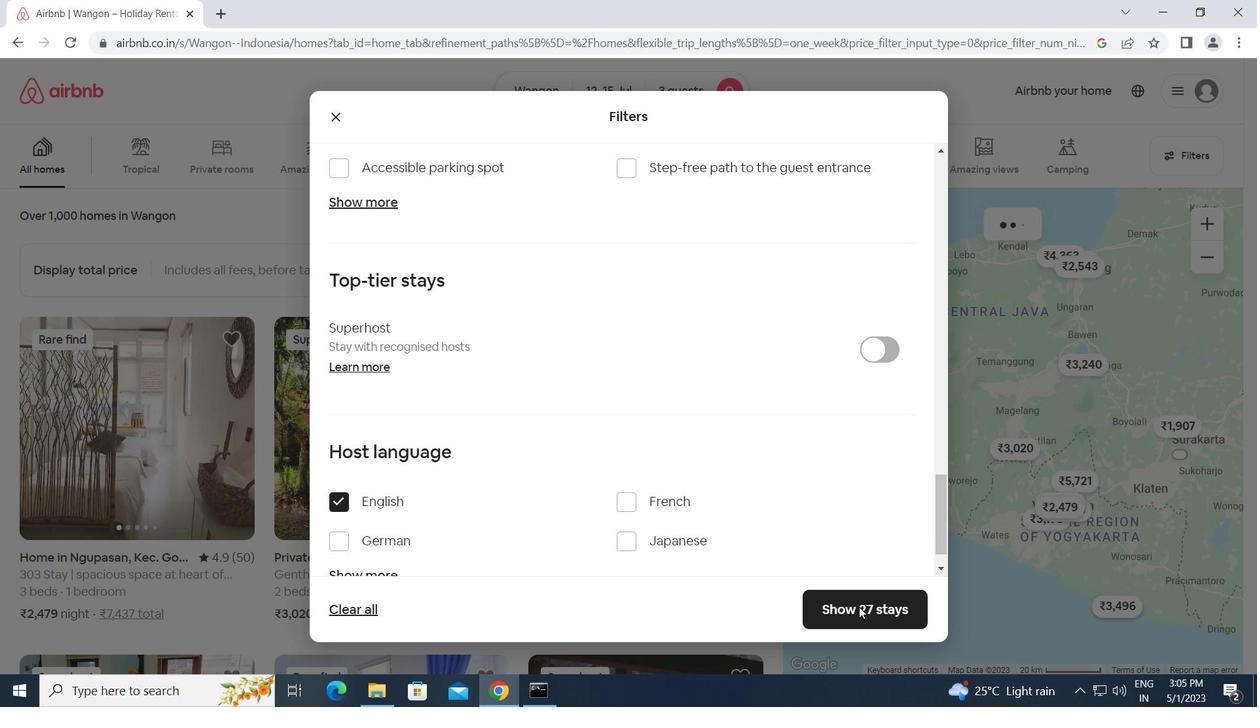 
Action: Mouse pressed left at (871, 607)
Screenshot: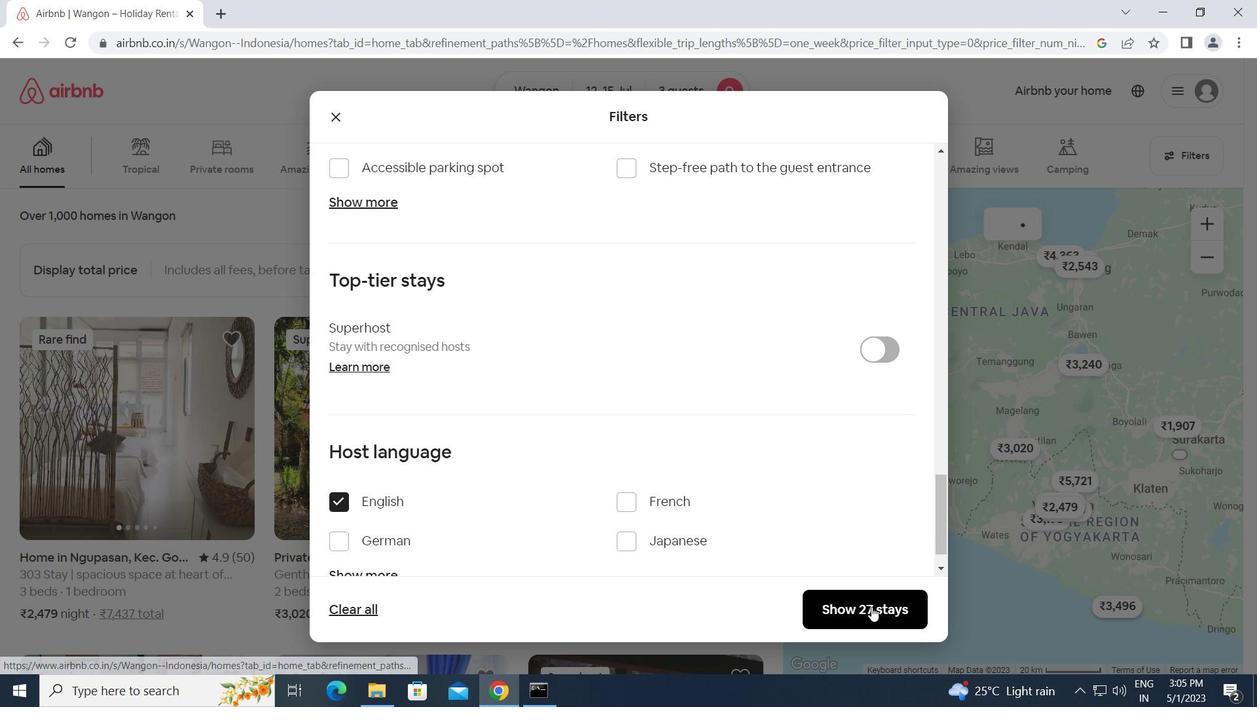 
